 Task: Add a signature Donna Thompson containing Have a great Thanksgiving, Donna Thompson to email address softage.4@softage.net and add a label Home improvements
Action: Mouse moved to (1101, 110)
Screenshot: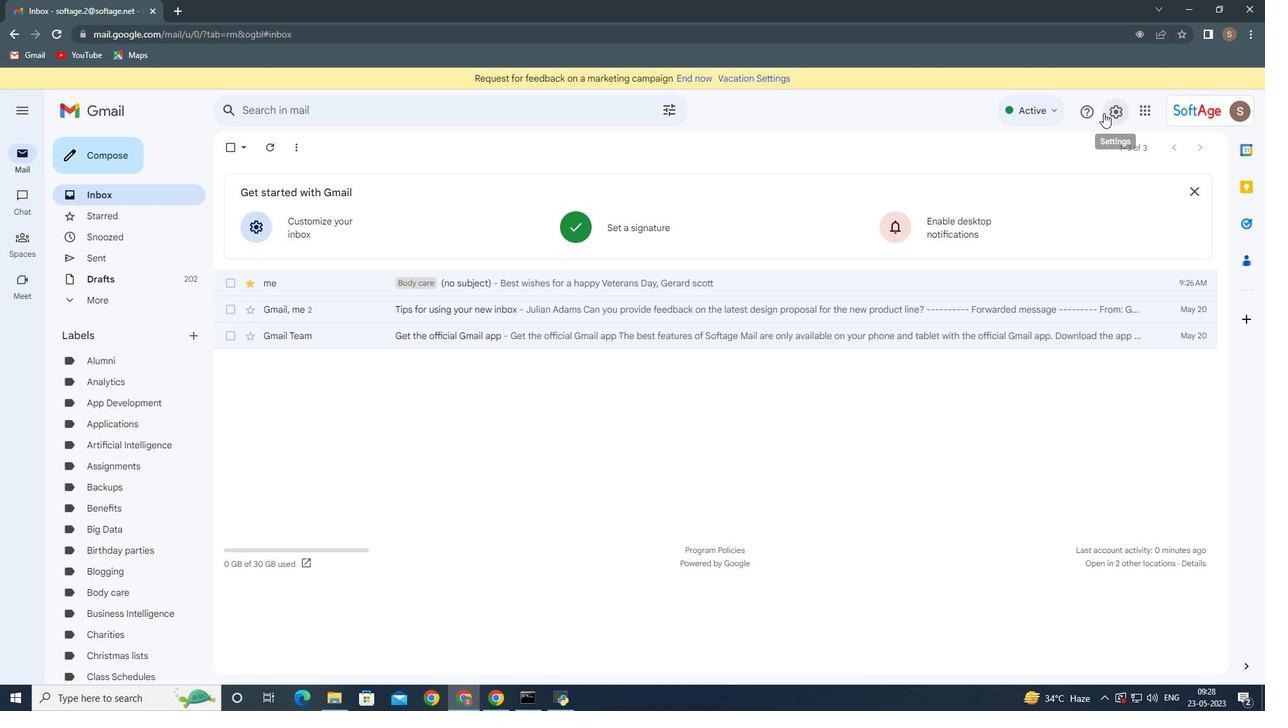 
Action: Mouse pressed left at (1101, 110)
Screenshot: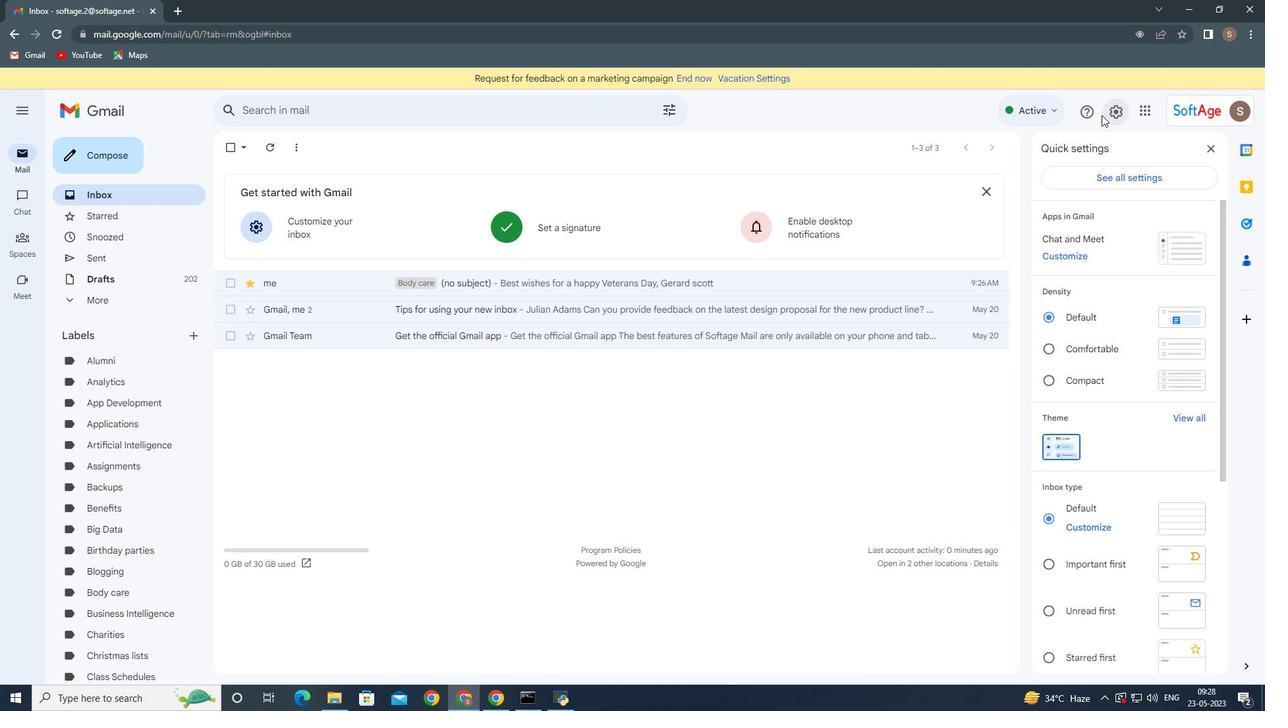 
Action: Mouse moved to (1077, 176)
Screenshot: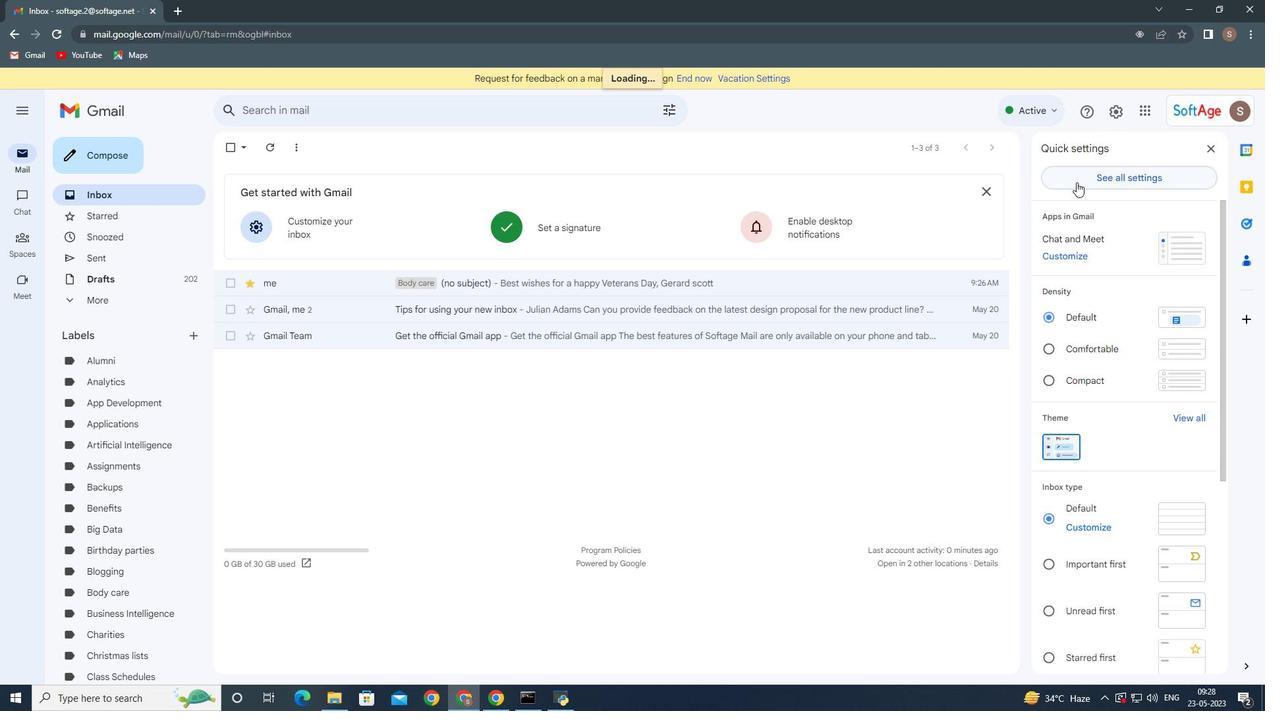 
Action: Mouse pressed left at (1077, 176)
Screenshot: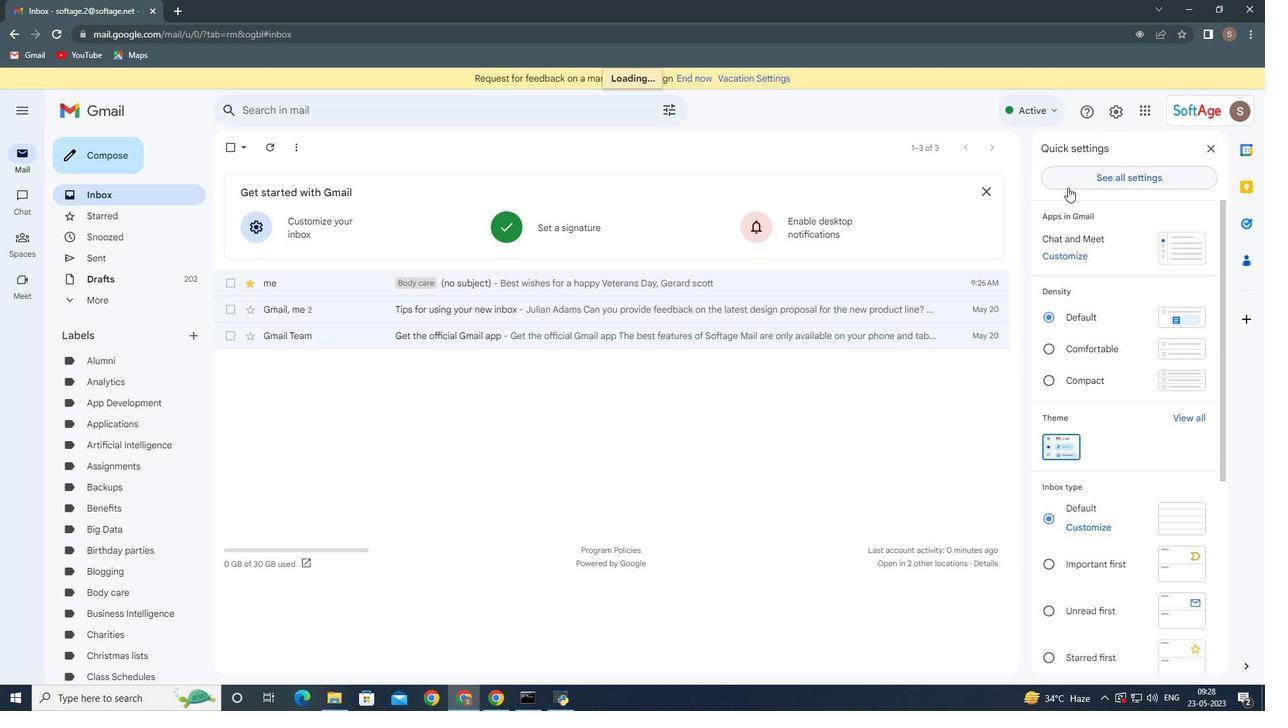 
Action: Mouse moved to (487, 346)
Screenshot: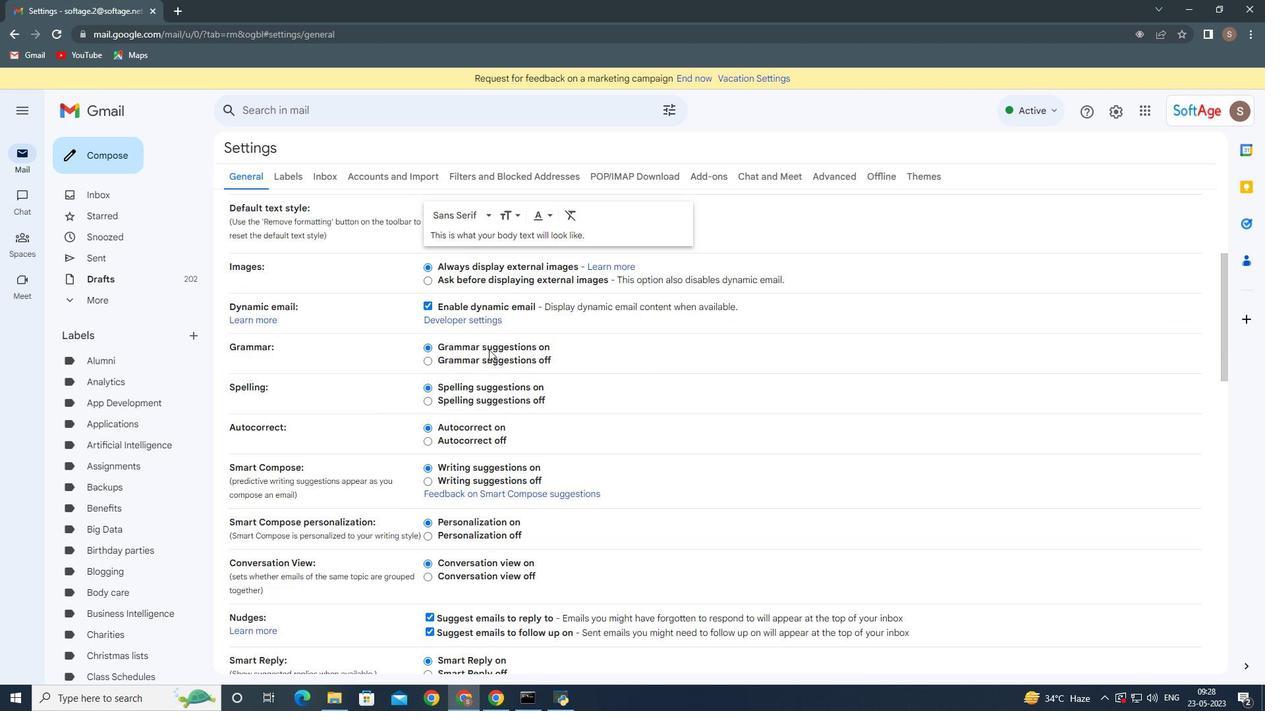 
Action: Mouse scrolled (487, 346) with delta (0, 0)
Screenshot: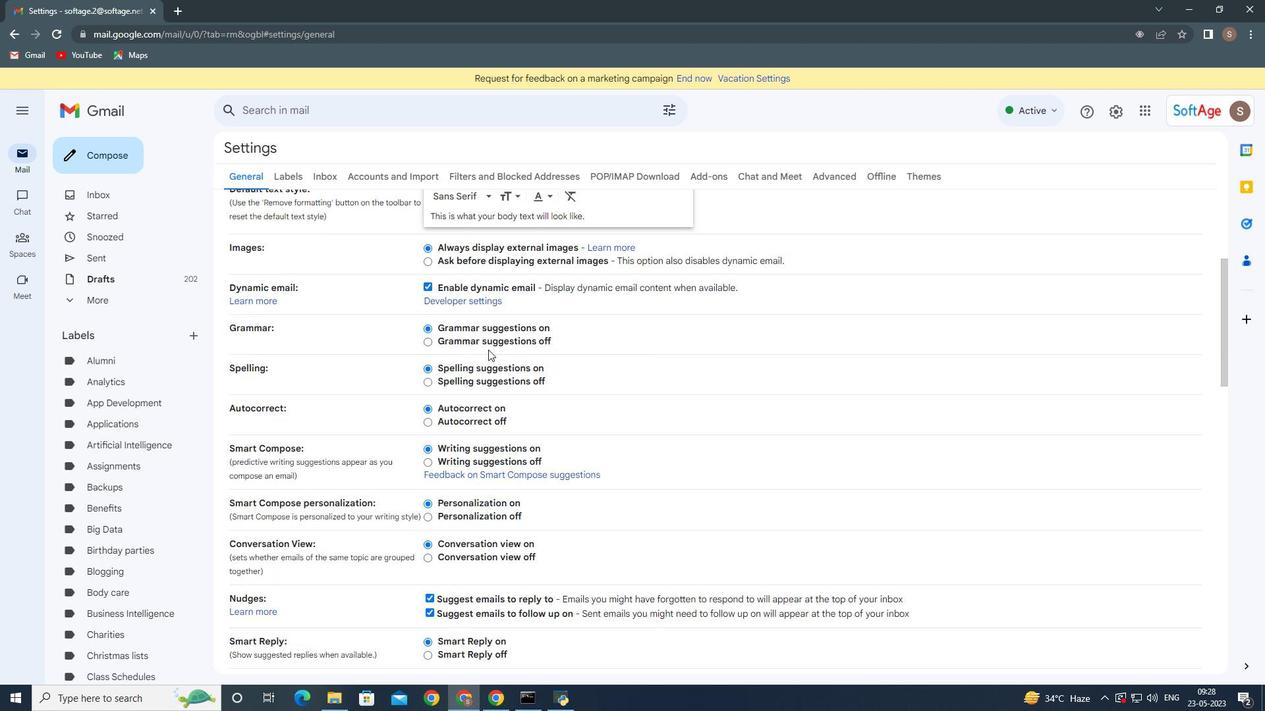 
Action: Mouse moved to (487, 347)
Screenshot: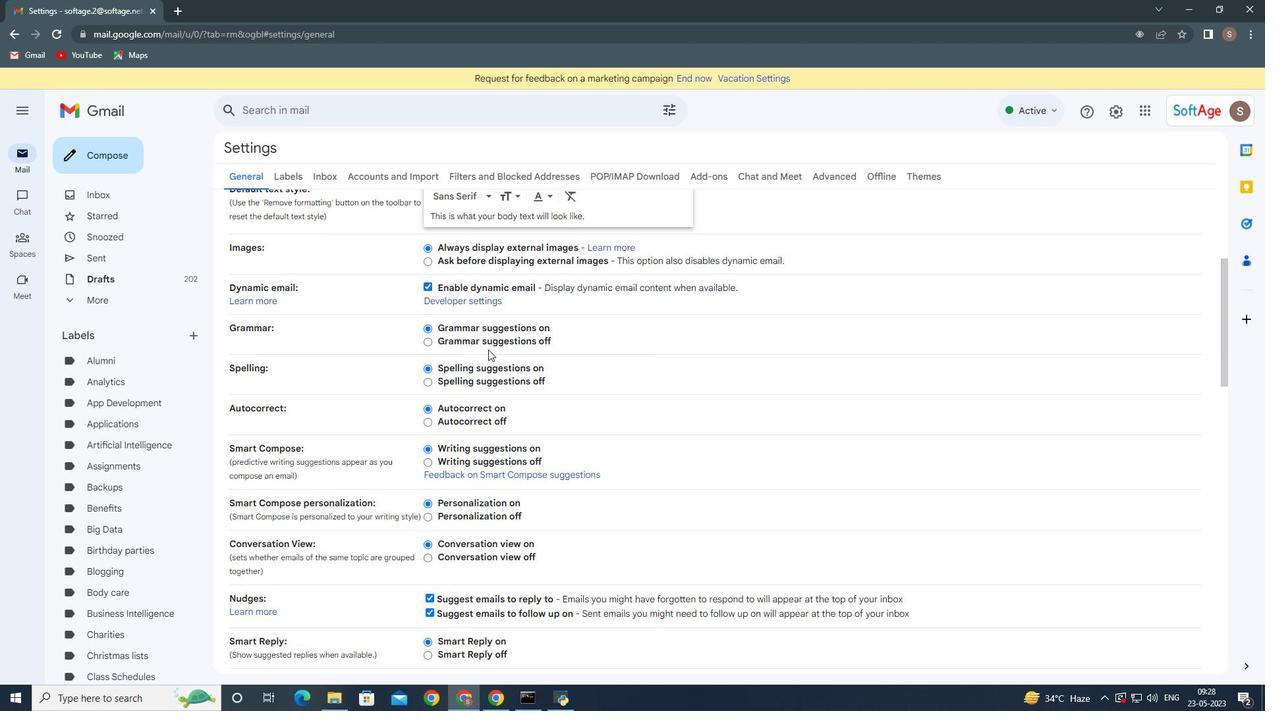 
Action: Mouse scrolled (487, 346) with delta (0, 0)
Screenshot: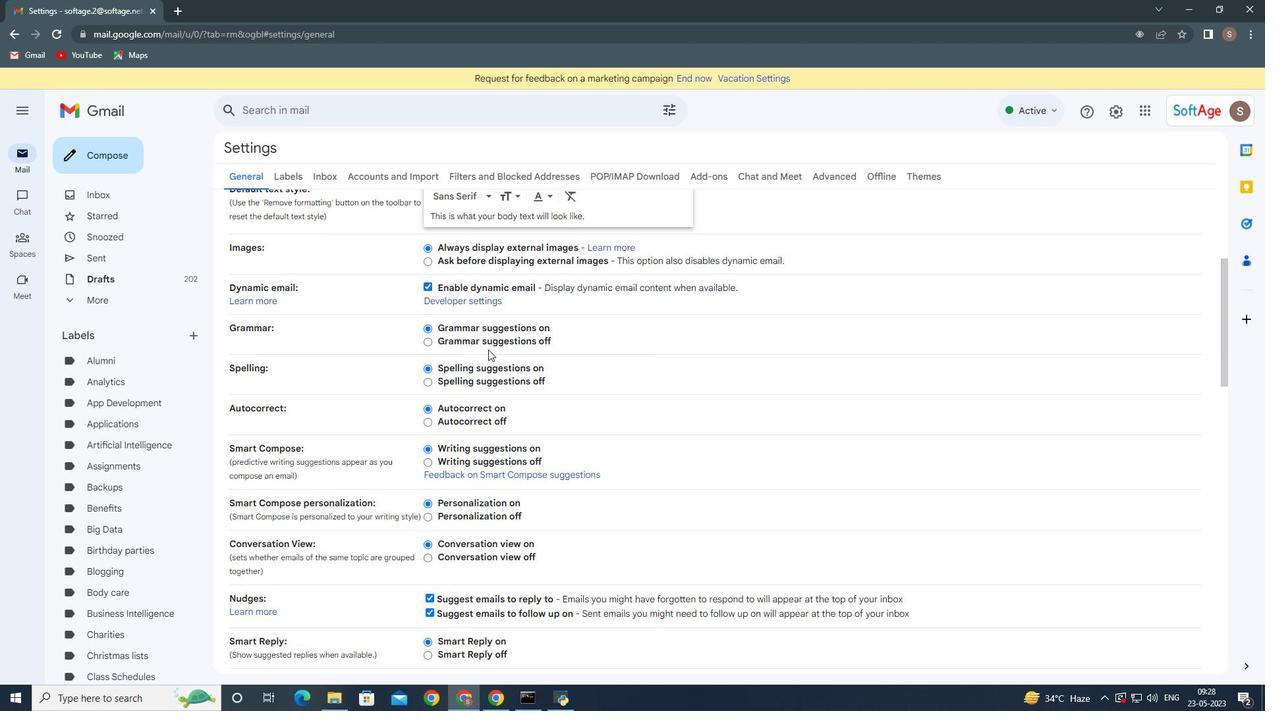 
Action: Mouse scrolled (487, 346) with delta (0, 0)
Screenshot: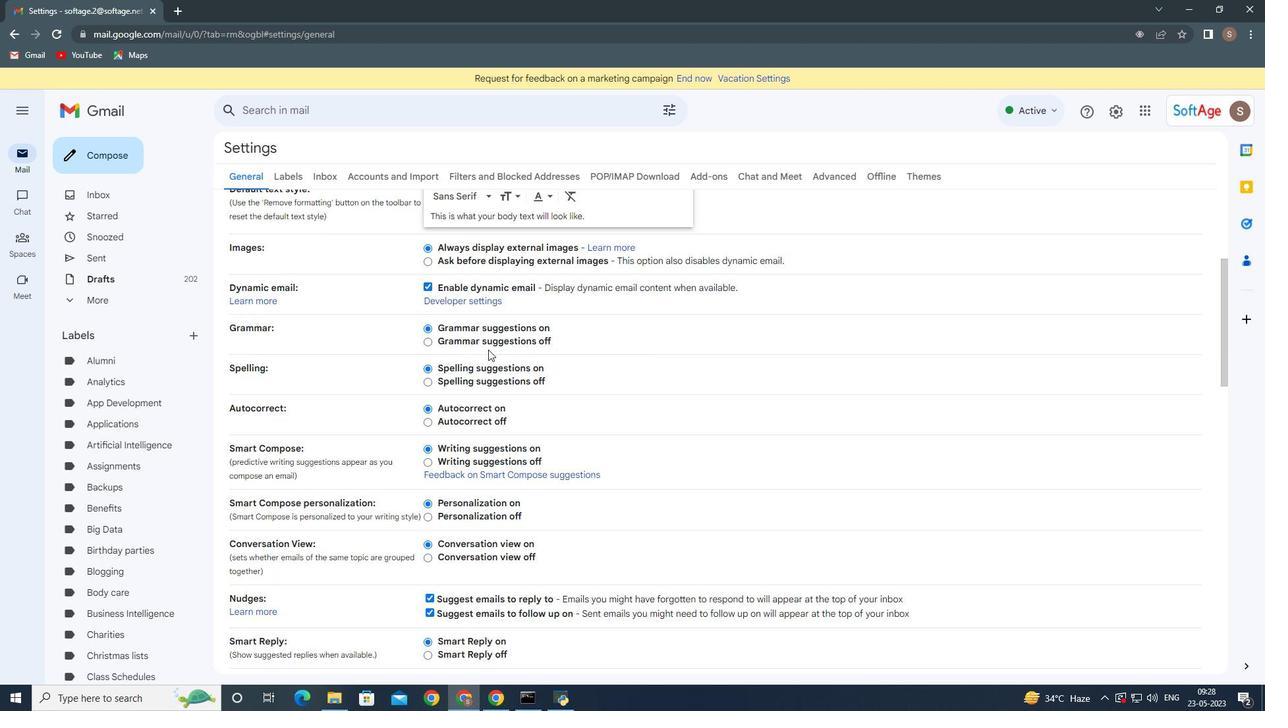 
Action: Mouse moved to (487, 348)
Screenshot: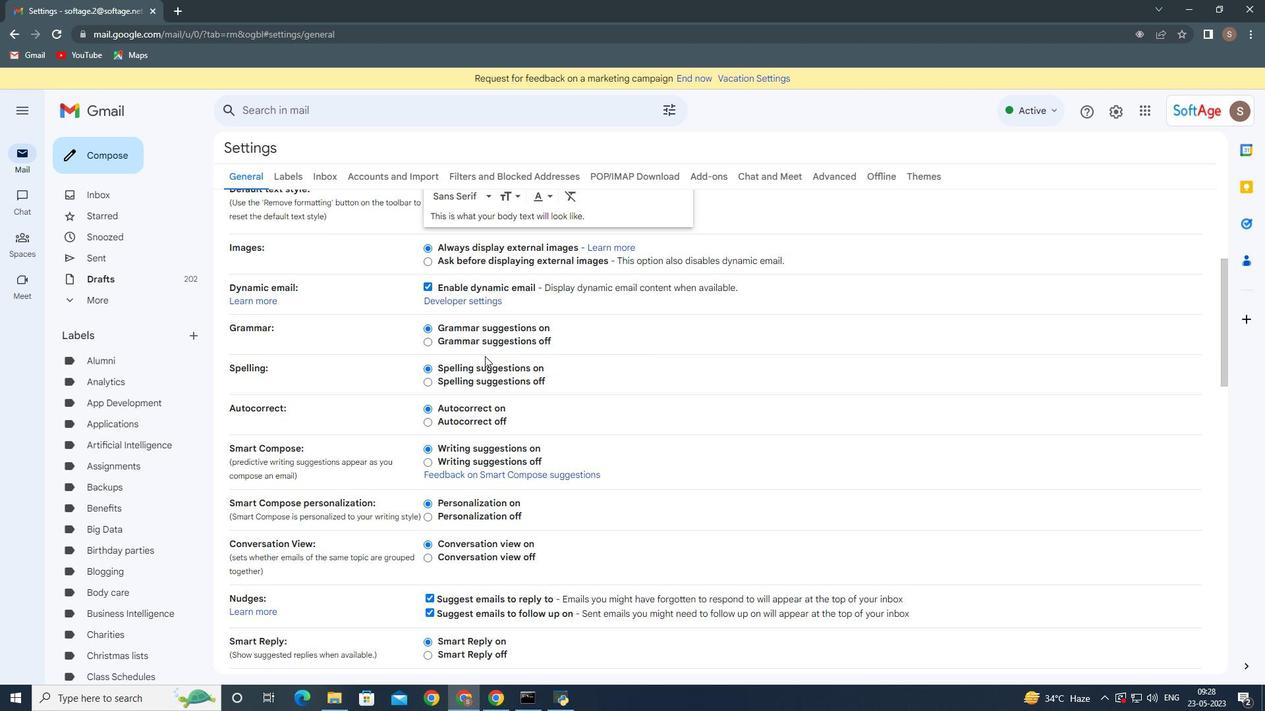 
Action: Mouse scrolled (487, 347) with delta (0, 0)
Screenshot: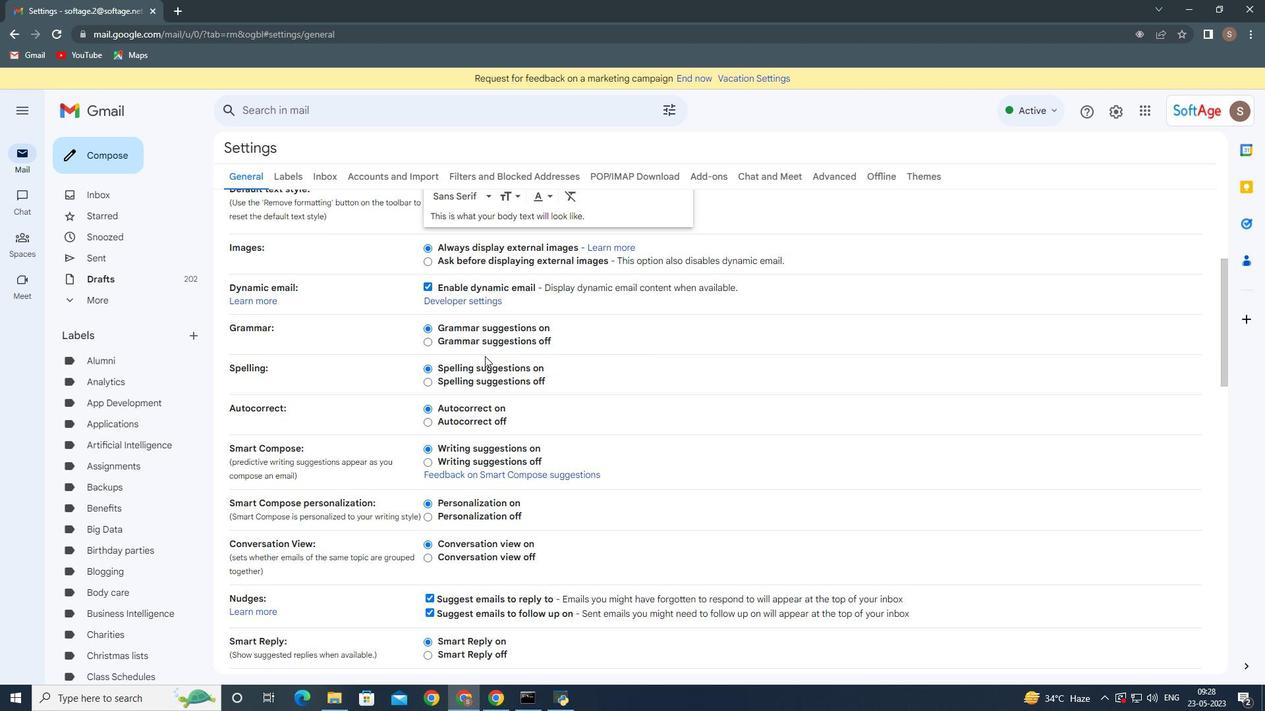 
Action: Mouse moved to (482, 354)
Screenshot: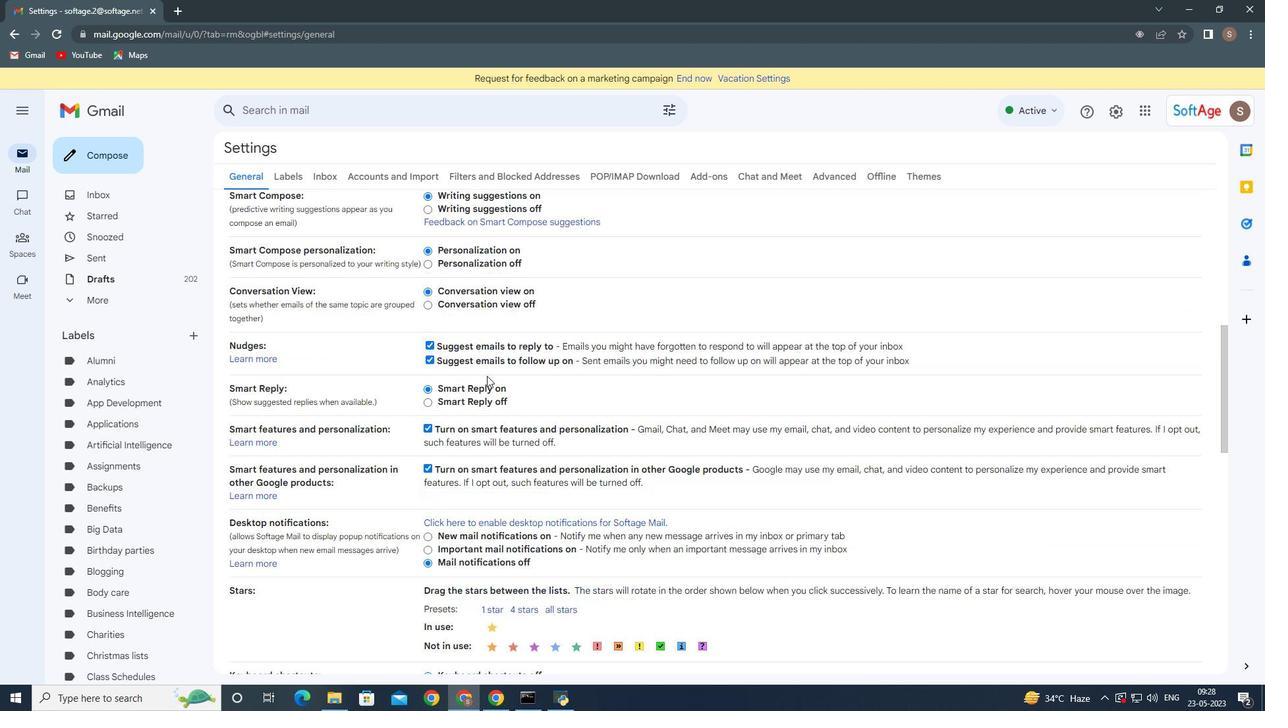 
Action: Mouse scrolled (482, 353) with delta (0, 0)
Screenshot: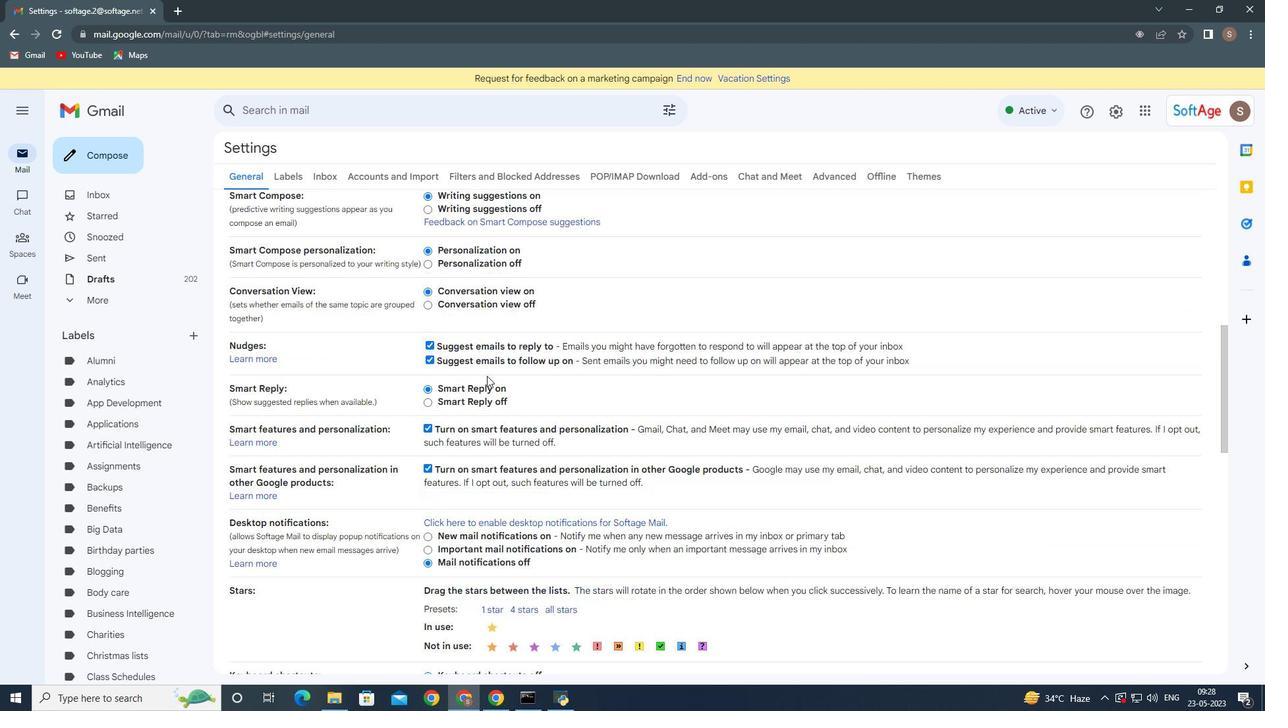
Action: Mouse moved to (482, 359)
Screenshot: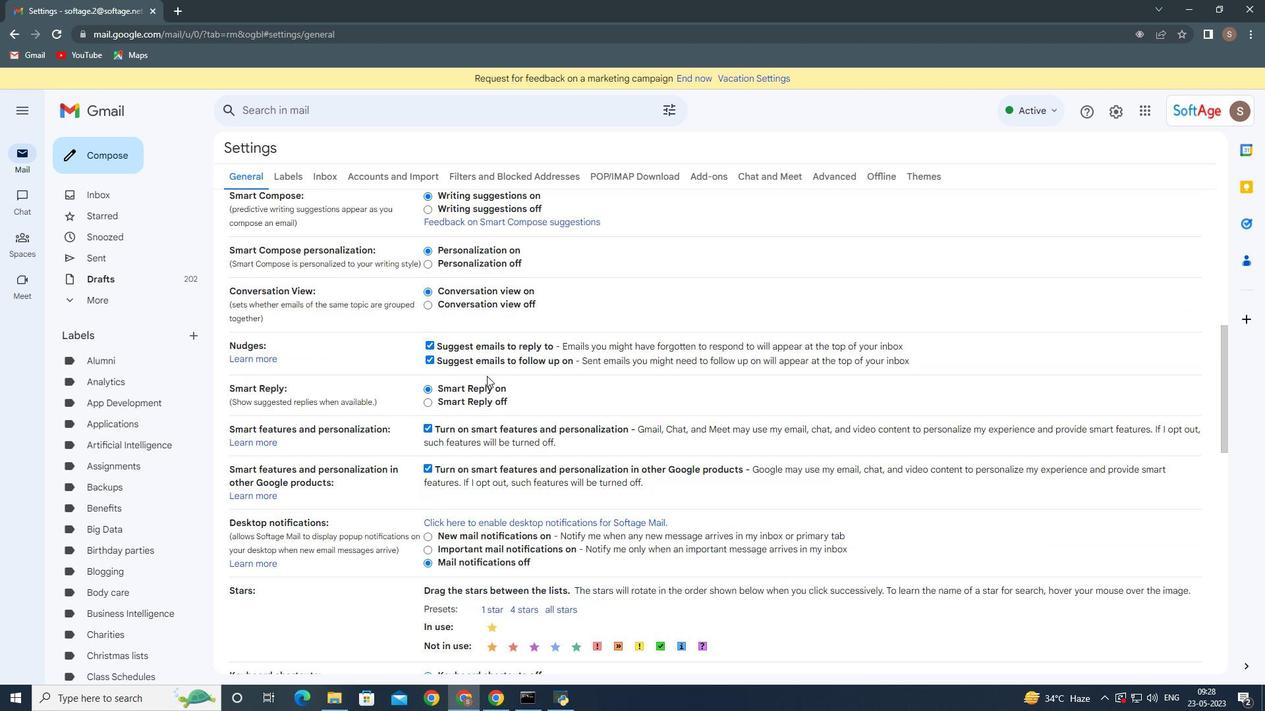 
Action: Mouse scrolled (482, 359) with delta (0, 0)
Screenshot: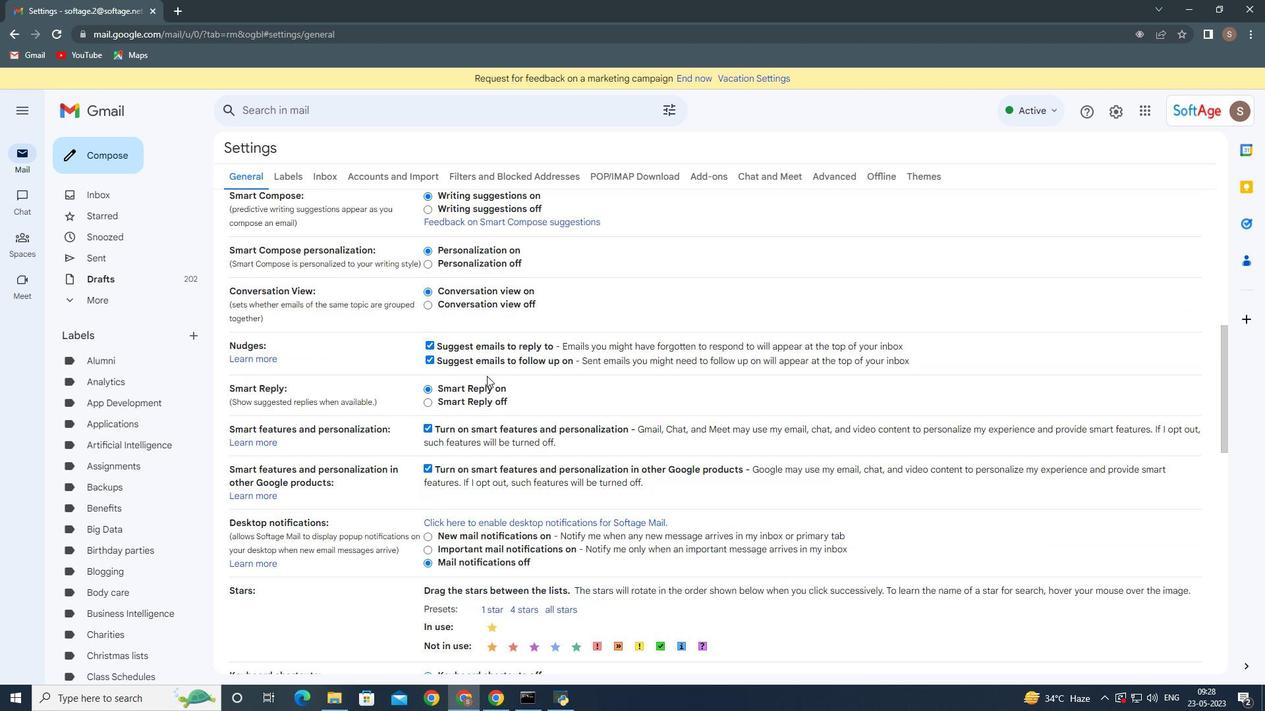
Action: Mouse moved to (482, 361)
Screenshot: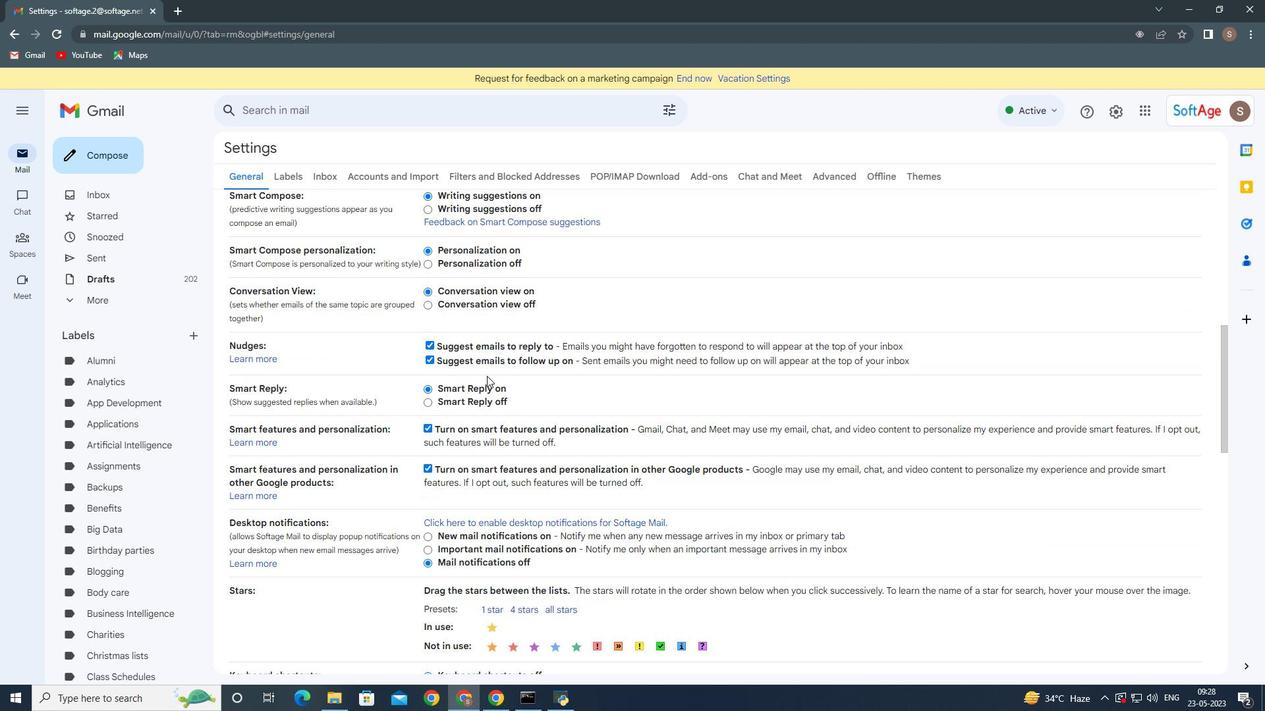 
Action: Mouse scrolled (482, 361) with delta (0, 0)
Screenshot: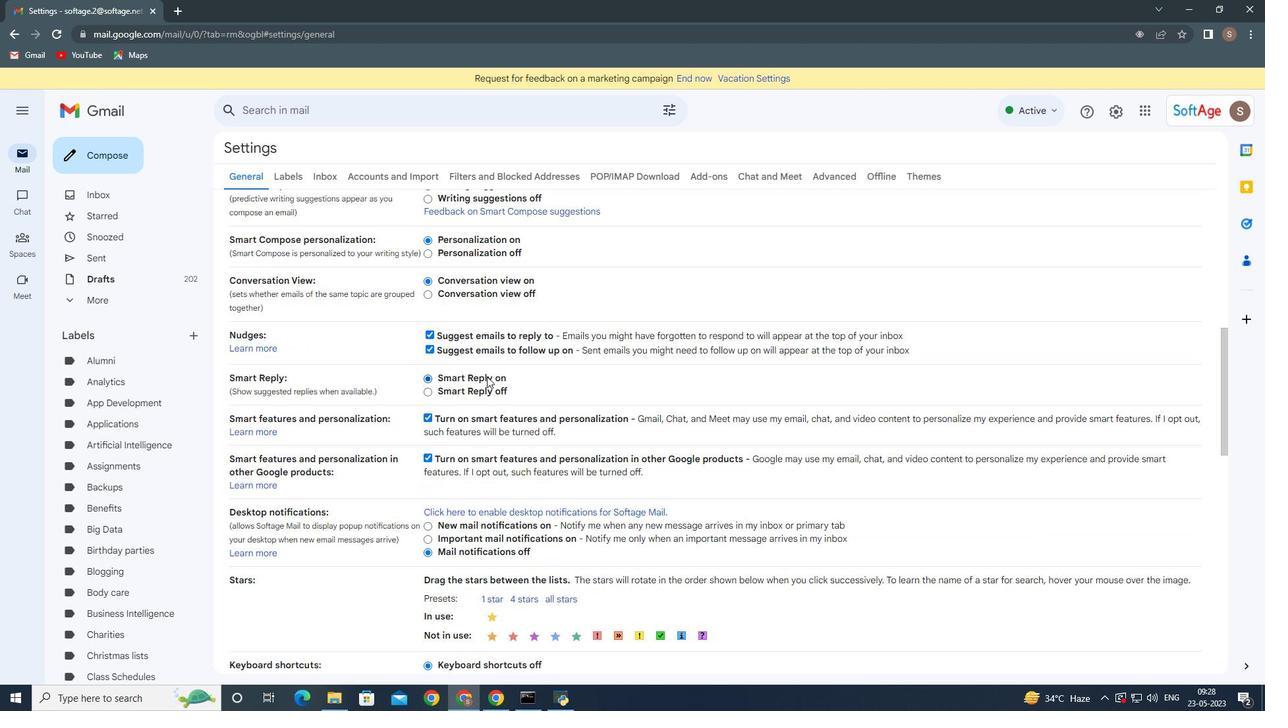 
Action: Mouse moved to (483, 366)
Screenshot: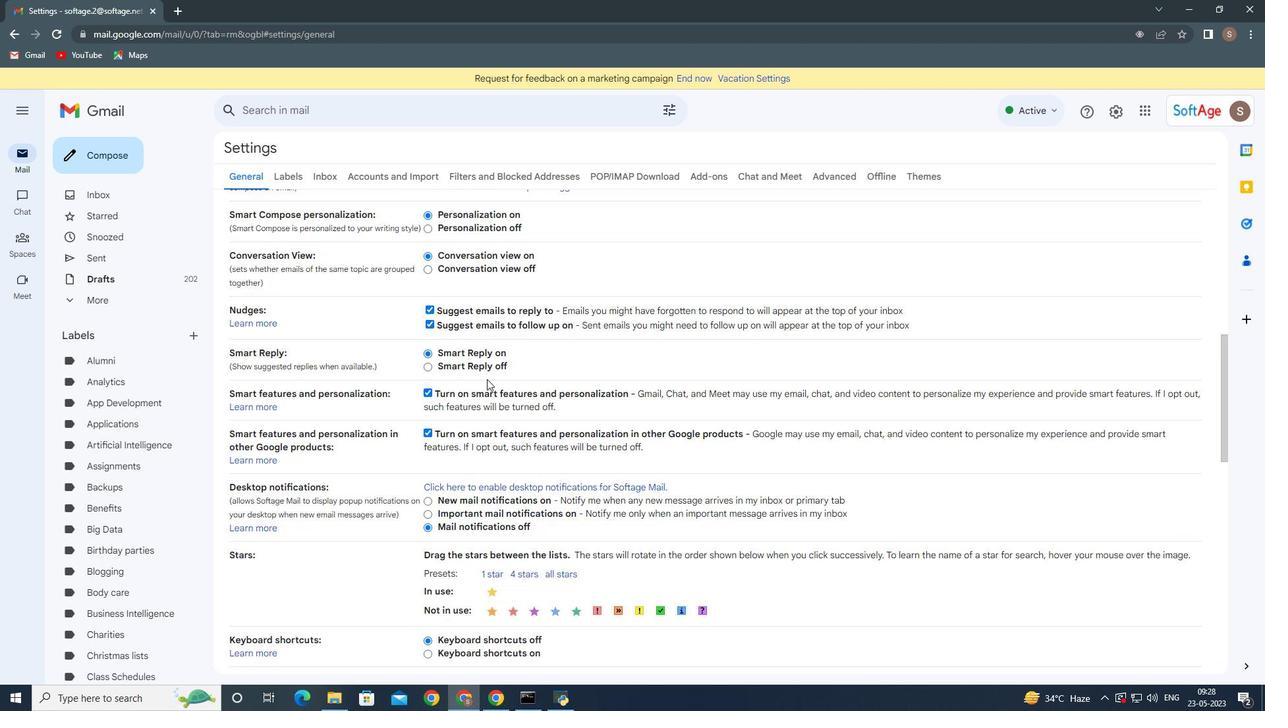
Action: Mouse scrolled (483, 365) with delta (0, 0)
Screenshot: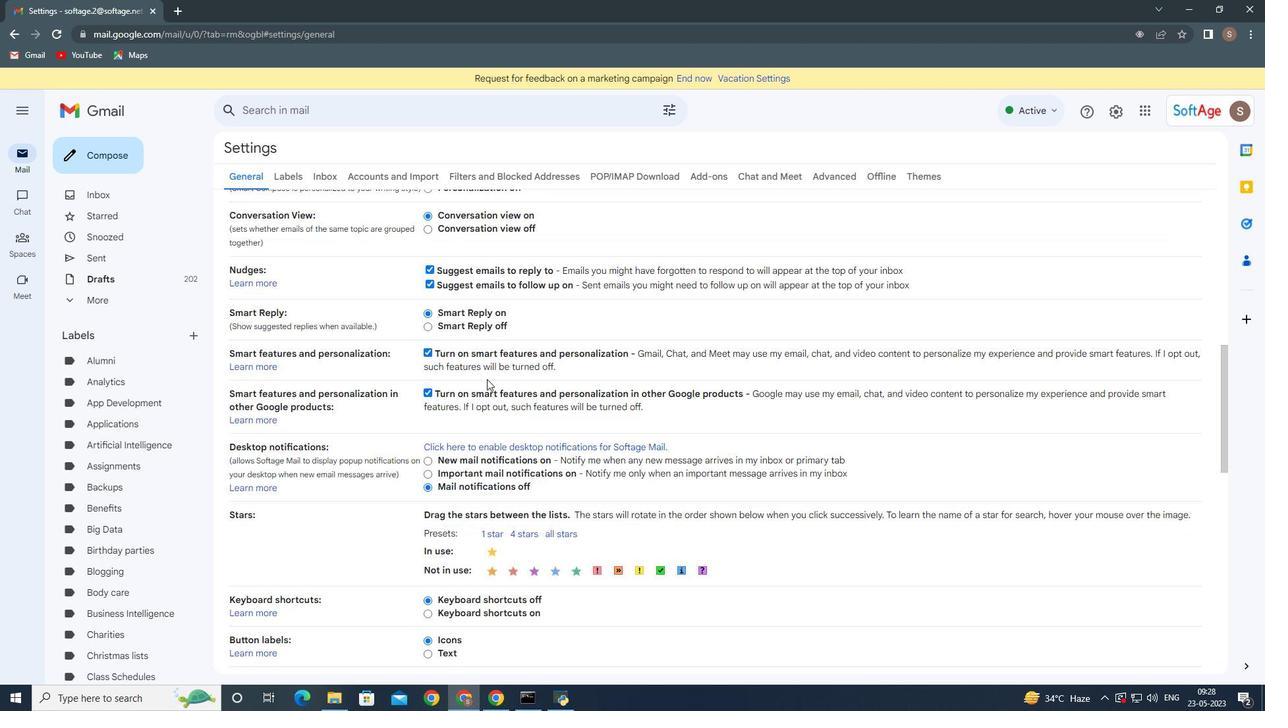 
Action: Mouse moved to (484, 373)
Screenshot: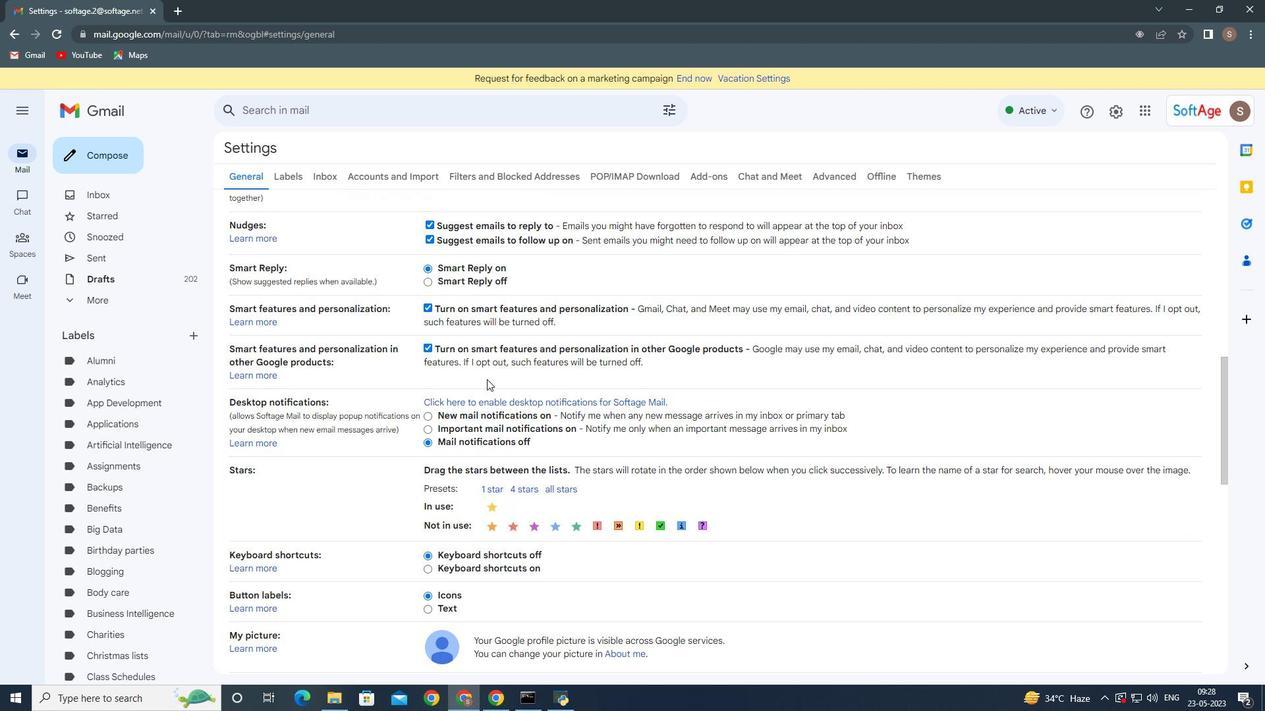 
Action: Mouse scrolled (484, 373) with delta (0, 0)
Screenshot: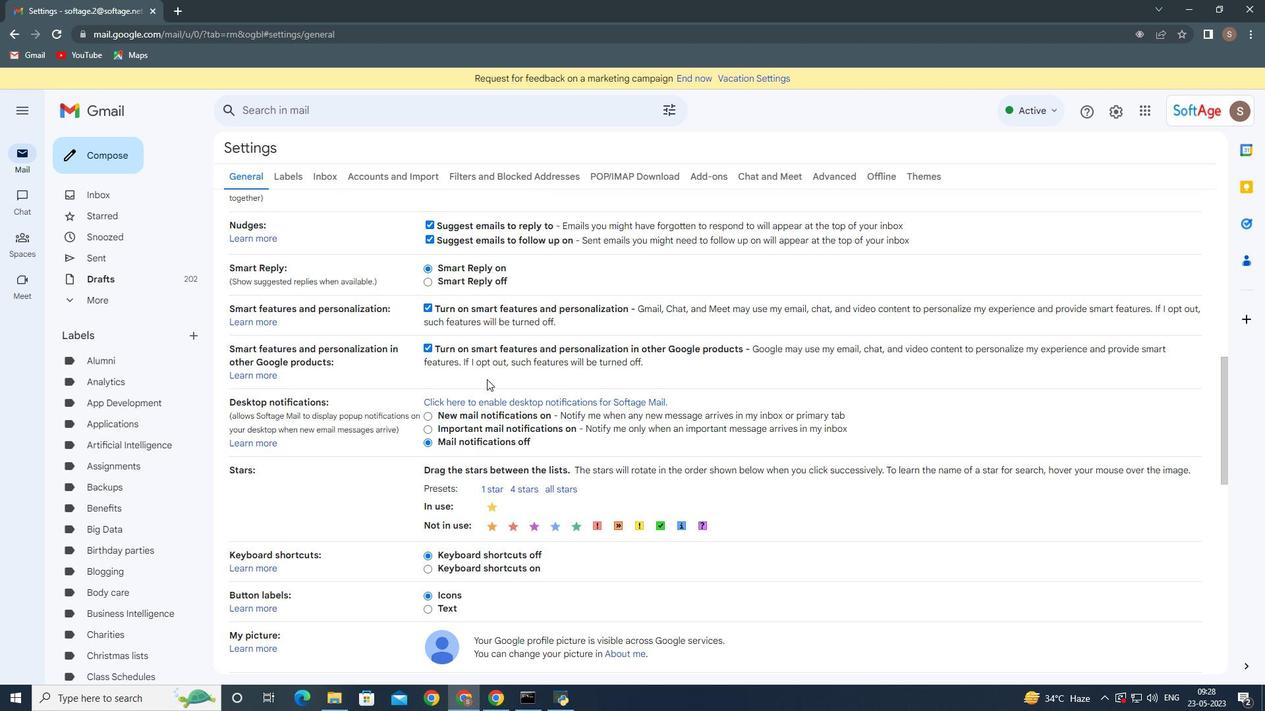 
Action: Mouse moved to (484, 377)
Screenshot: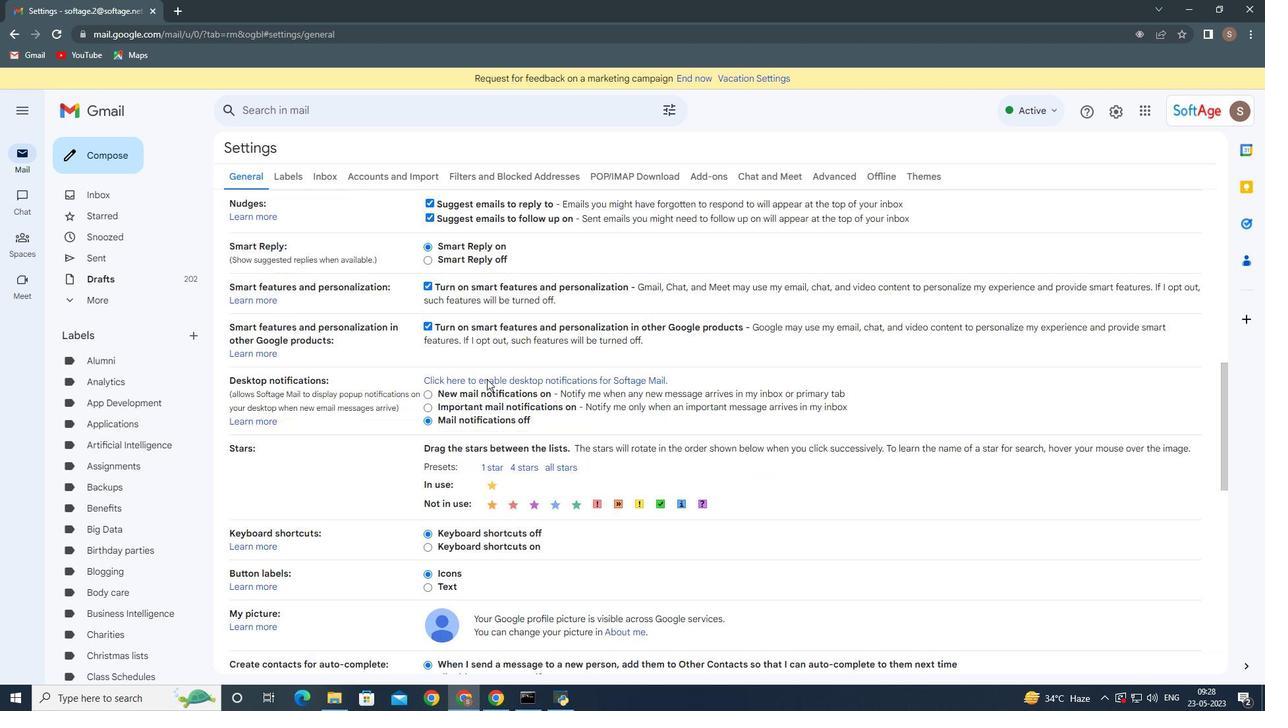 
Action: Mouse scrolled (484, 376) with delta (0, 0)
Screenshot: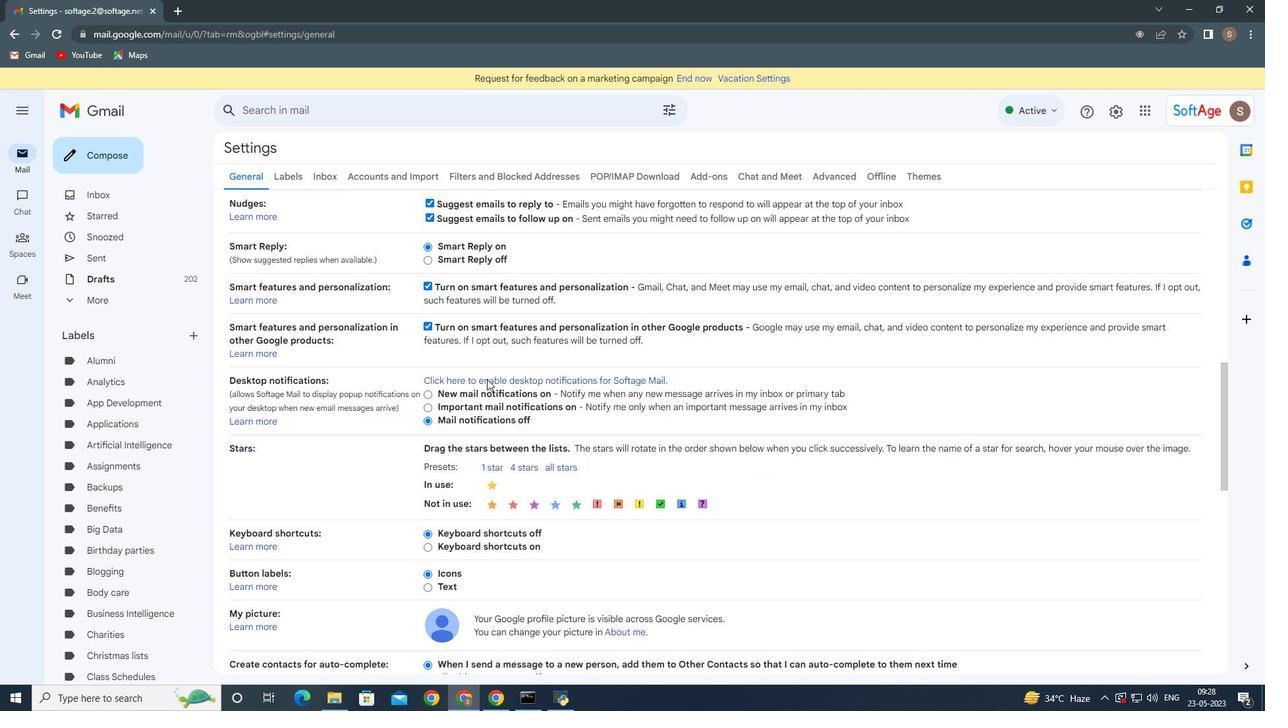 
Action: Mouse moved to (484, 377)
Screenshot: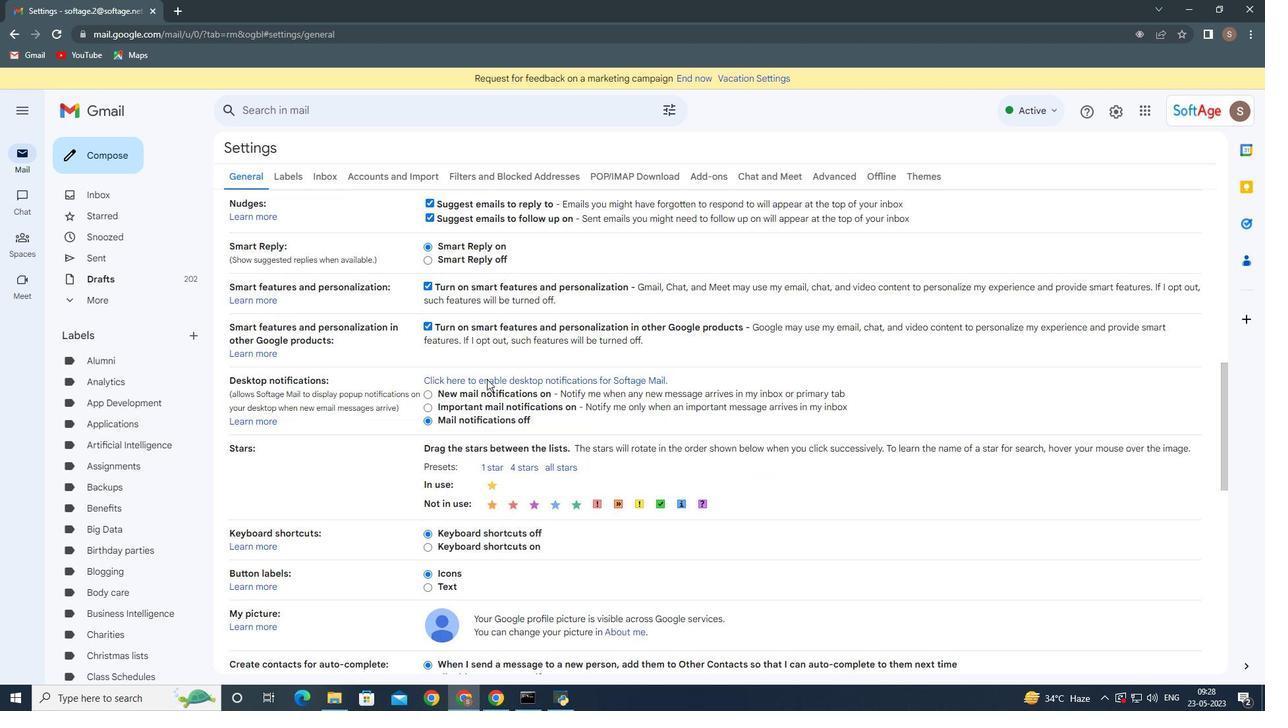 
Action: Mouse scrolled (484, 376) with delta (0, 0)
Screenshot: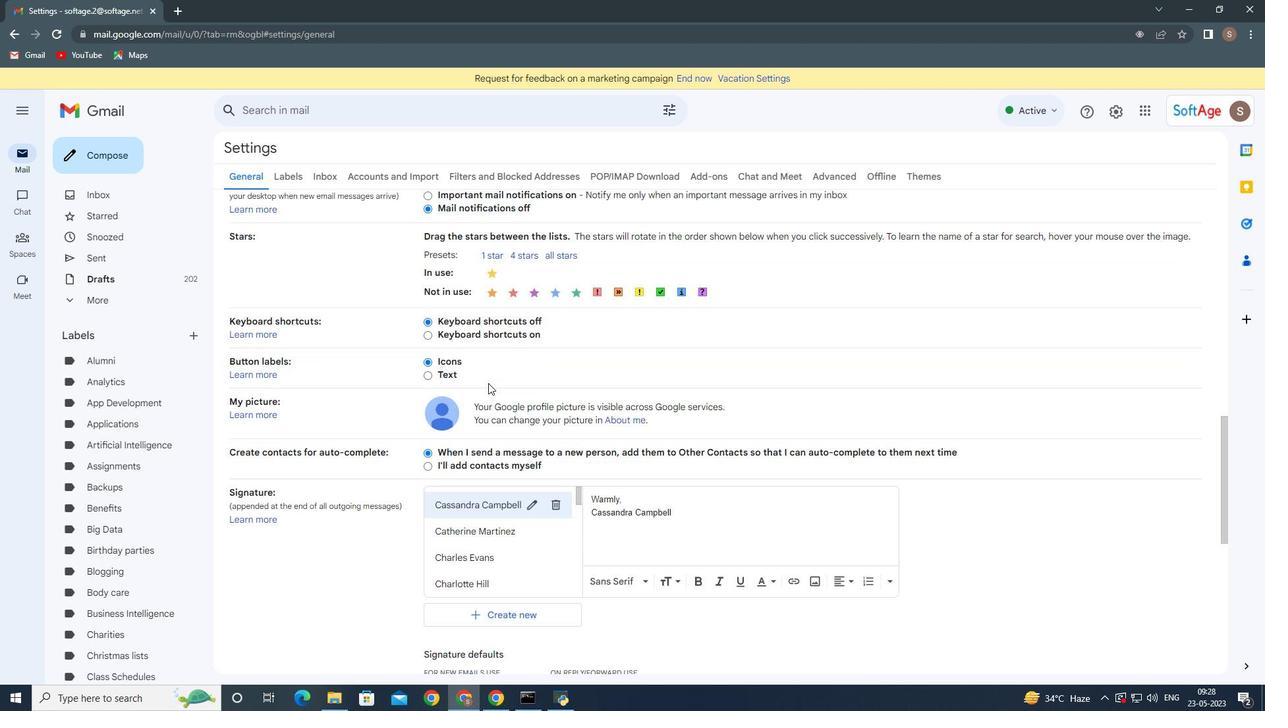
Action: Mouse scrolled (484, 376) with delta (0, 0)
Screenshot: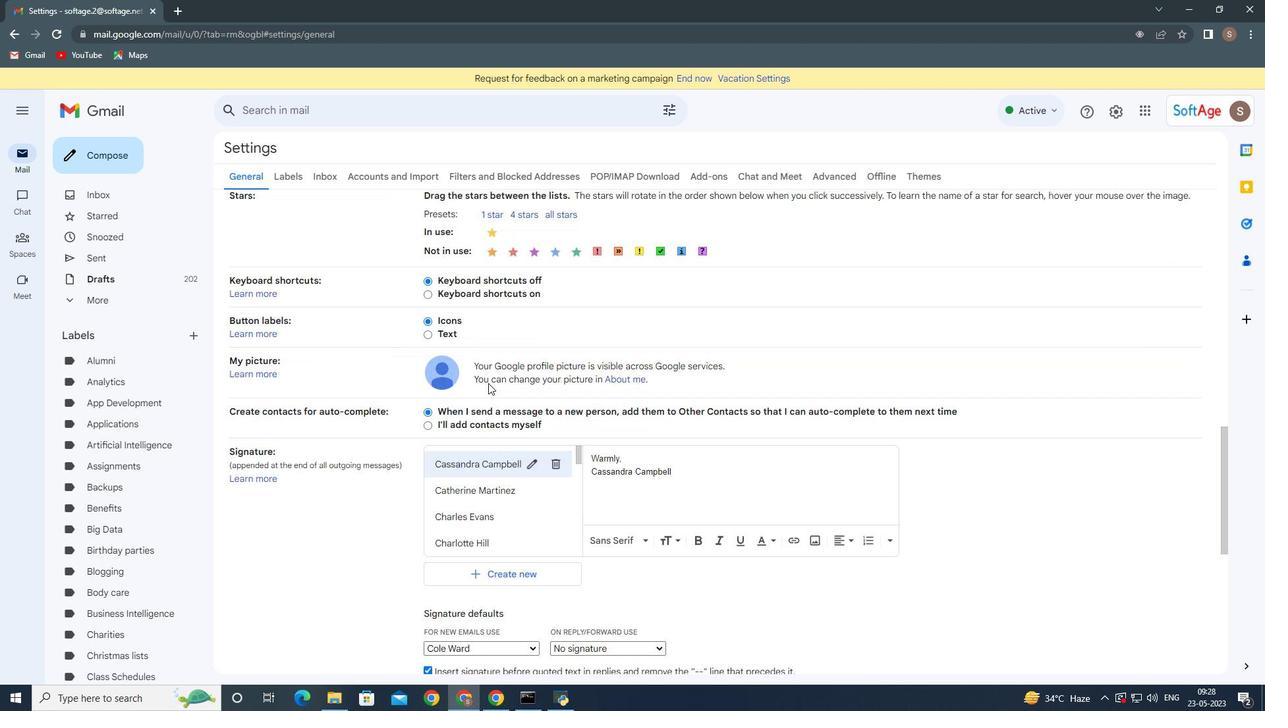 
Action: Mouse moved to (485, 379)
Screenshot: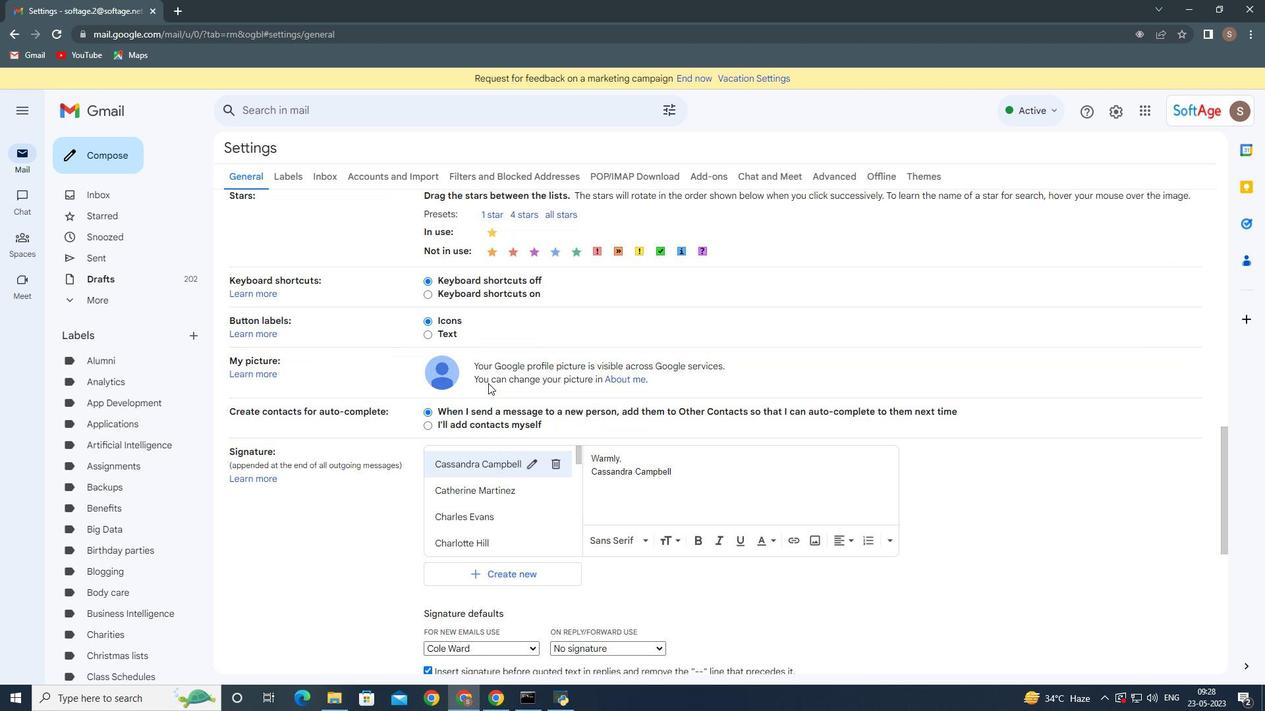 
Action: Mouse scrolled (485, 378) with delta (0, 0)
Screenshot: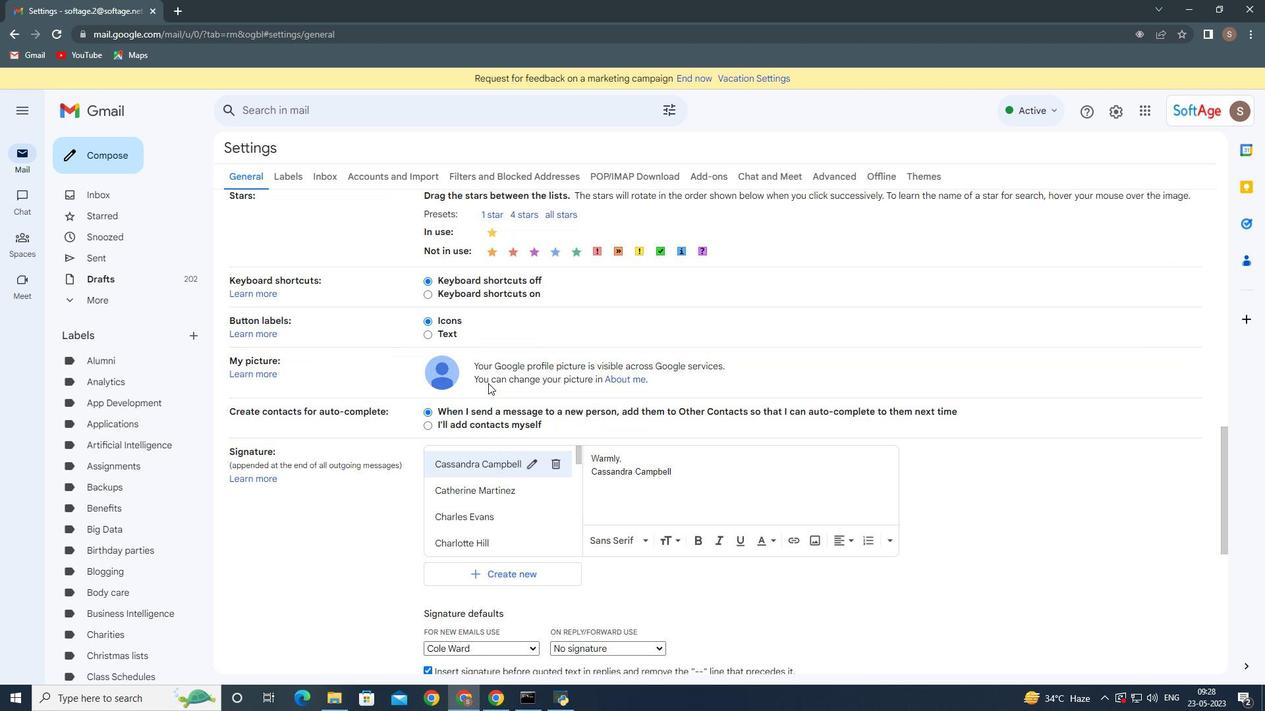 
Action: Mouse moved to (485, 380)
Screenshot: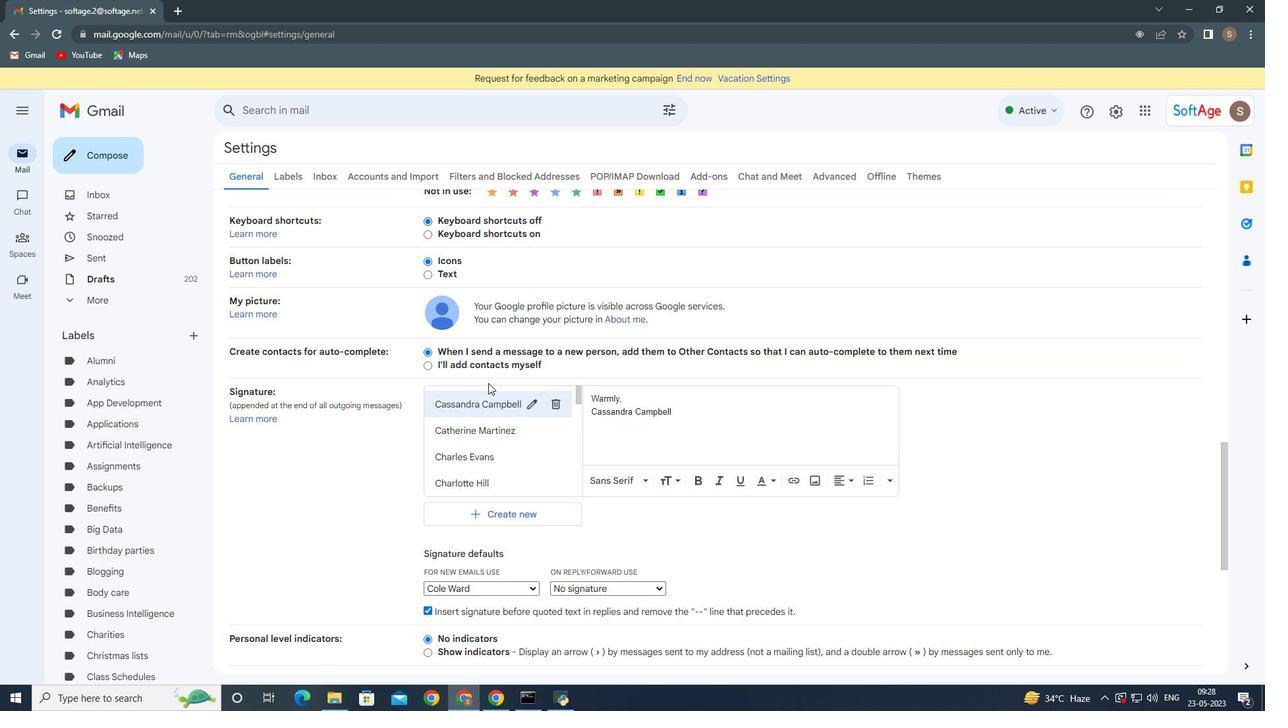 
Action: Mouse scrolled (485, 379) with delta (0, 0)
Screenshot: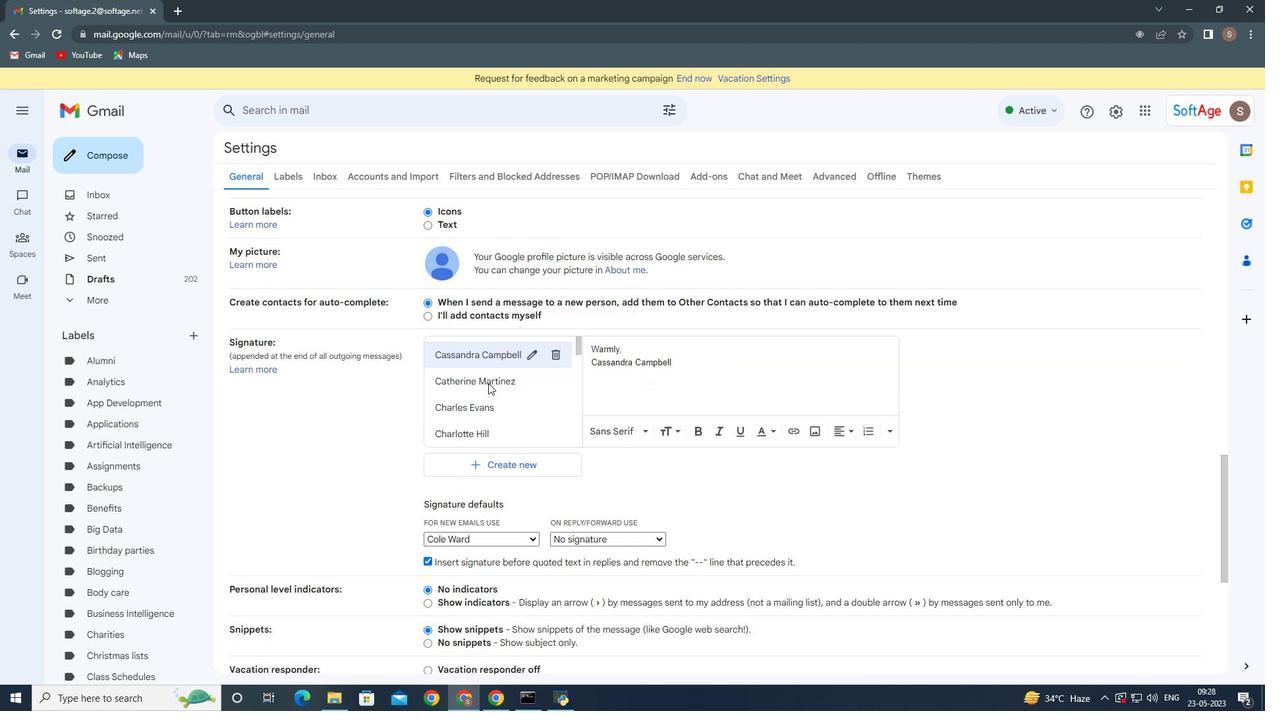 
Action: Mouse moved to (485, 381)
Screenshot: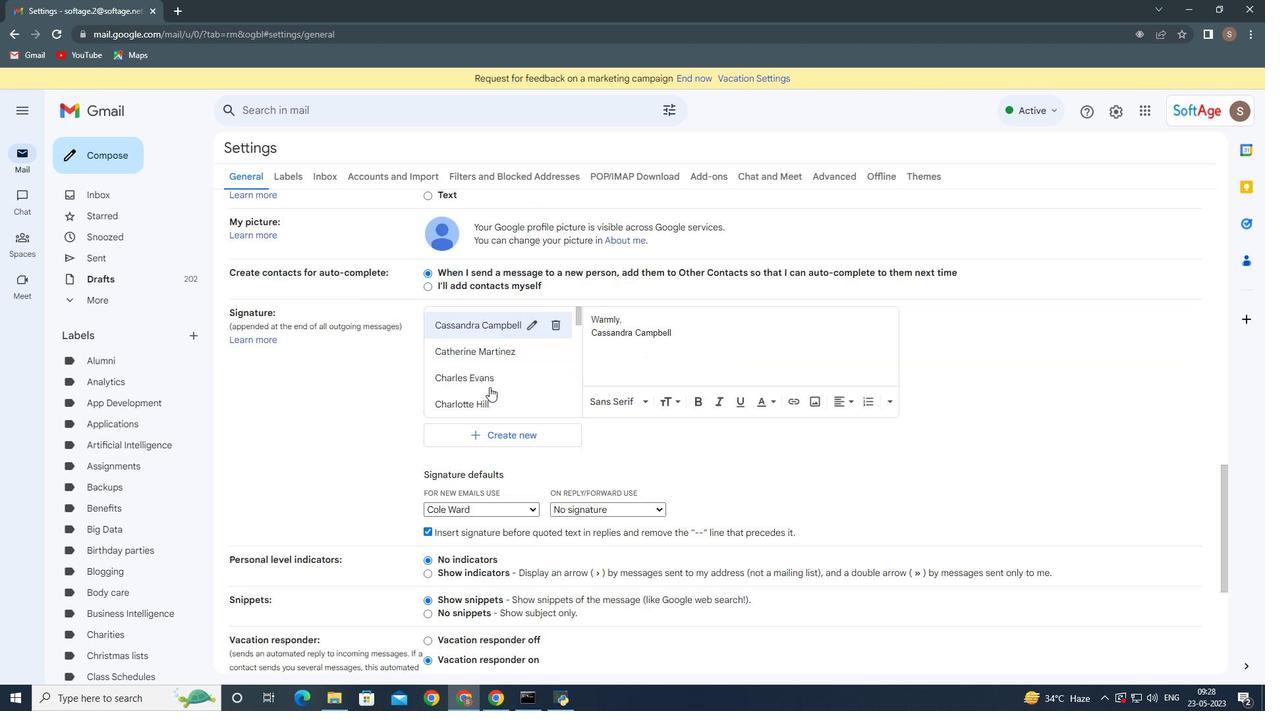 
Action: Mouse scrolled (485, 380) with delta (0, 0)
Screenshot: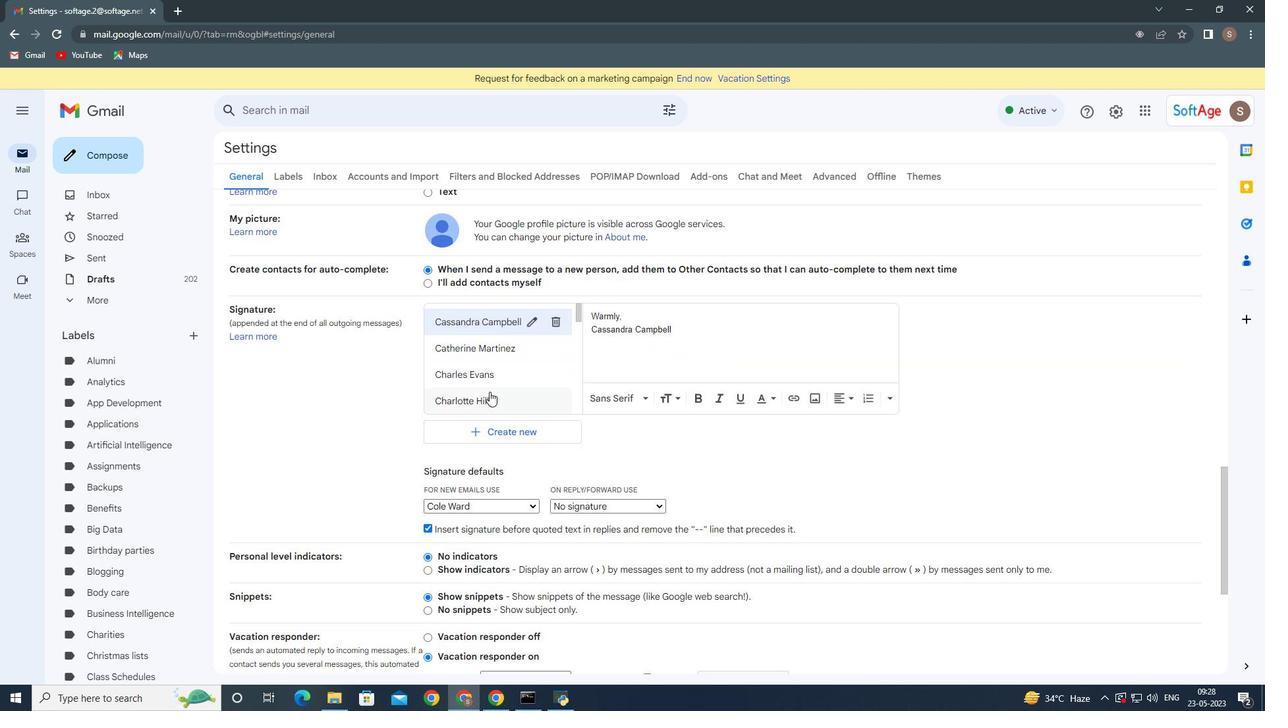 
Action: Mouse scrolled (485, 380) with delta (0, 0)
Screenshot: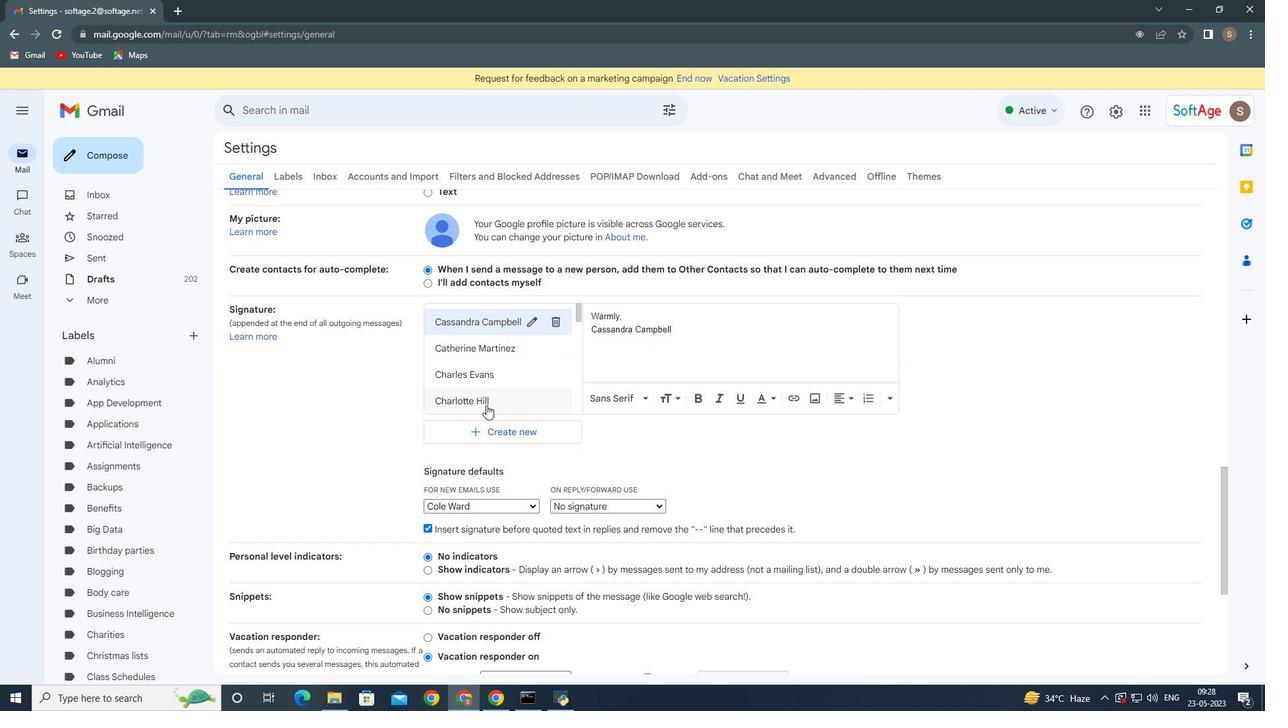 
Action: Mouse moved to (475, 423)
Screenshot: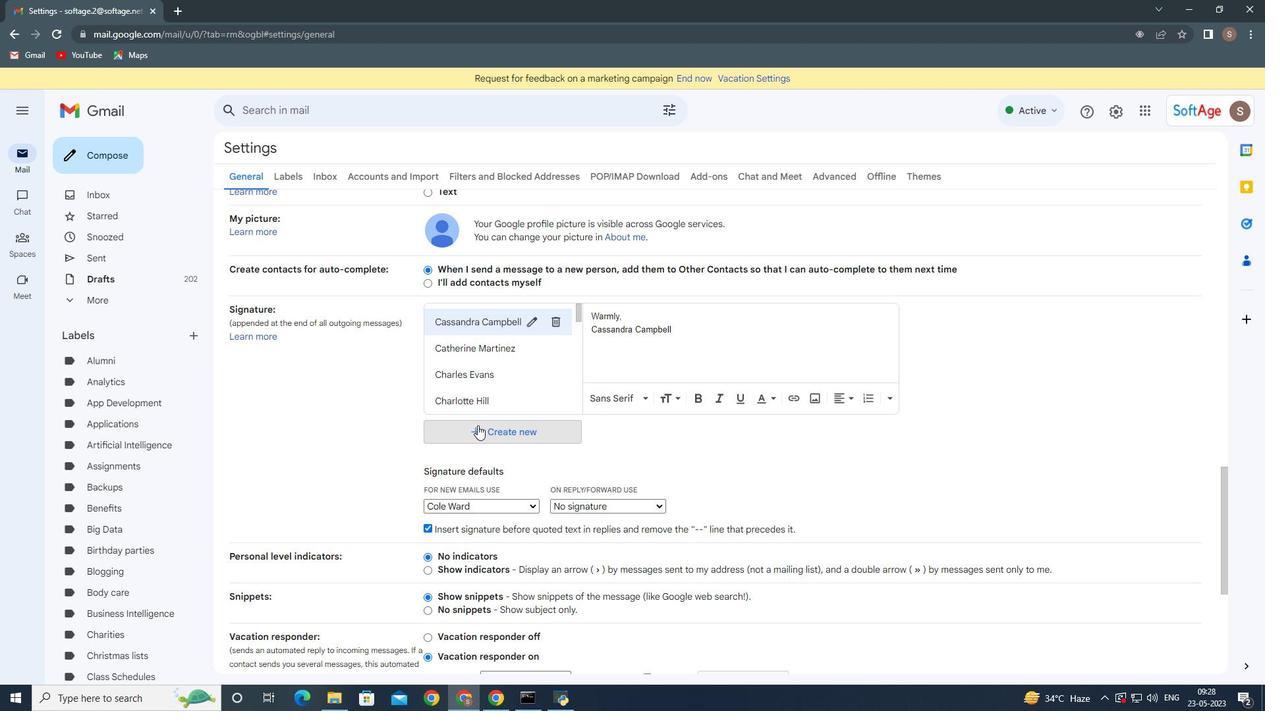 
Action: Mouse pressed left at (475, 423)
Screenshot: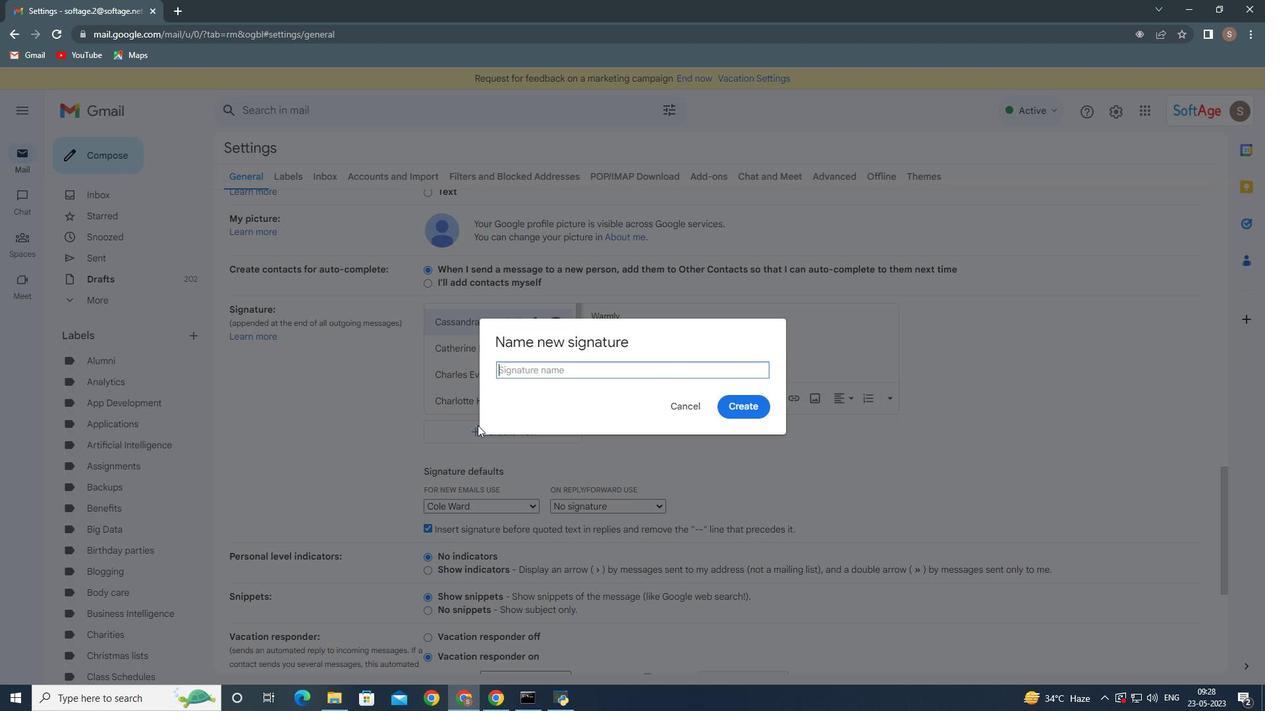 
Action: Mouse moved to (528, 367)
Screenshot: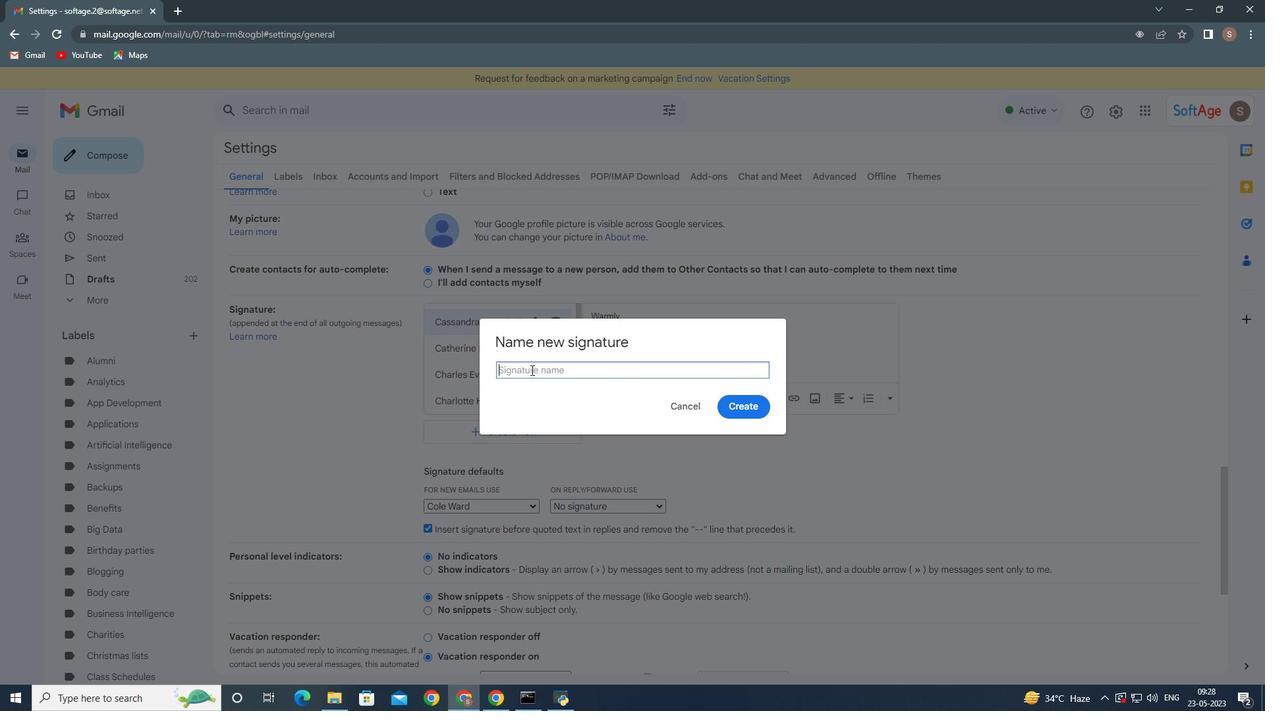 
Action: Mouse pressed left at (528, 367)
Screenshot: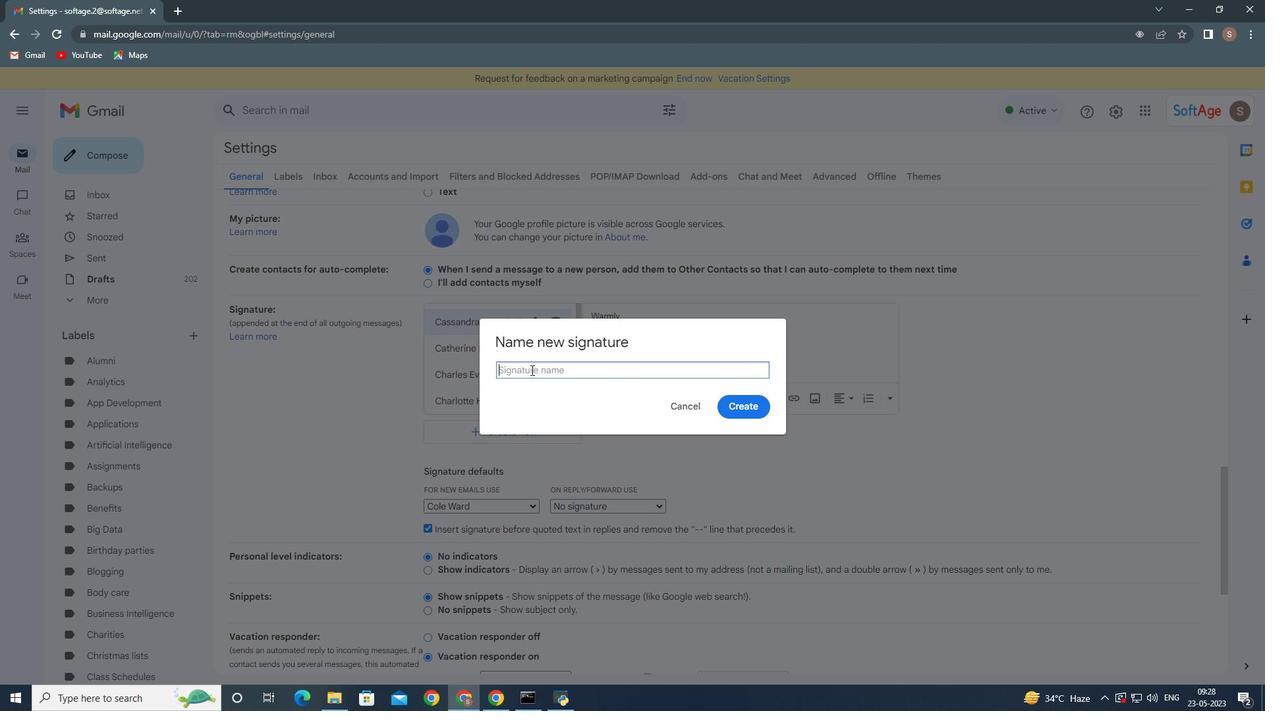 
Action: Mouse moved to (528, 367)
Screenshot: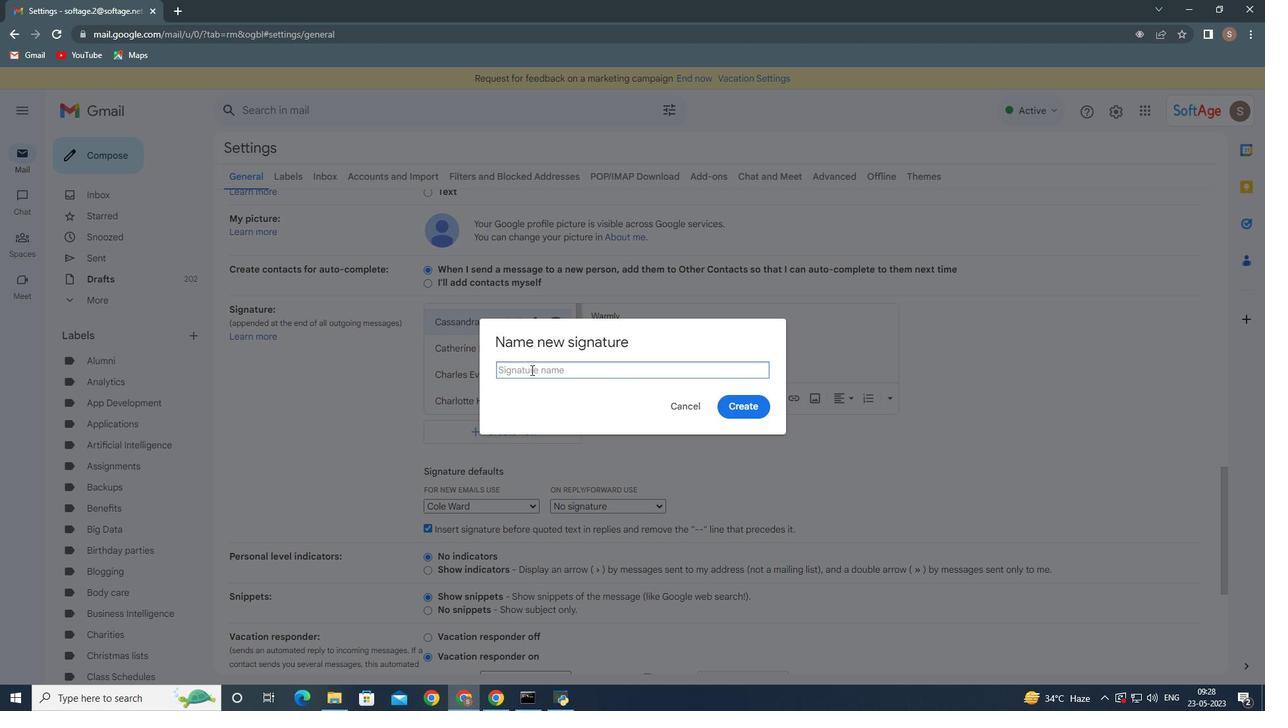 
Action: Key pressed <Key.shift><Key.shift><Key.shift><Key.shift>Donna<Key.space><Key.shift><Key.shift><Key.shift><Key.shift><Key.shift><Key.shift><Key.shift><Key.shift><Key.shift><Key.shift>Thompson
Screenshot: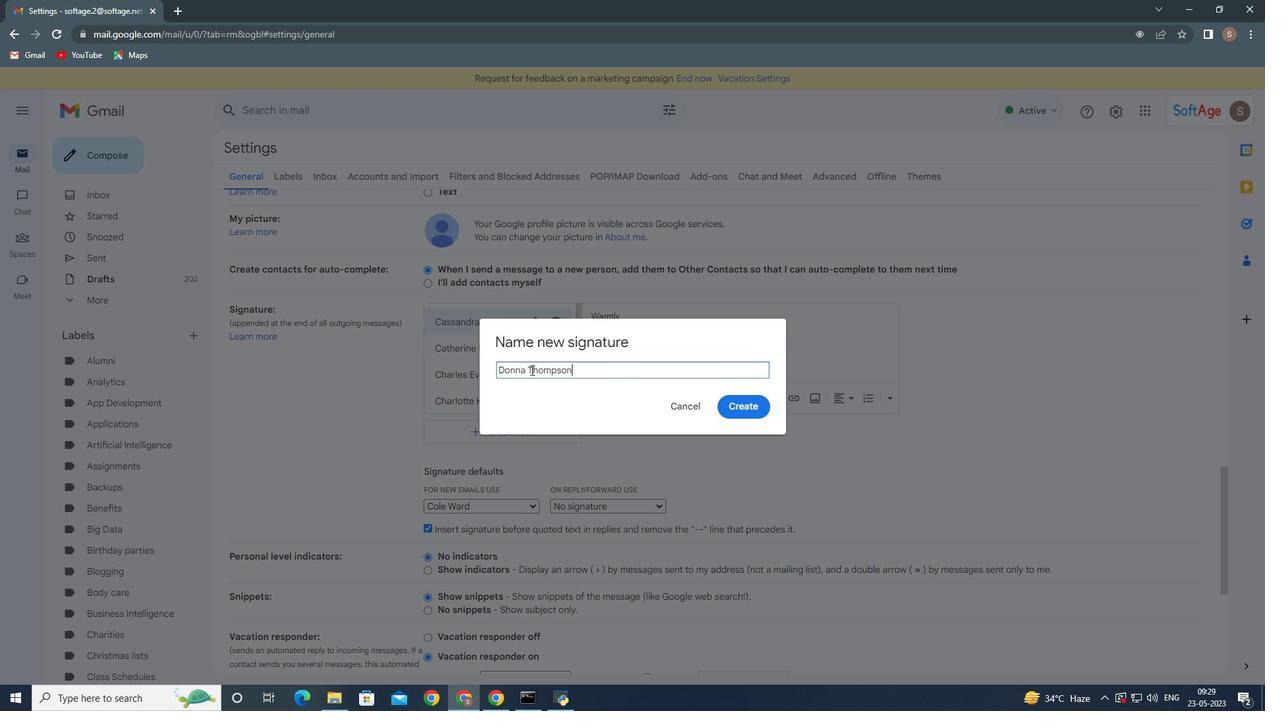 
Action: Mouse moved to (746, 406)
Screenshot: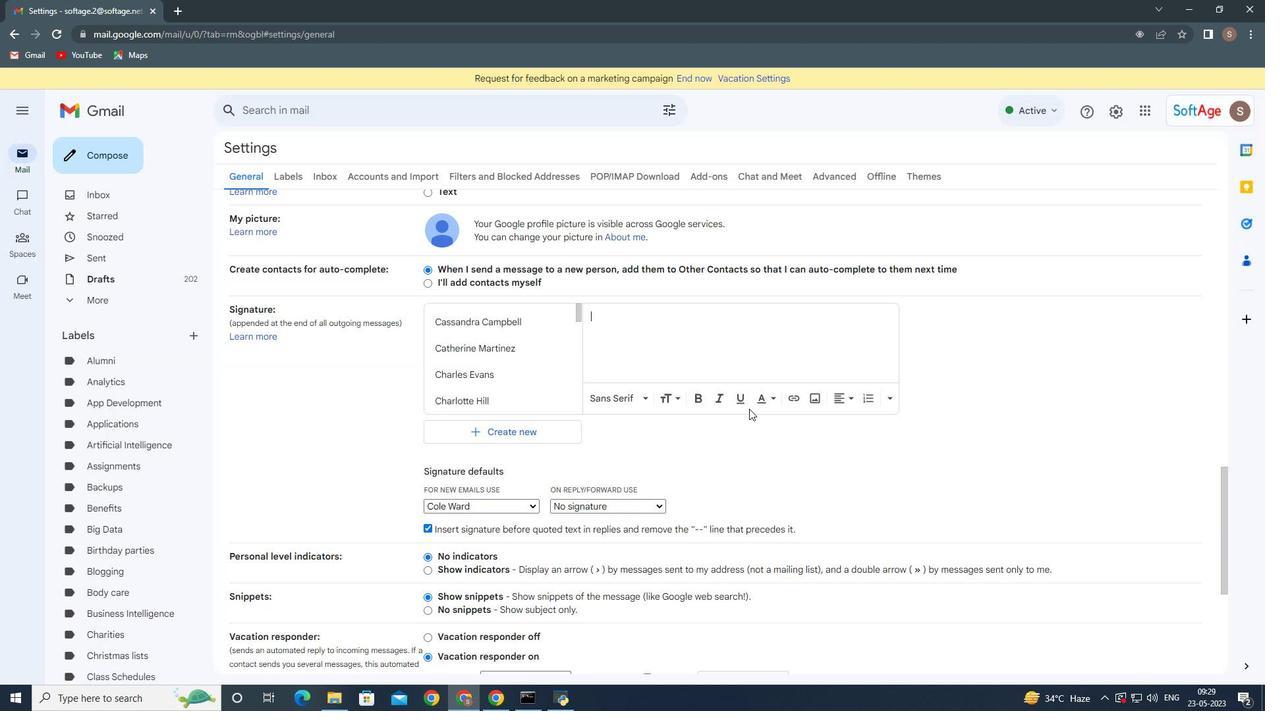
Action: Mouse pressed left at (746, 406)
Screenshot: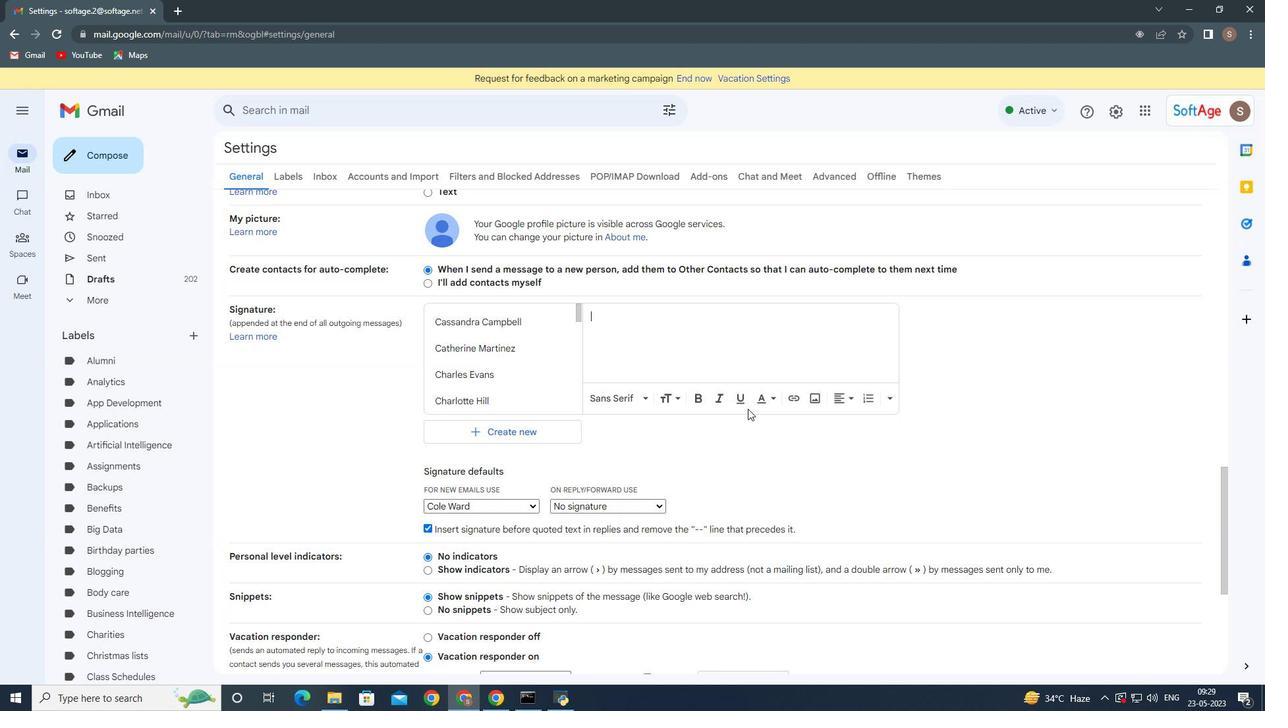 
Action: Mouse moved to (687, 357)
Screenshot: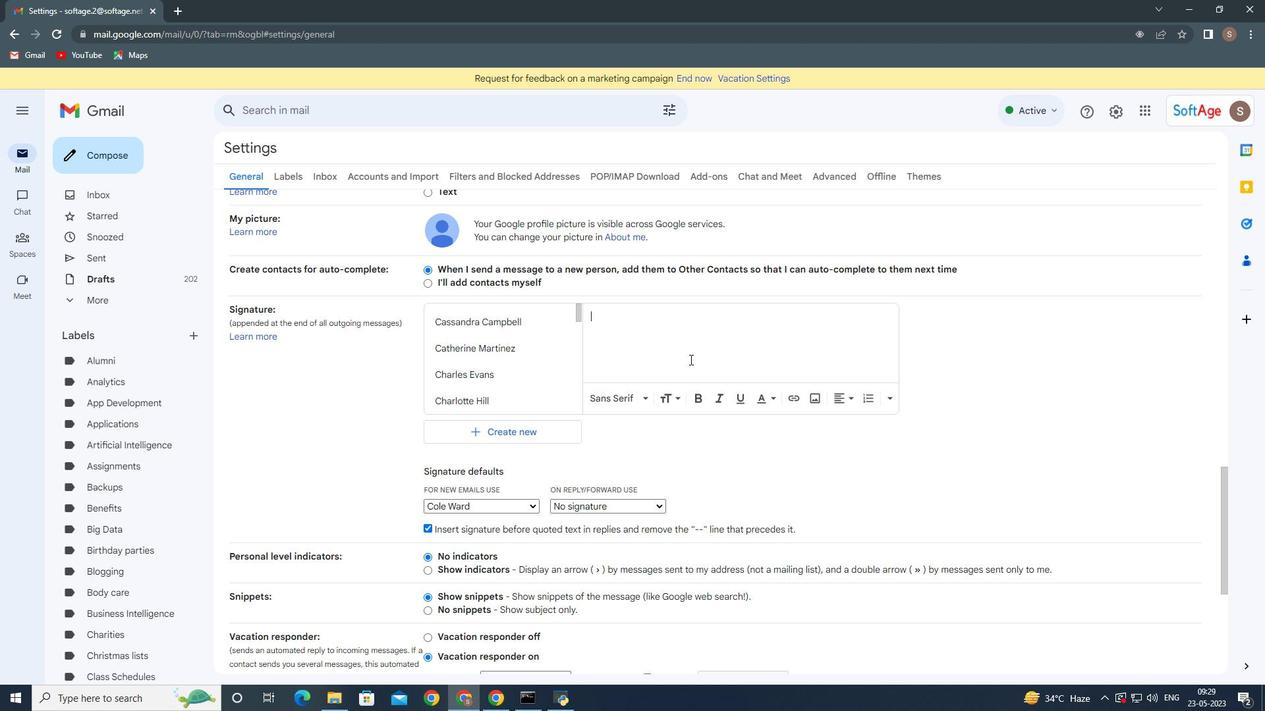 
Action: Key pressed <Key.shift>Have<Key.space>a<Key.space>great<Key.space><Key.shift>Thans<Key.backspace>ksgiving,<Key.enter><Key.shift><Key.shift><Key.shift><Key.shift><Key.shift><Key.shift><Key.shift><Key.shift><Key.shift><Key.shift><Key.shift><Key.shift><Key.shift><Key.shift><Key.shift><Key.shift><Key.shift><Key.shift><Key.shift><Key.shift><Key.shift>Doona<Key.space><Key.shift>T<Key.backspace><Key.backspace><Key.backspace><Key.backspace><Key.backspace>nna<Key.space><Key.shift><Key.shift><Key.shift><Key.shift><Key.shift><Key.shift><Key.shift><Key.shift><Key.shift><Key.shift><Key.shift><Key.shift><Key.shift><Key.shift><Key.shift><Key.shift><Key.shift><Key.shift><Key.shift><Key.shift><Key.shift><Key.shift><Key.shift><Key.shift><Key.shift><Key.shift>Thompson
Screenshot: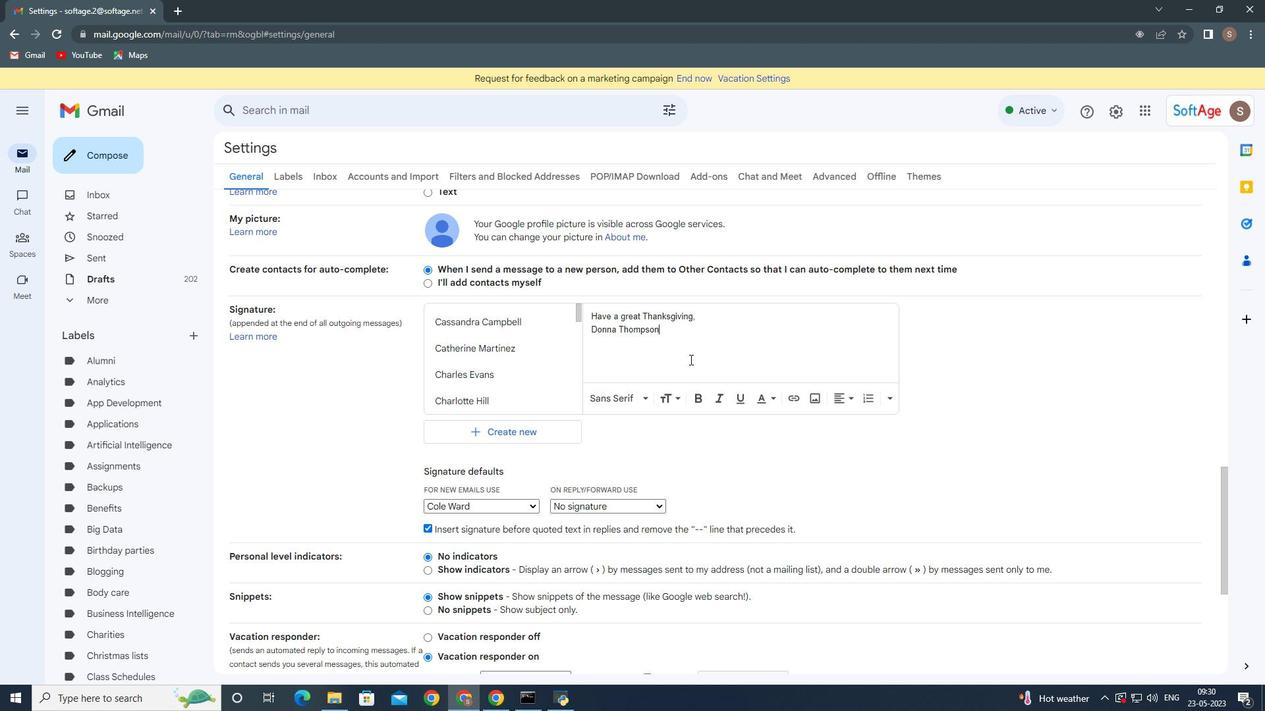 
Action: Mouse moved to (541, 469)
Screenshot: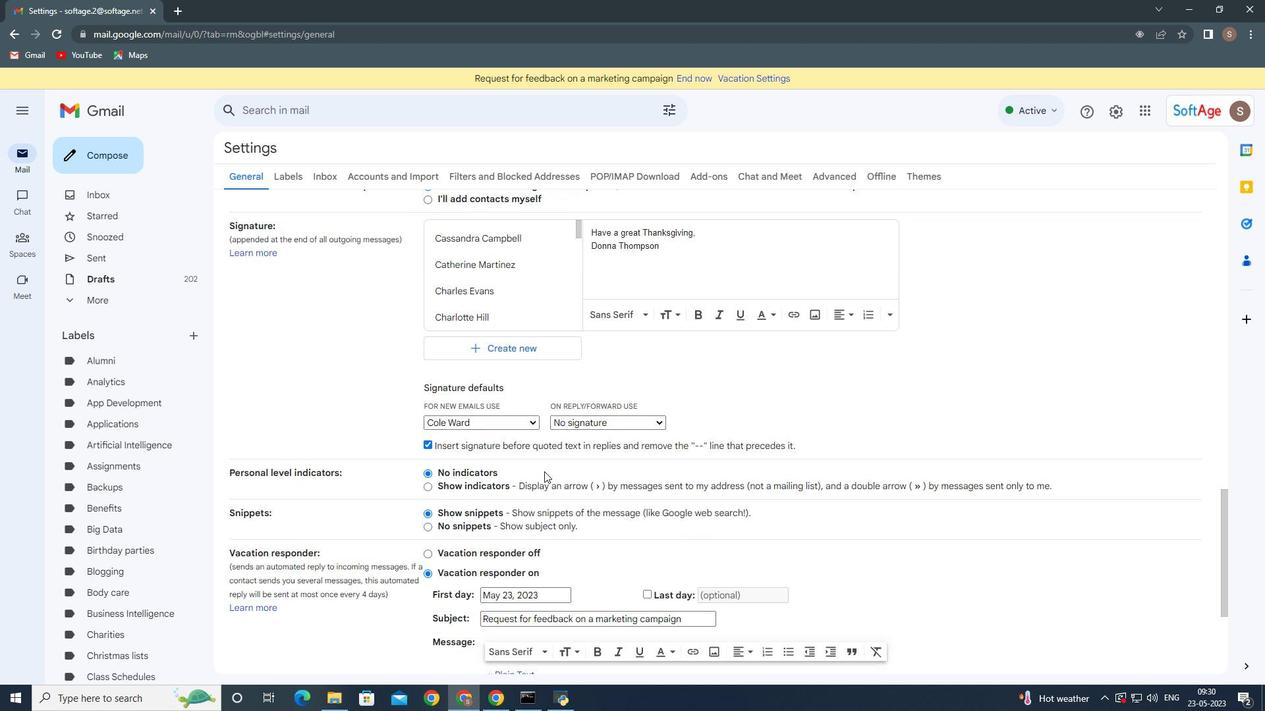 
Action: Mouse scrolled (541, 468) with delta (0, 0)
Screenshot: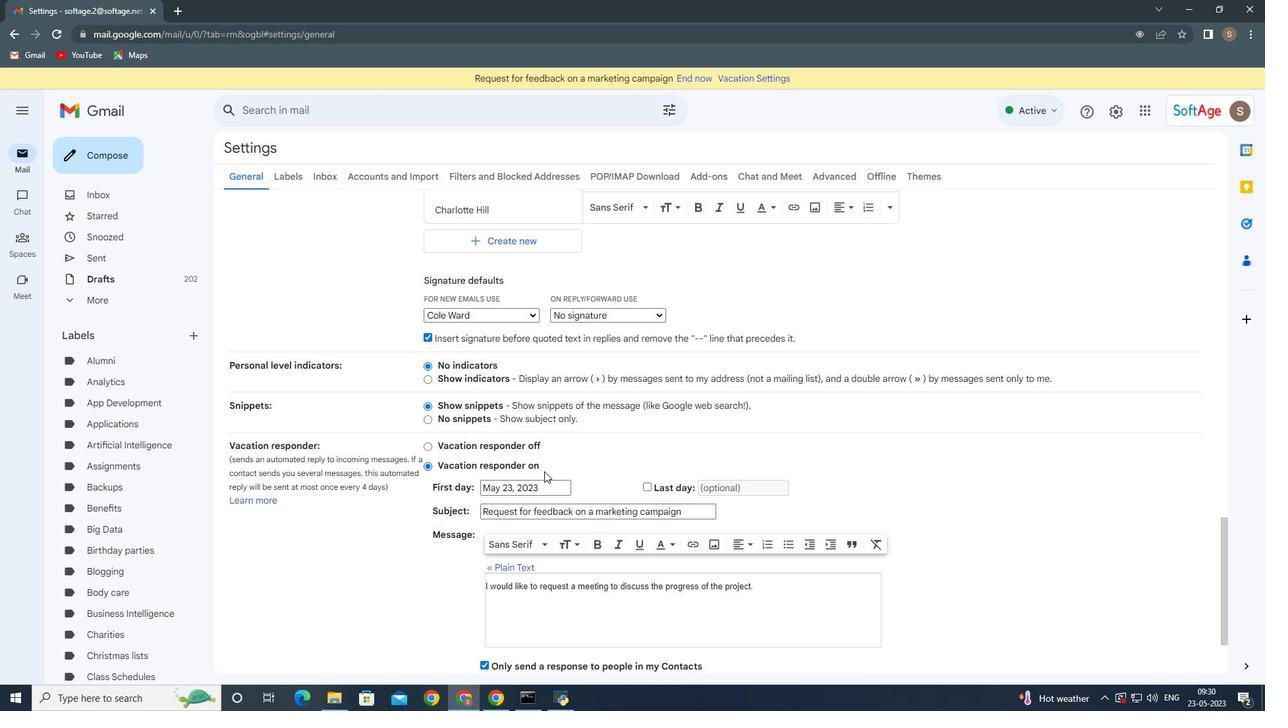 
Action: Mouse scrolled (541, 468) with delta (0, 0)
Screenshot: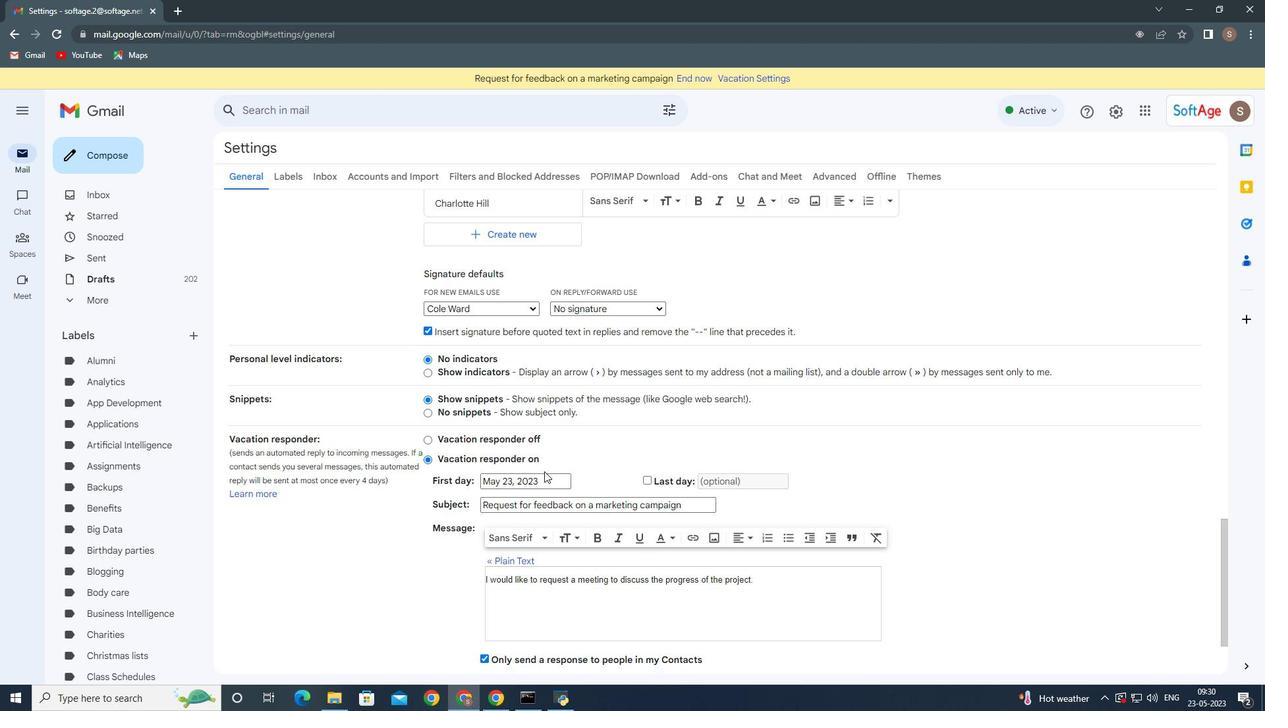 
Action: Mouse scrolled (541, 468) with delta (0, 0)
Screenshot: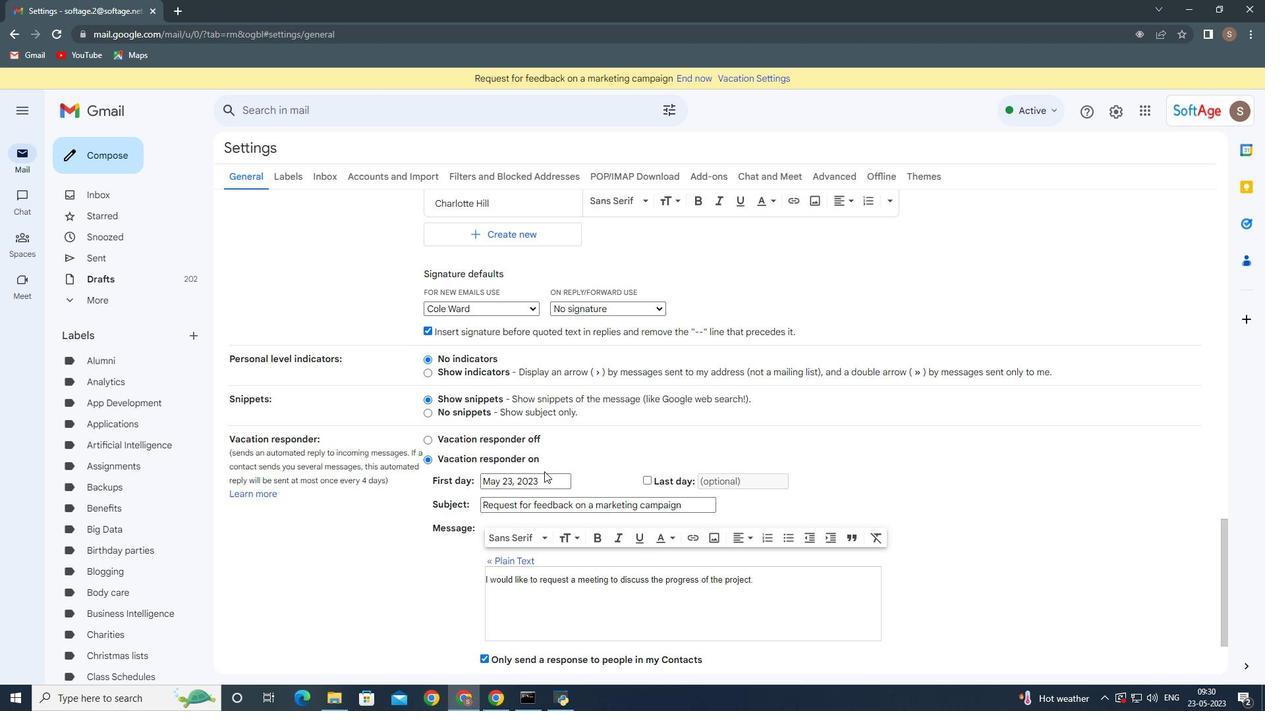 
Action: Mouse scrolled (541, 468) with delta (0, 0)
Screenshot: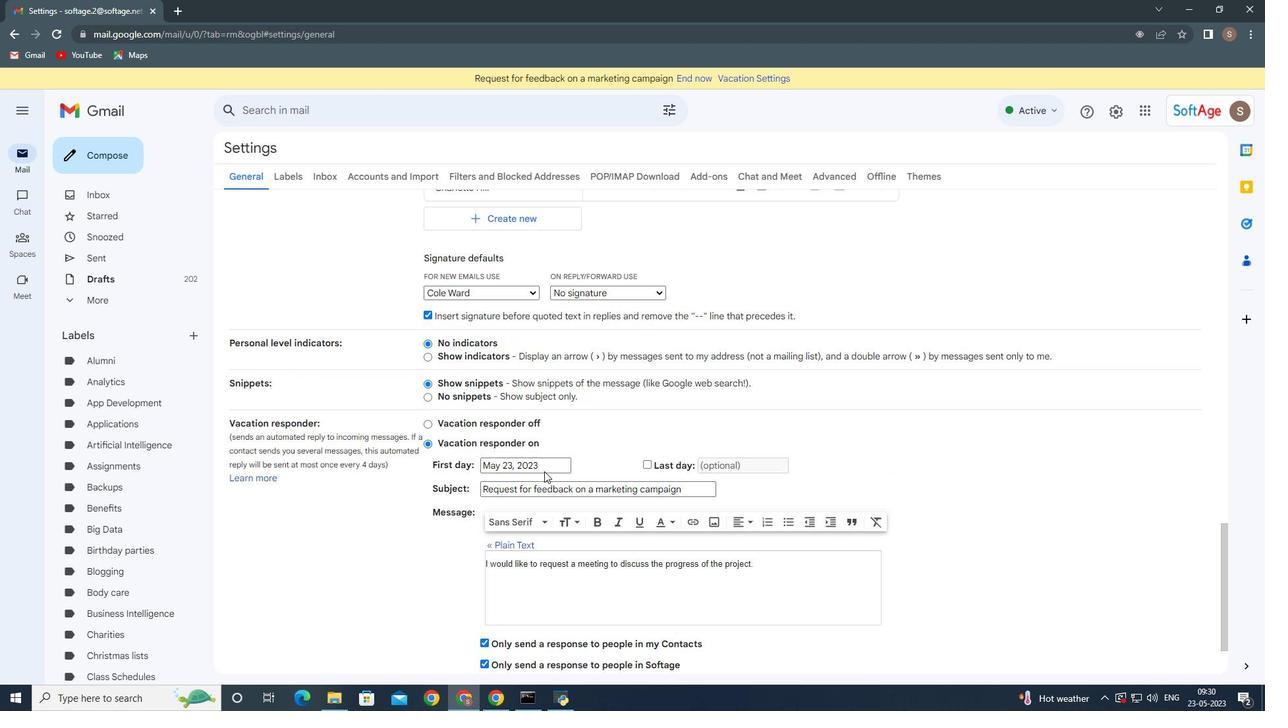 
Action: Mouse scrolled (541, 470) with delta (0, 0)
Screenshot: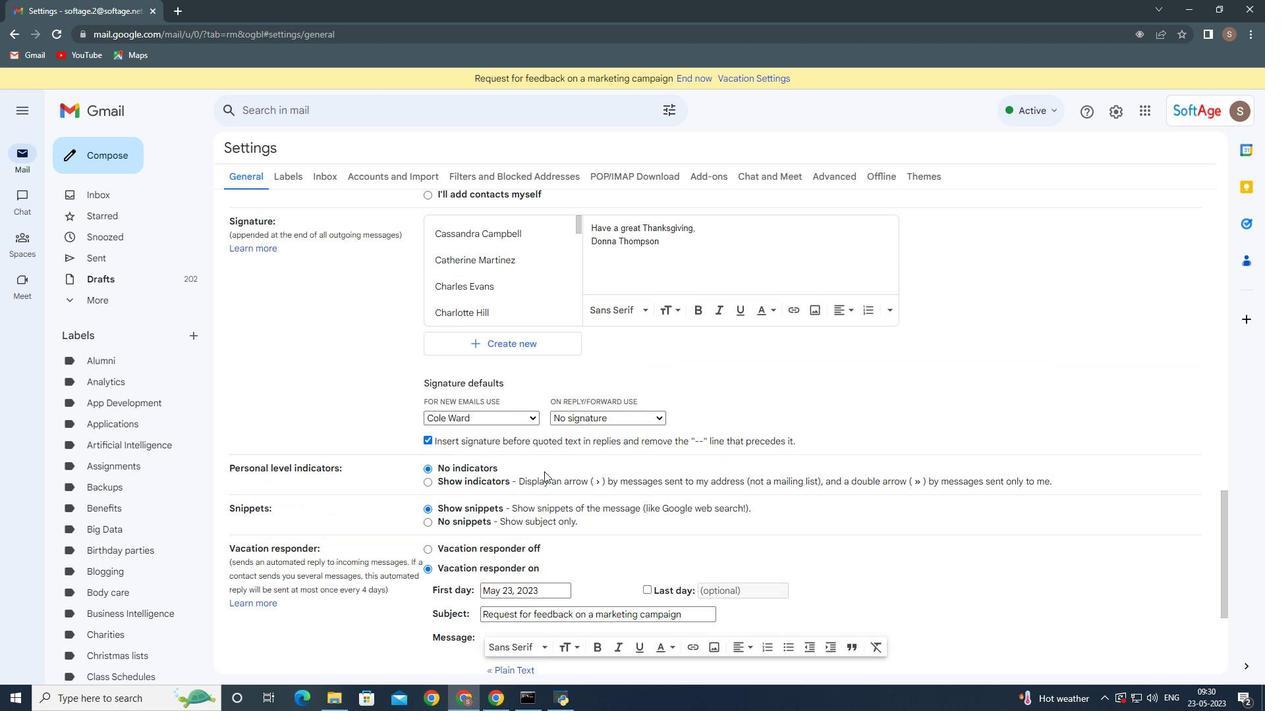 
Action: Mouse scrolled (541, 470) with delta (0, 0)
Screenshot: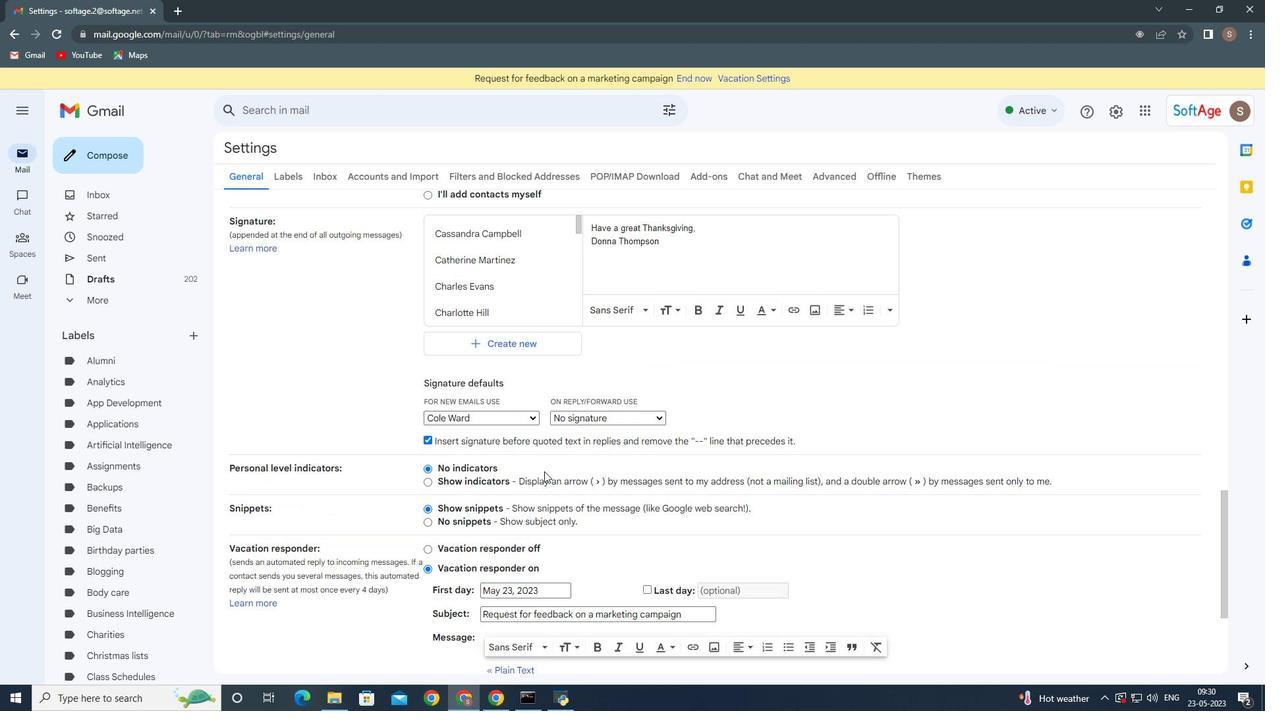 
Action: Mouse scrolled (541, 470) with delta (0, 0)
Screenshot: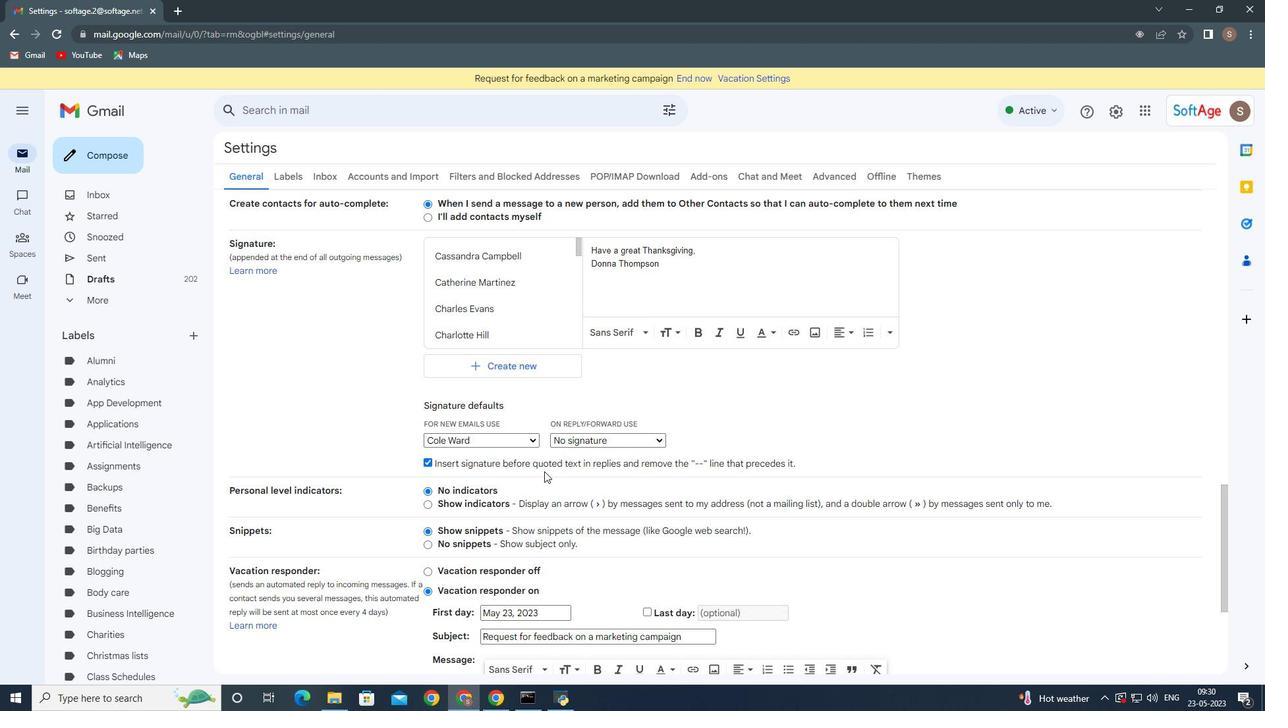
Action: Mouse scrolled (541, 468) with delta (0, 0)
Screenshot: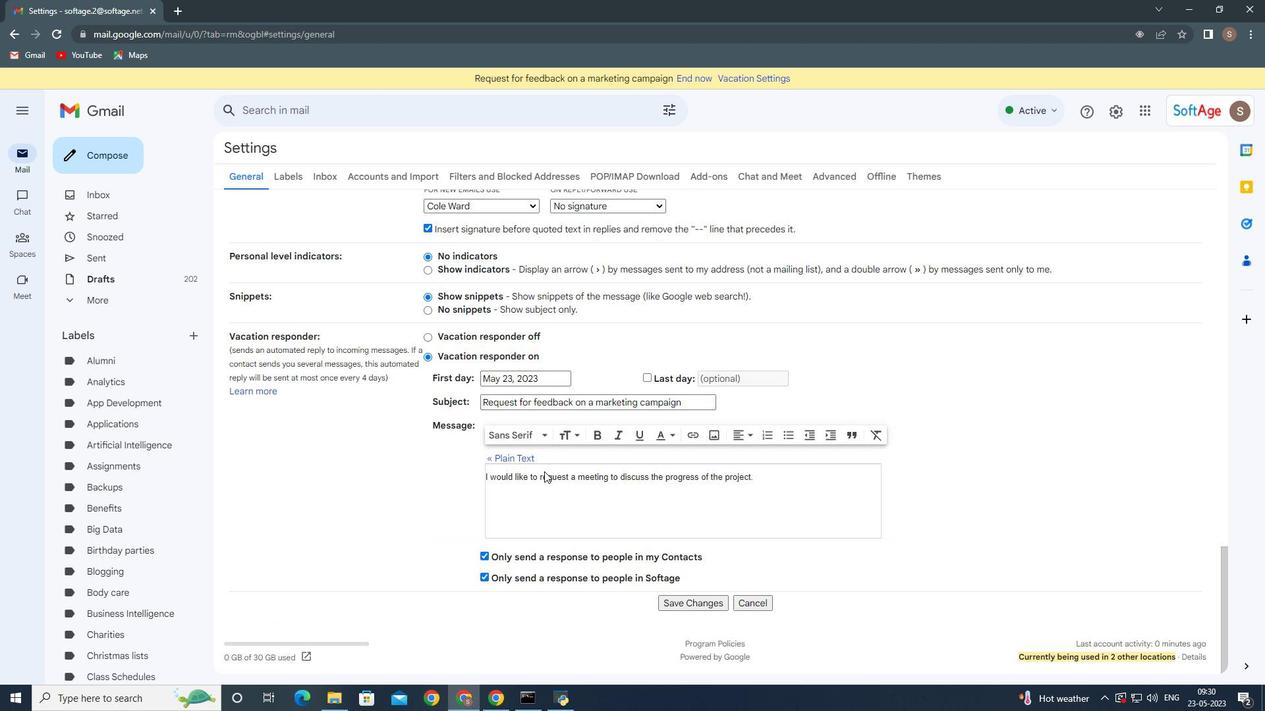 
Action: Mouse scrolled (541, 468) with delta (0, 0)
Screenshot: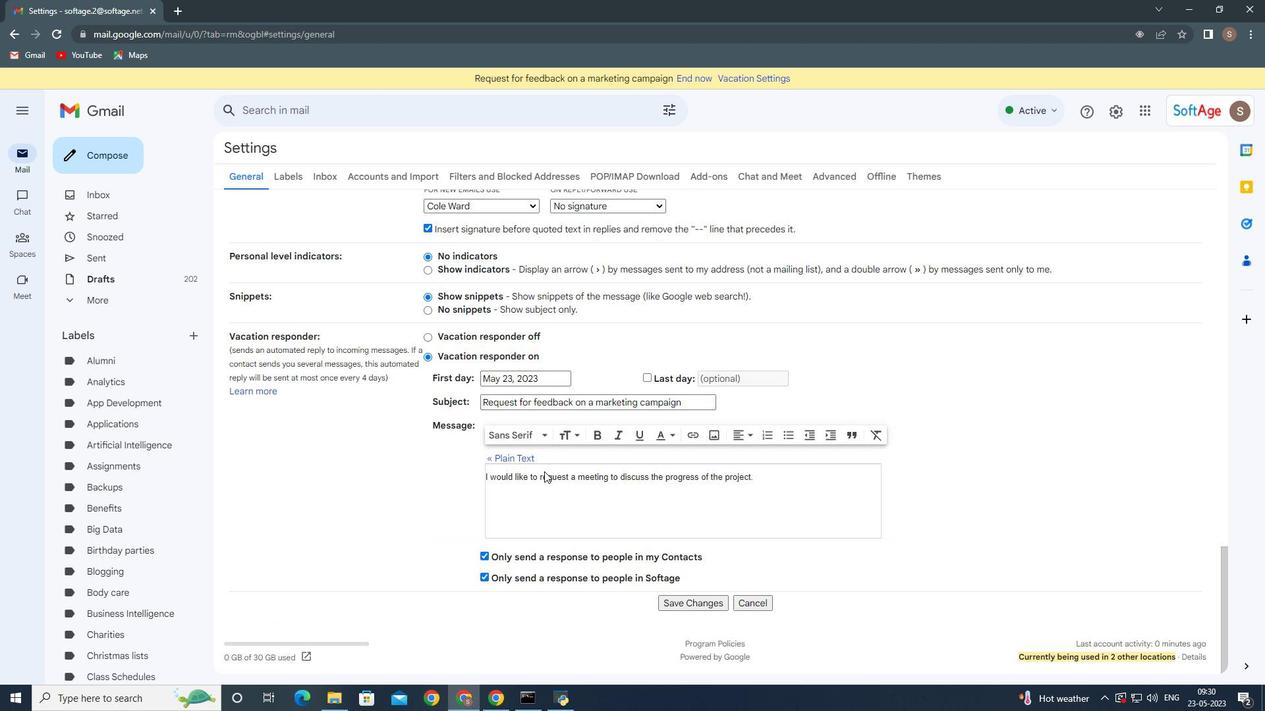 
Action: Mouse scrolled (541, 468) with delta (0, 0)
Screenshot: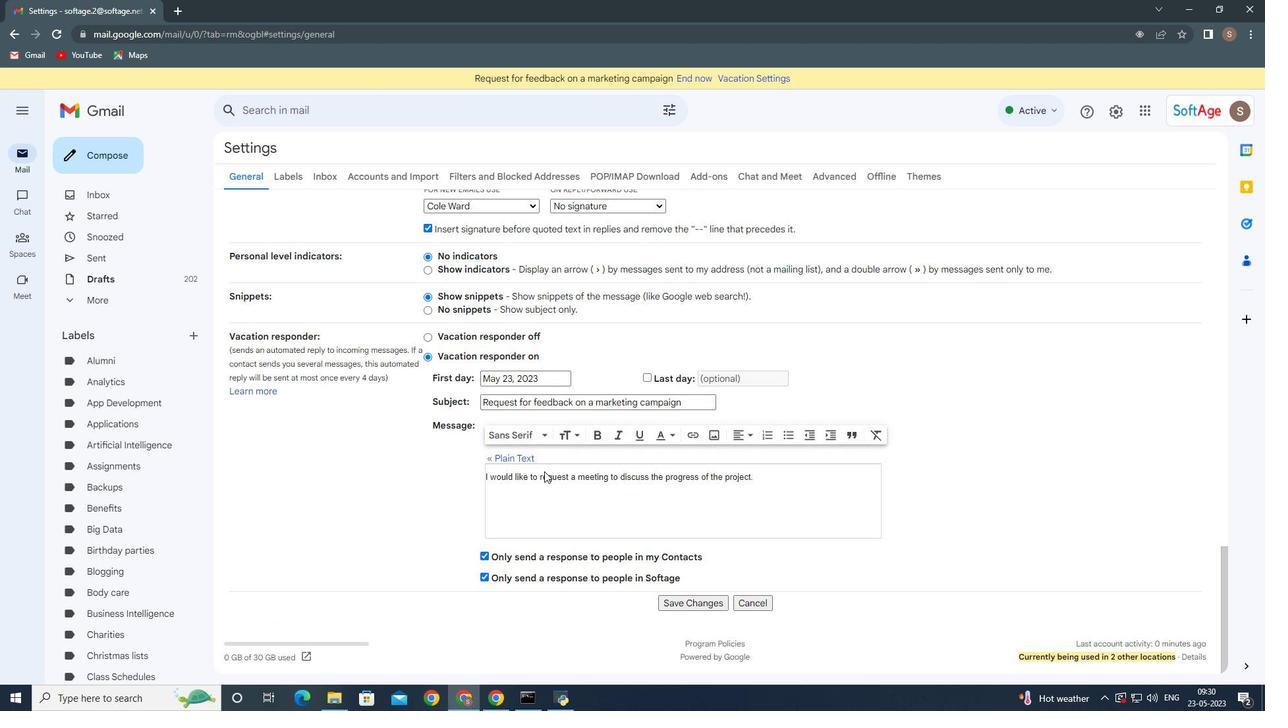 
Action: Mouse scrolled (541, 468) with delta (0, 0)
Screenshot: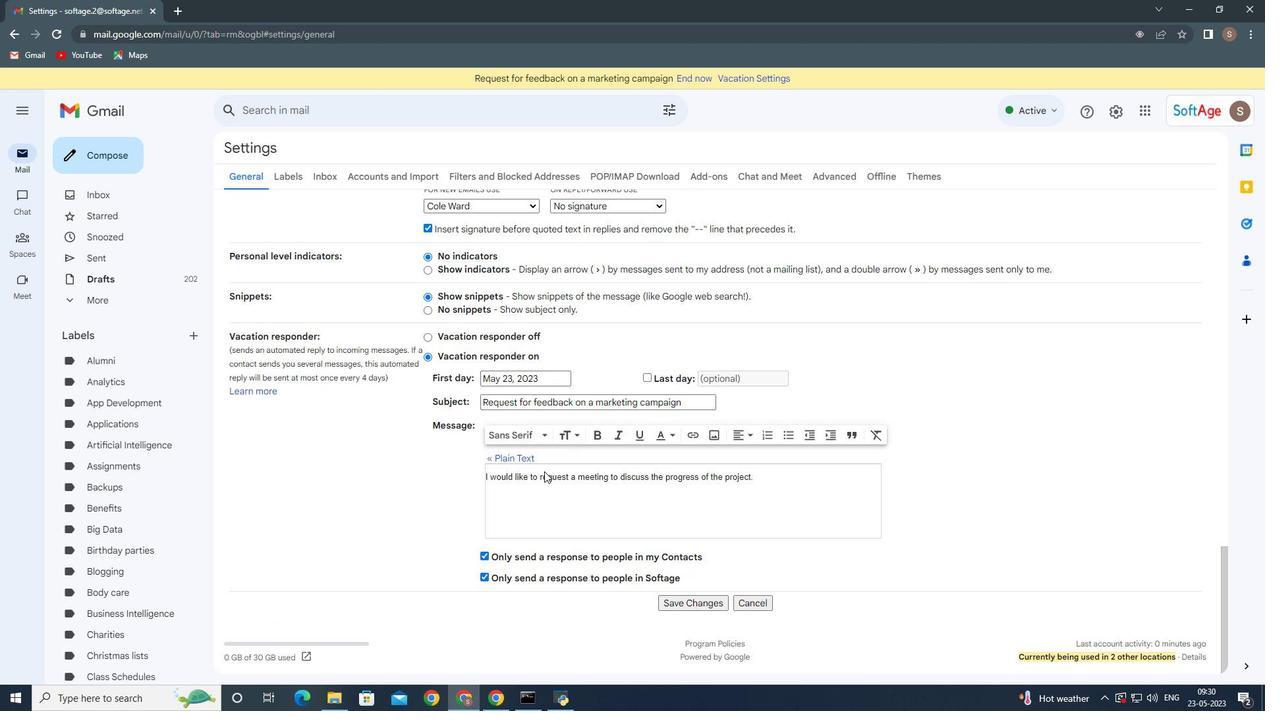 
Action: Mouse scrolled (541, 468) with delta (0, 0)
Screenshot: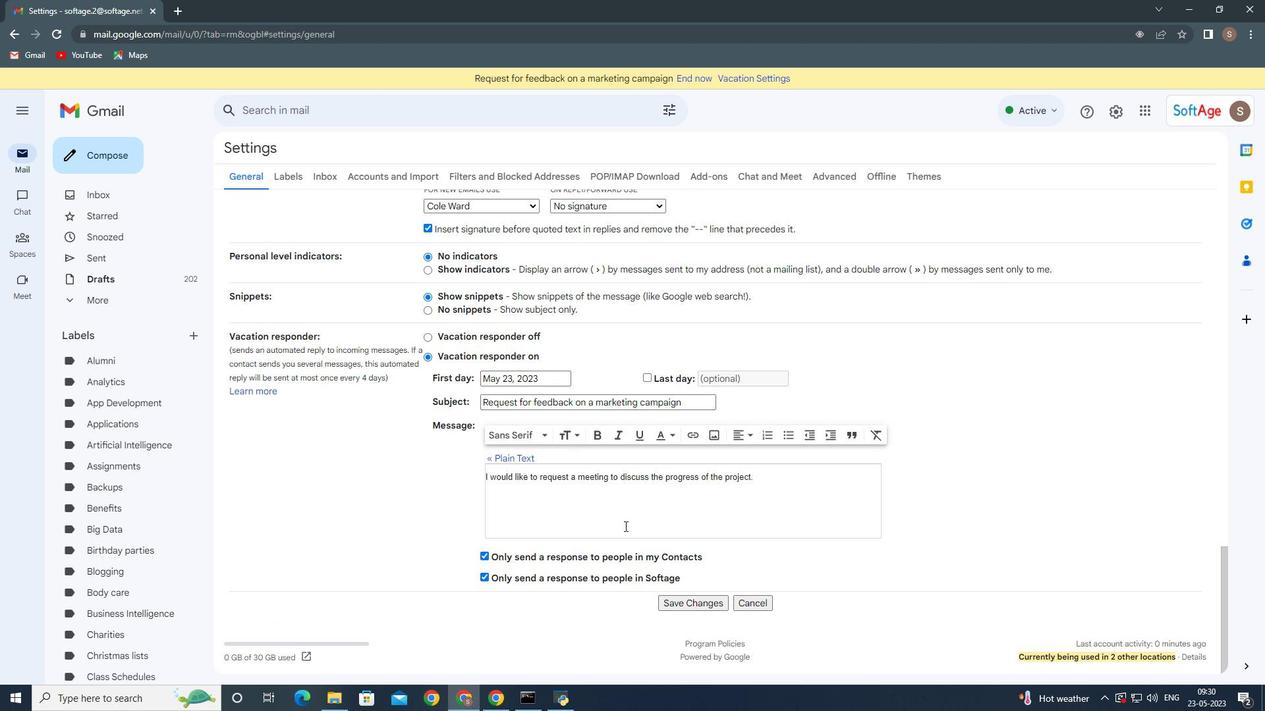 
Action: Mouse moved to (554, 485)
Screenshot: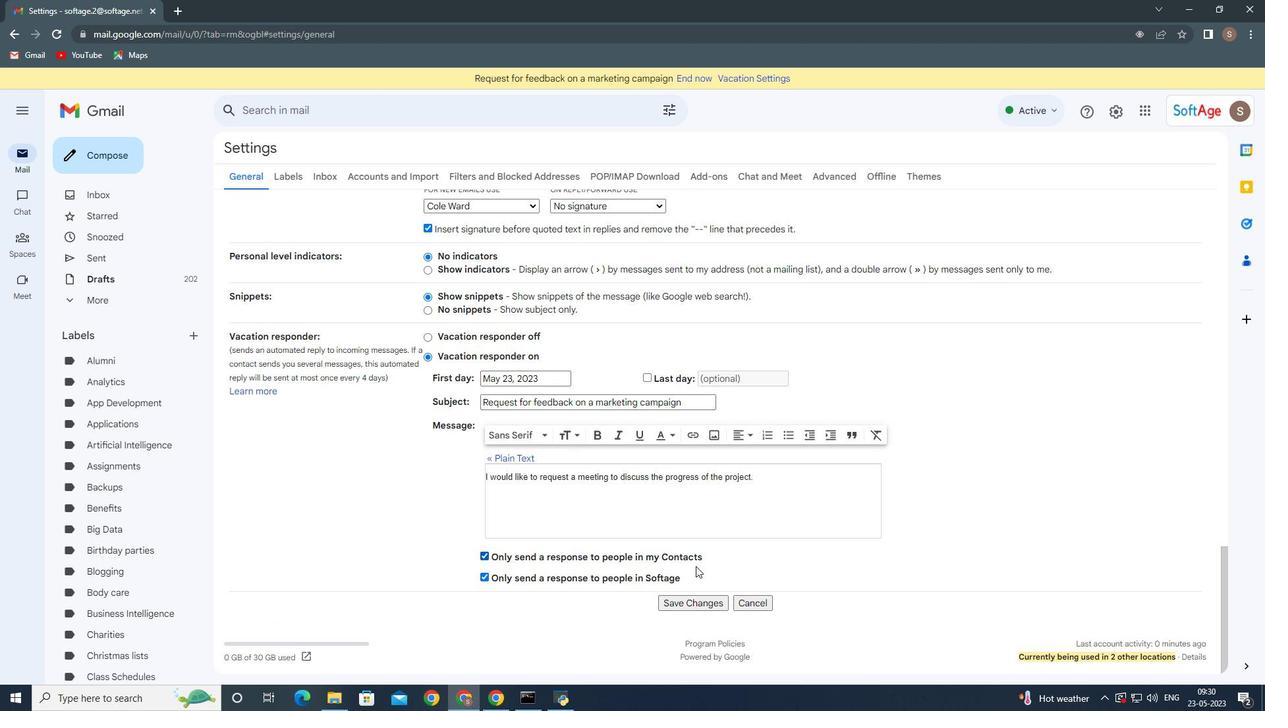 
Action: Mouse scrolled (554, 484) with delta (0, 0)
Screenshot: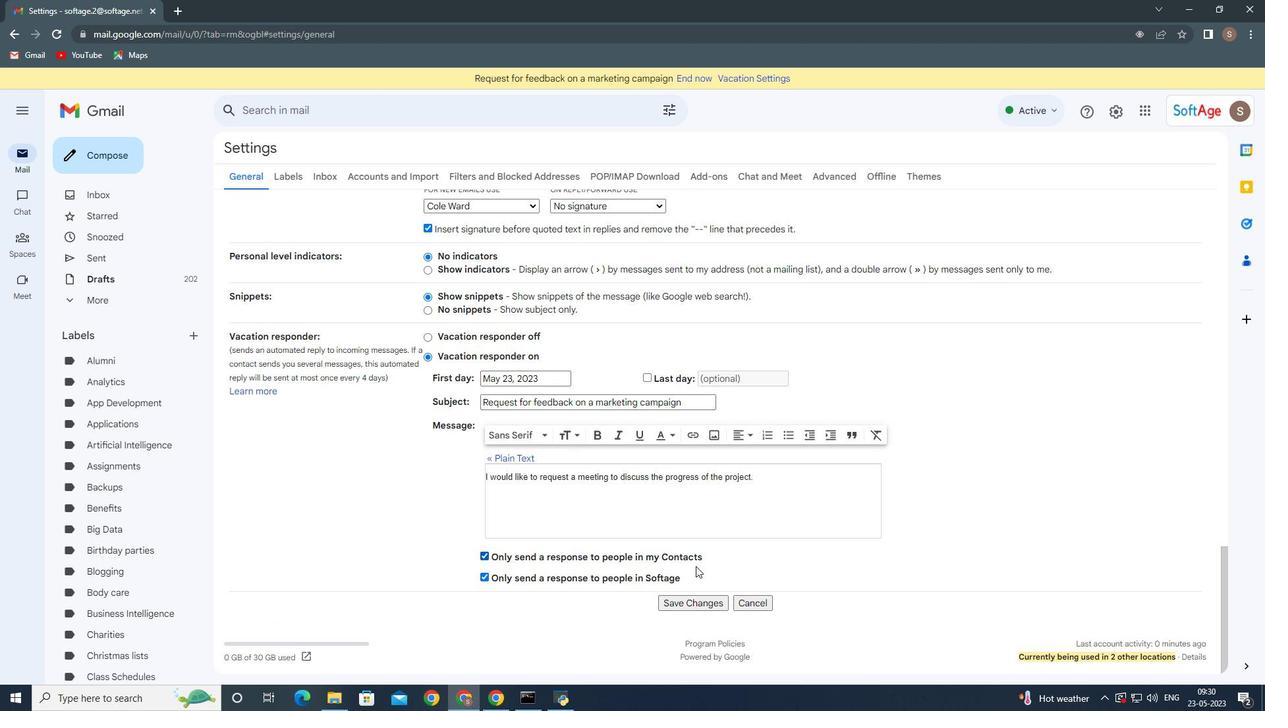 
Action: Mouse moved to (574, 507)
Screenshot: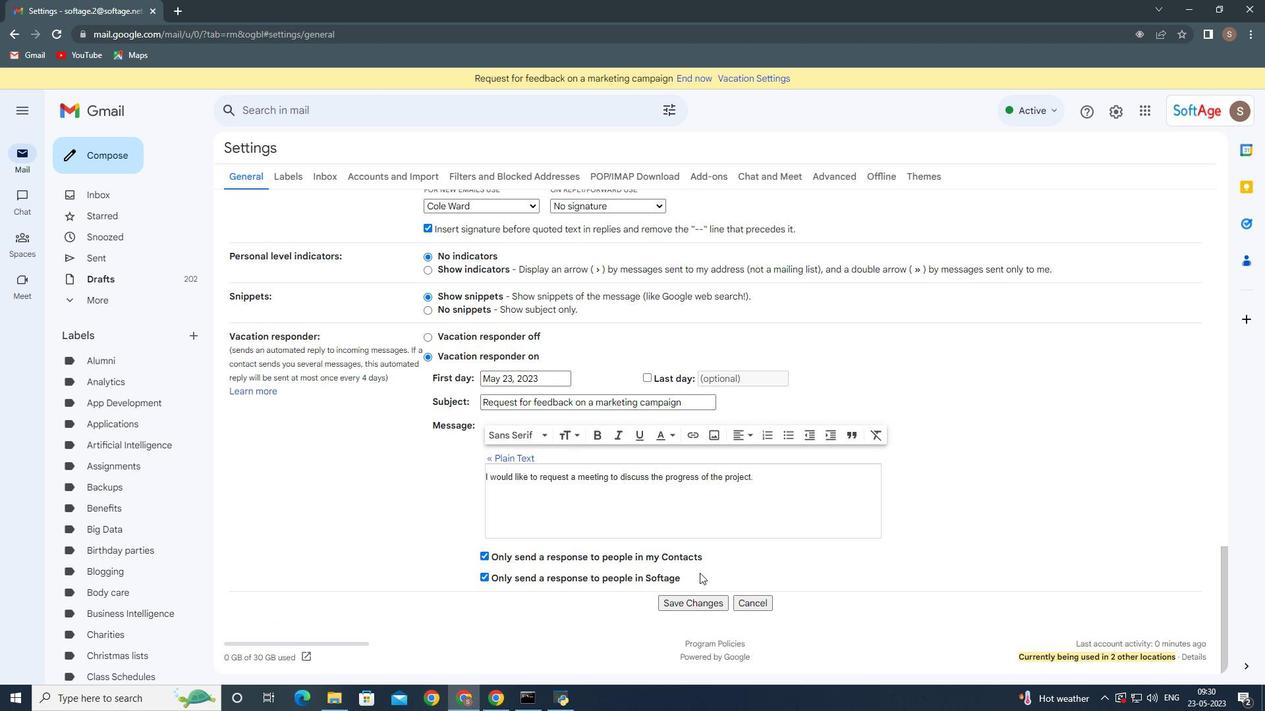 
Action: Mouse scrolled (574, 506) with delta (0, 0)
Screenshot: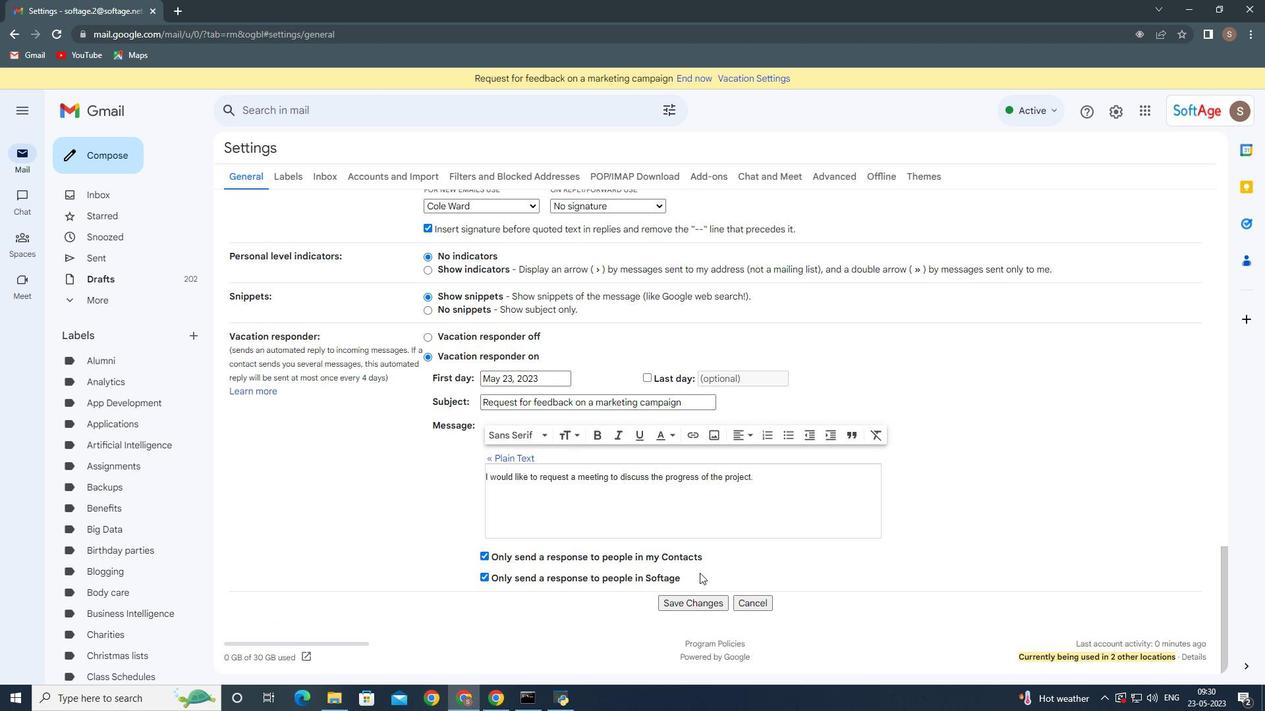 
Action: Mouse moved to (698, 598)
Screenshot: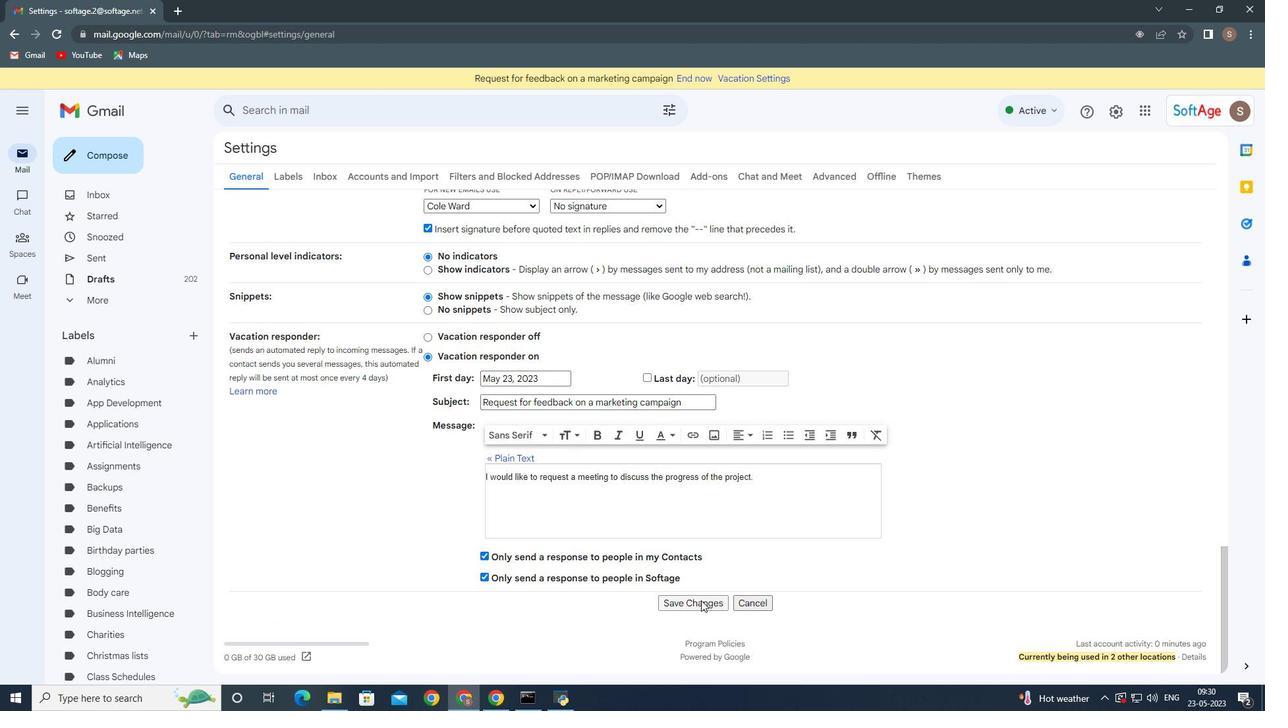 
Action: Mouse pressed left at (698, 598)
Screenshot: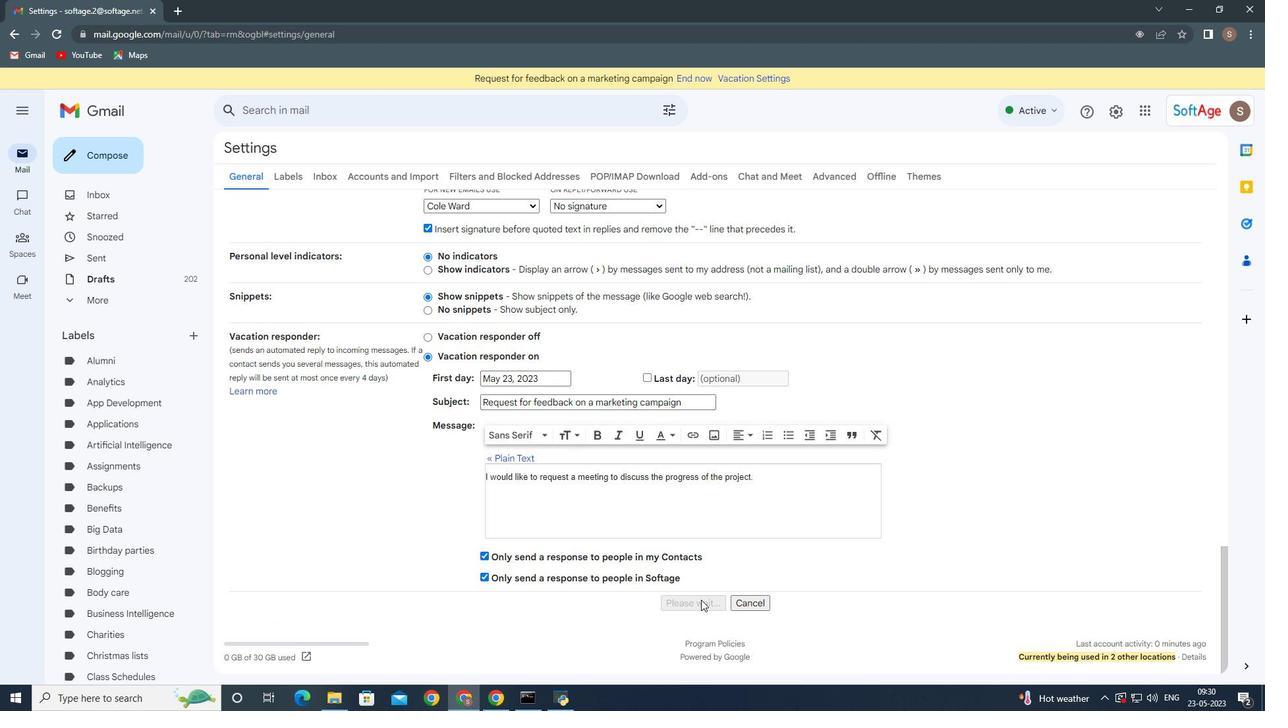 
Action: Mouse moved to (99, 160)
Screenshot: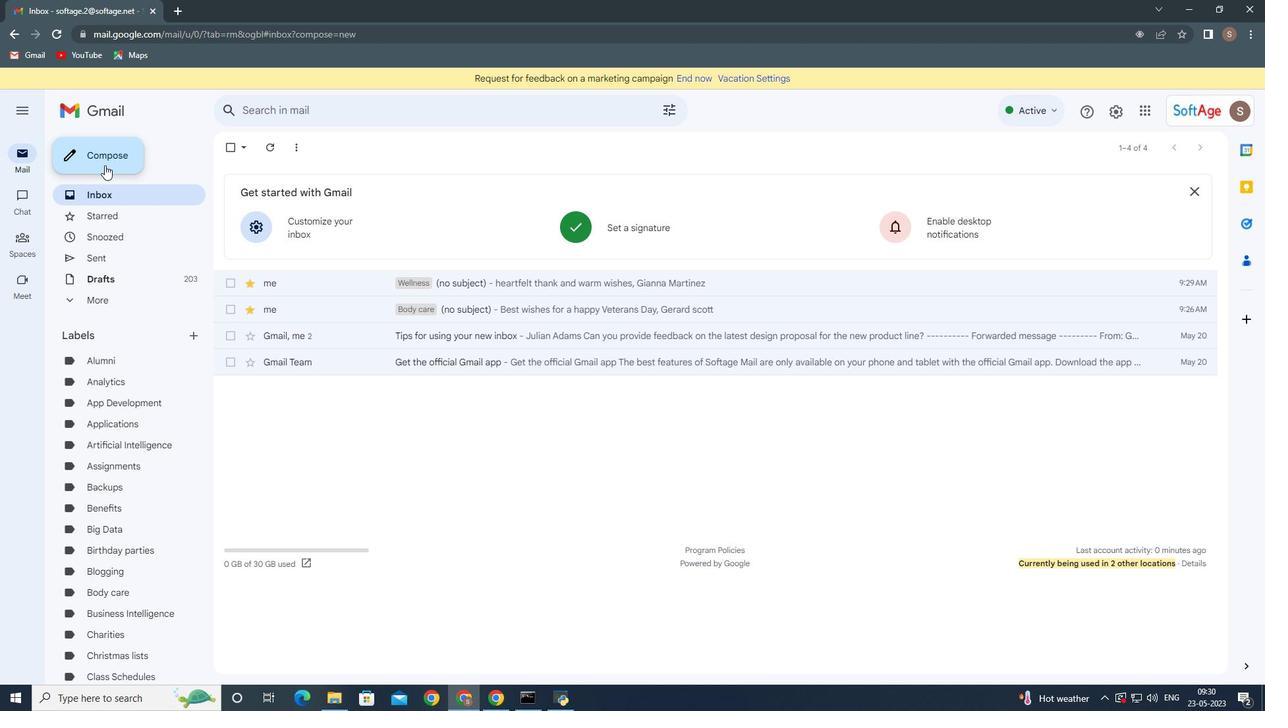
Action: Mouse pressed left at (99, 160)
Screenshot: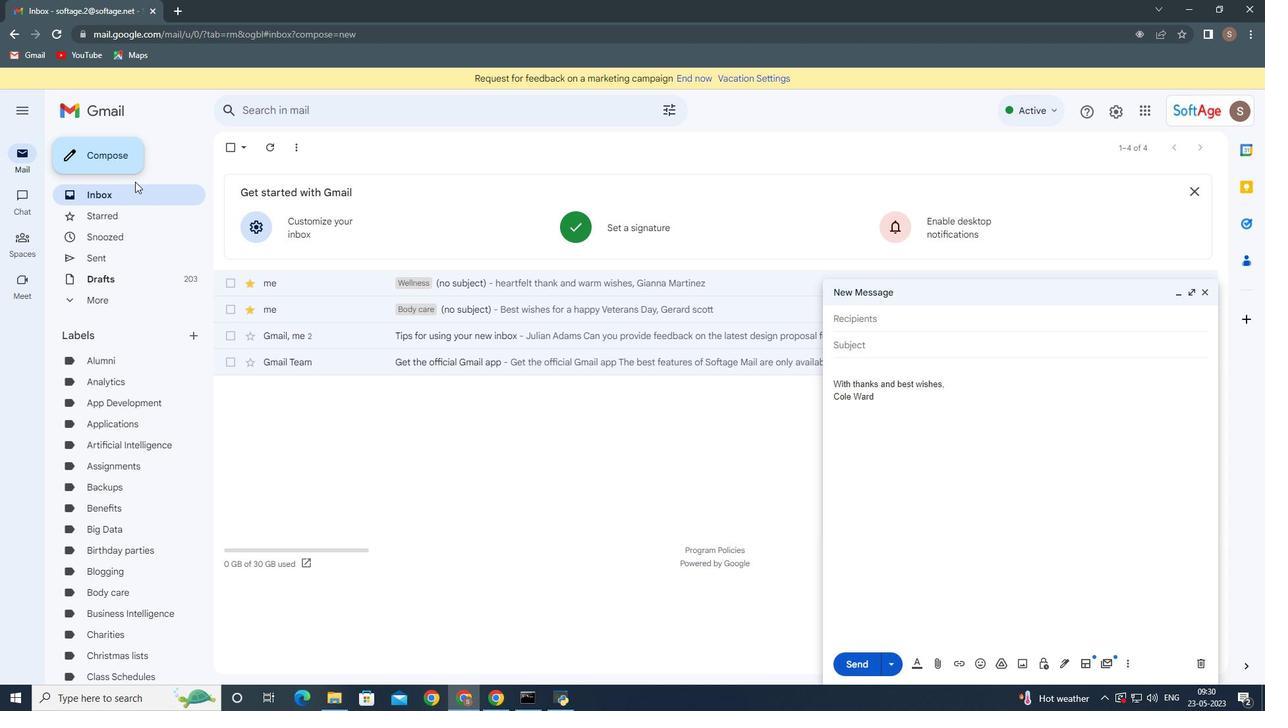 
Action: Mouse moved to (856, 352)
Screenshot: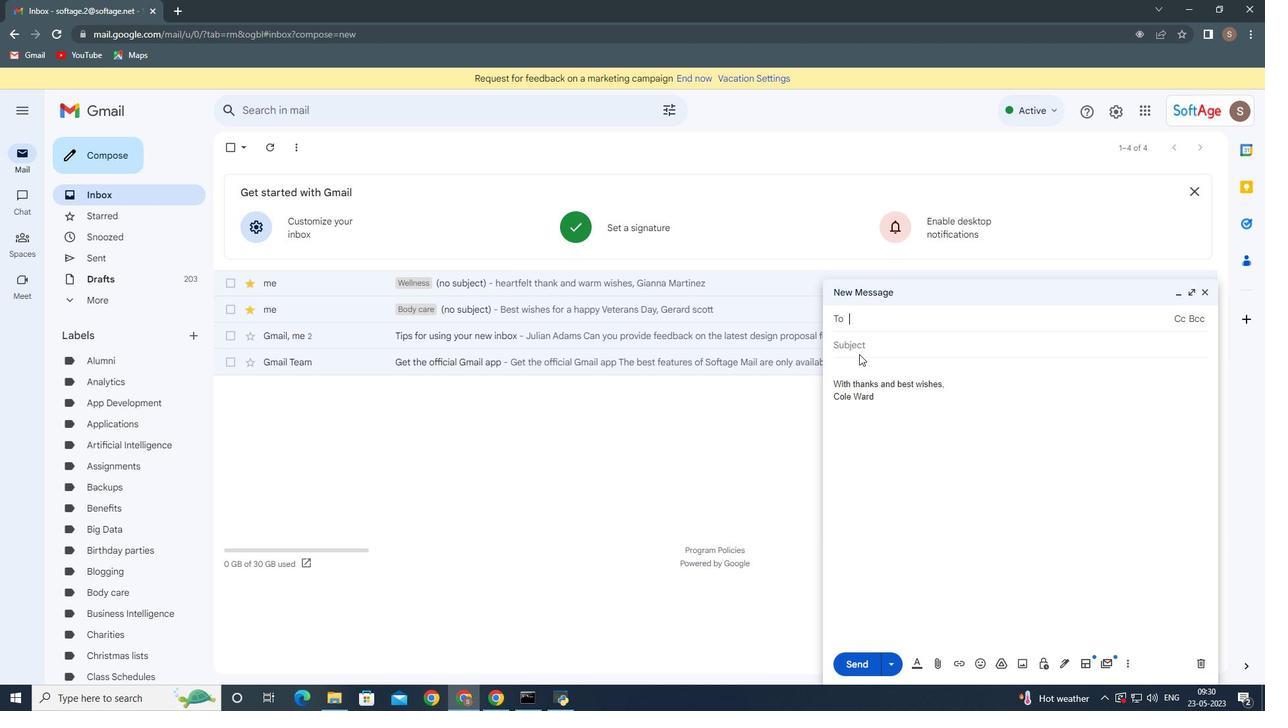 
Action: Key pressed softage.4
Screenshot: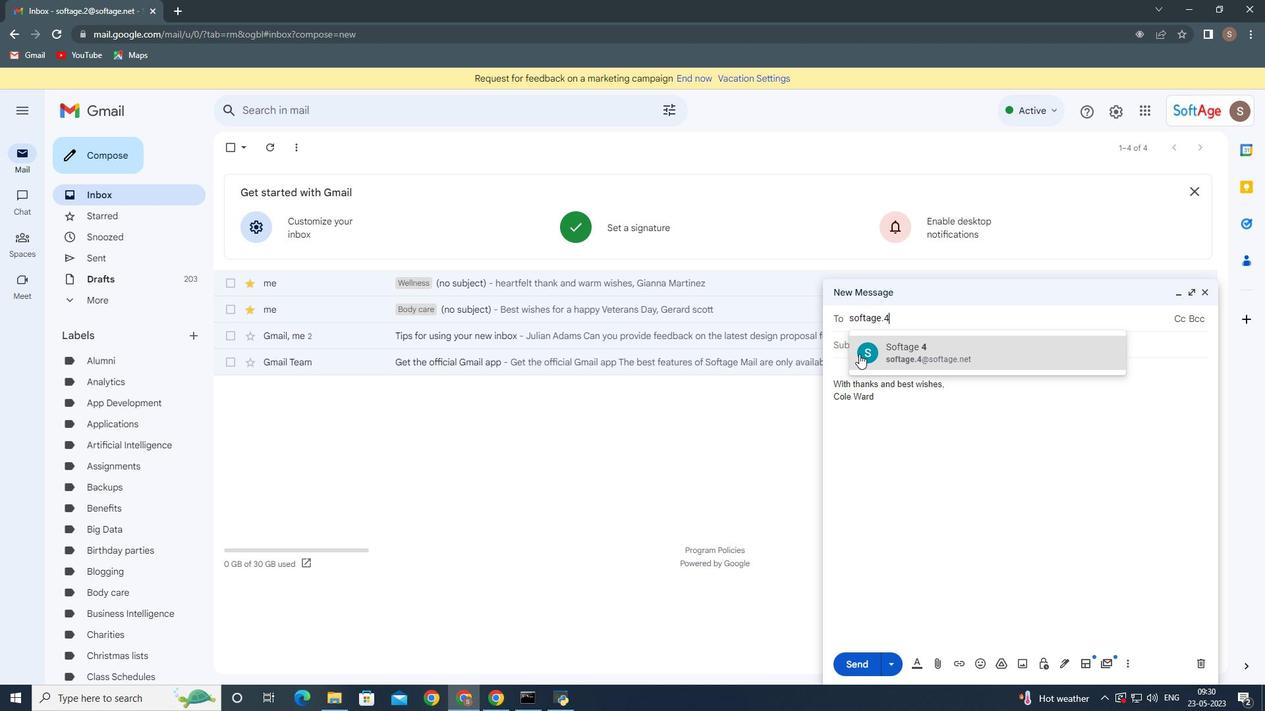 
Action: Mouse moved to (908, 349)
Screenshot: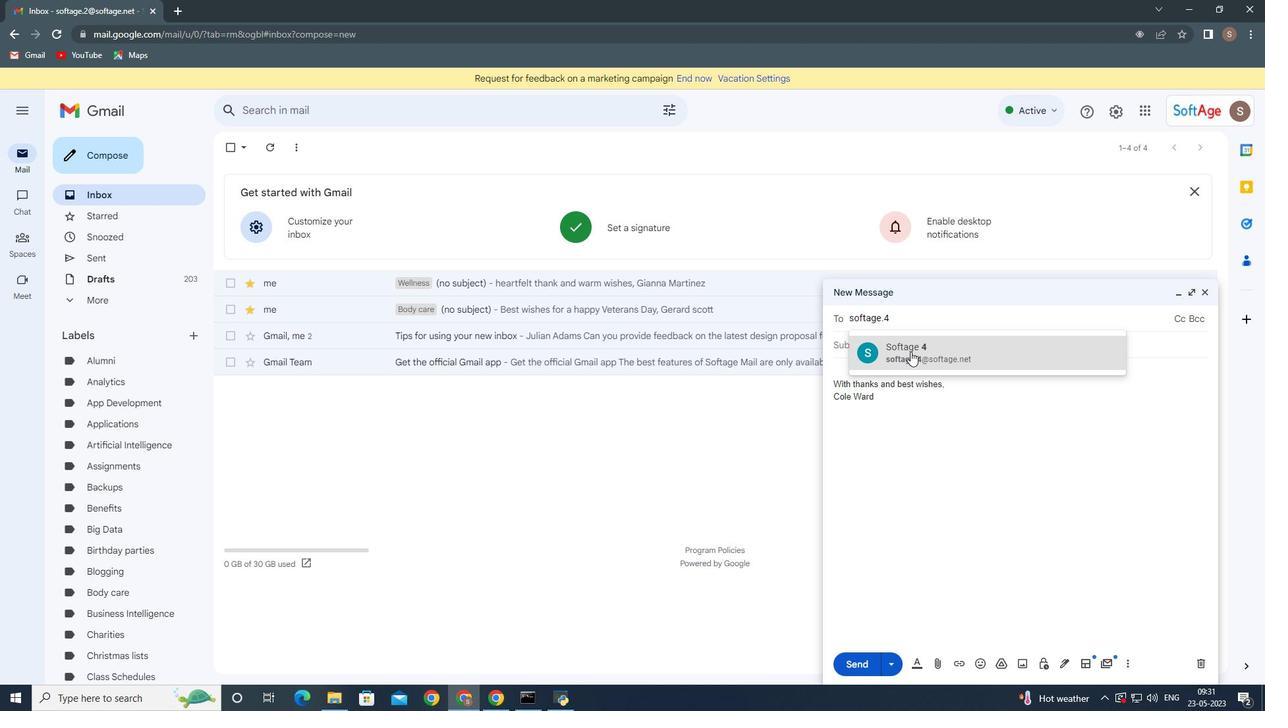 
Action: Mouse pressed left at (908, 349)
Screenshot: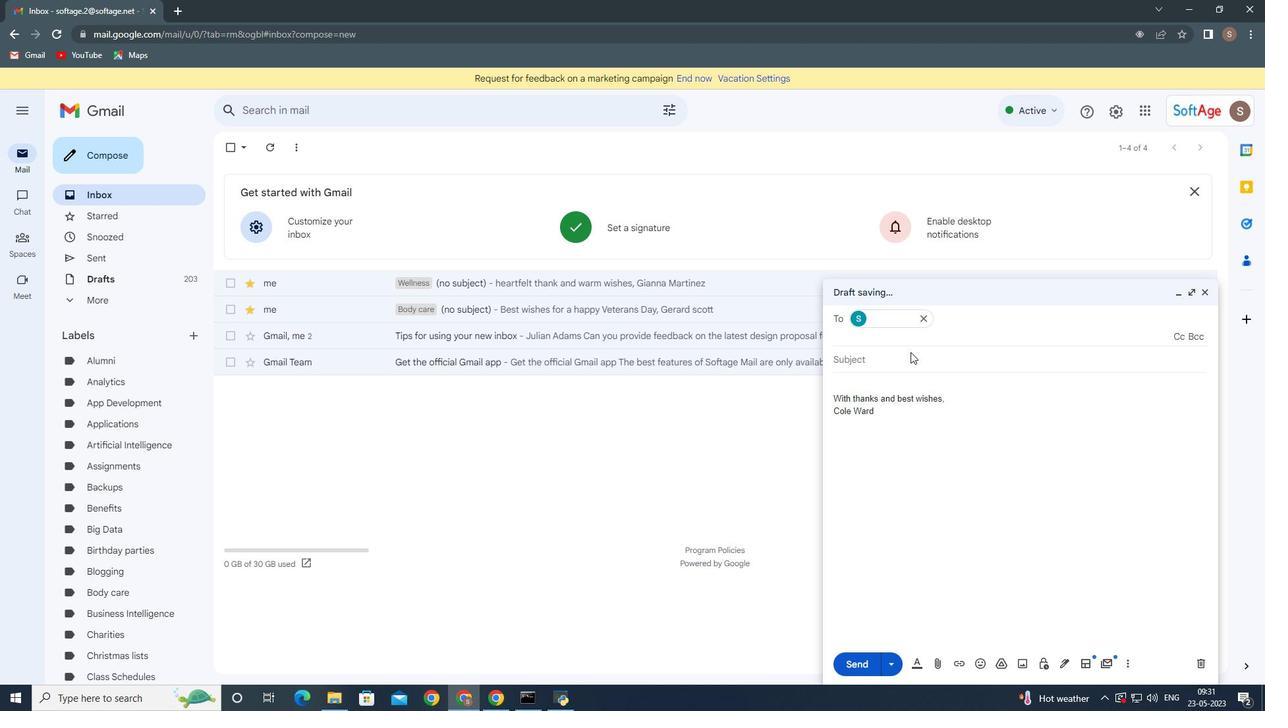 
Action: Mouse moved to (1124, 659)
Screenshot: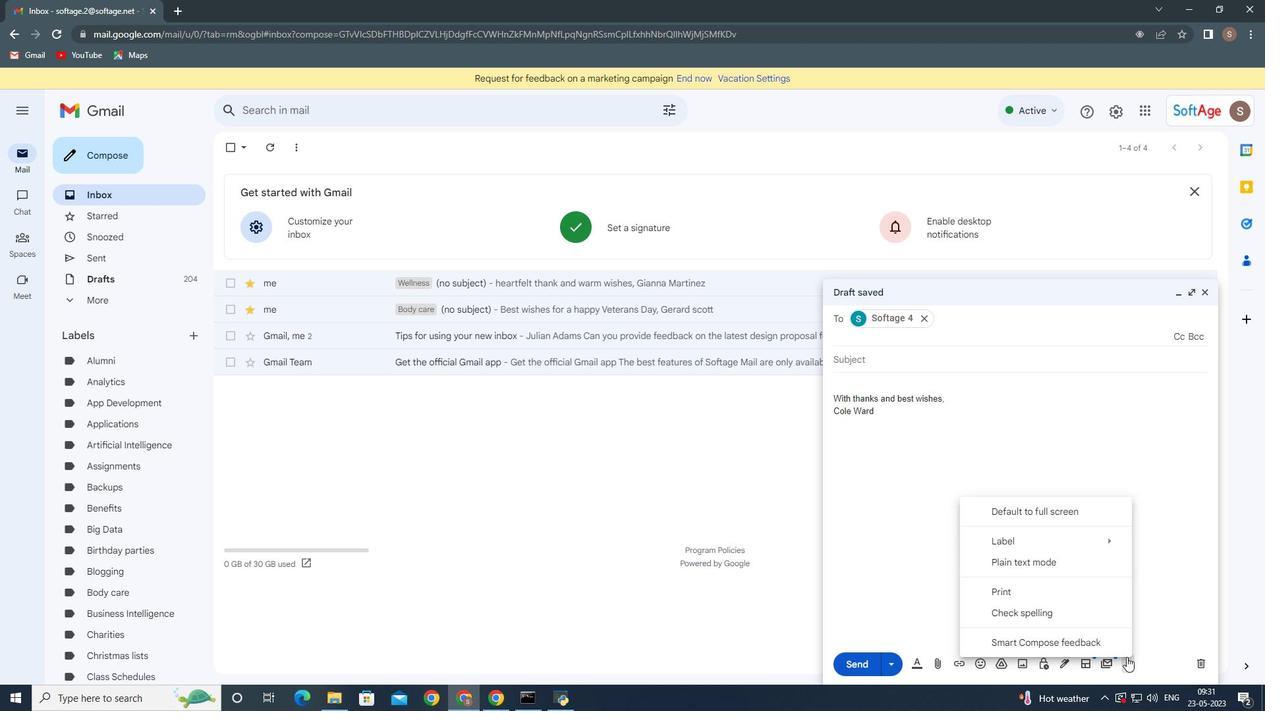 
Action: Mouse pressed left at (1124, 659)
Screenshot: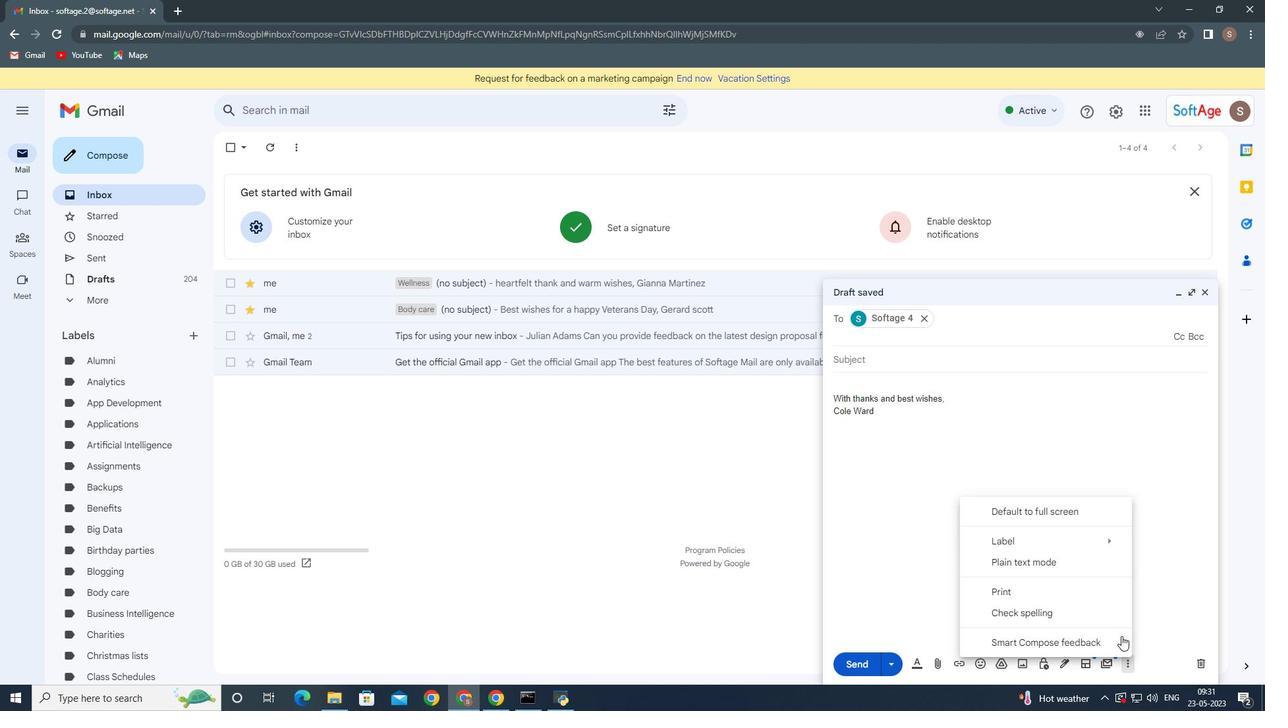 
Action: Mouse moved to (1056, 538)
Screenshot: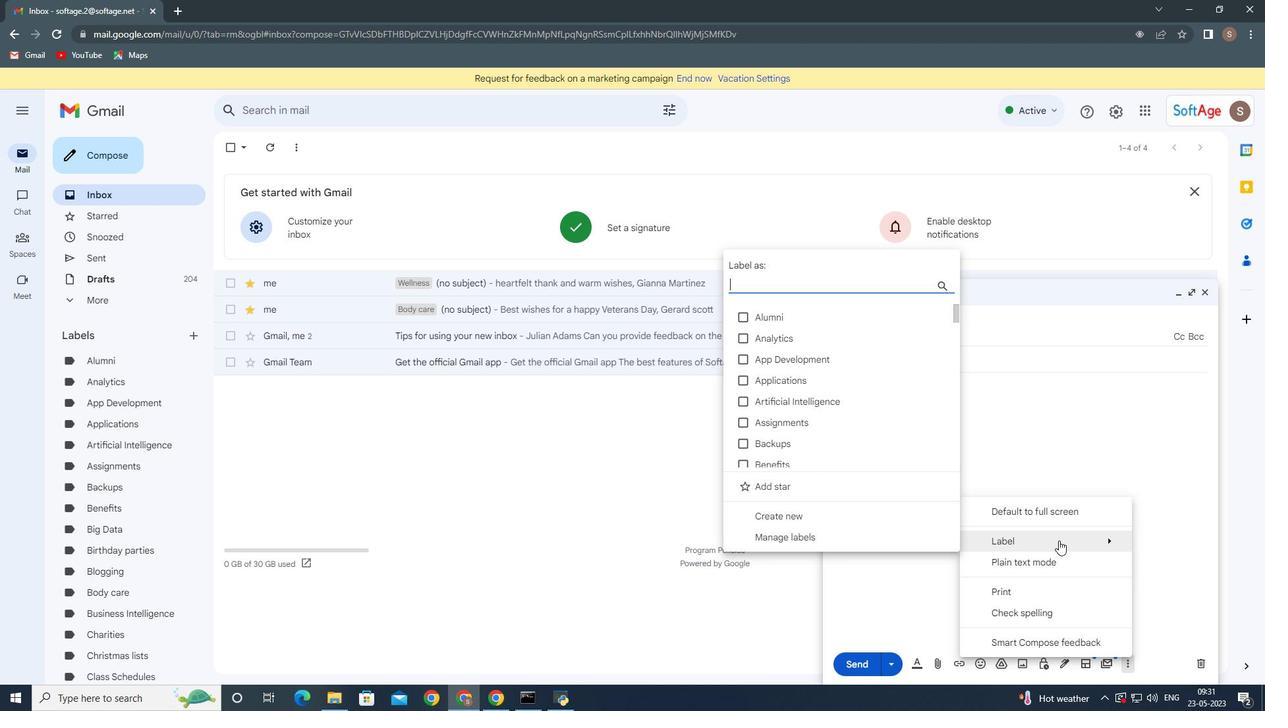 
Action: Mouse pressed left at (1056, 538)
Screenshot: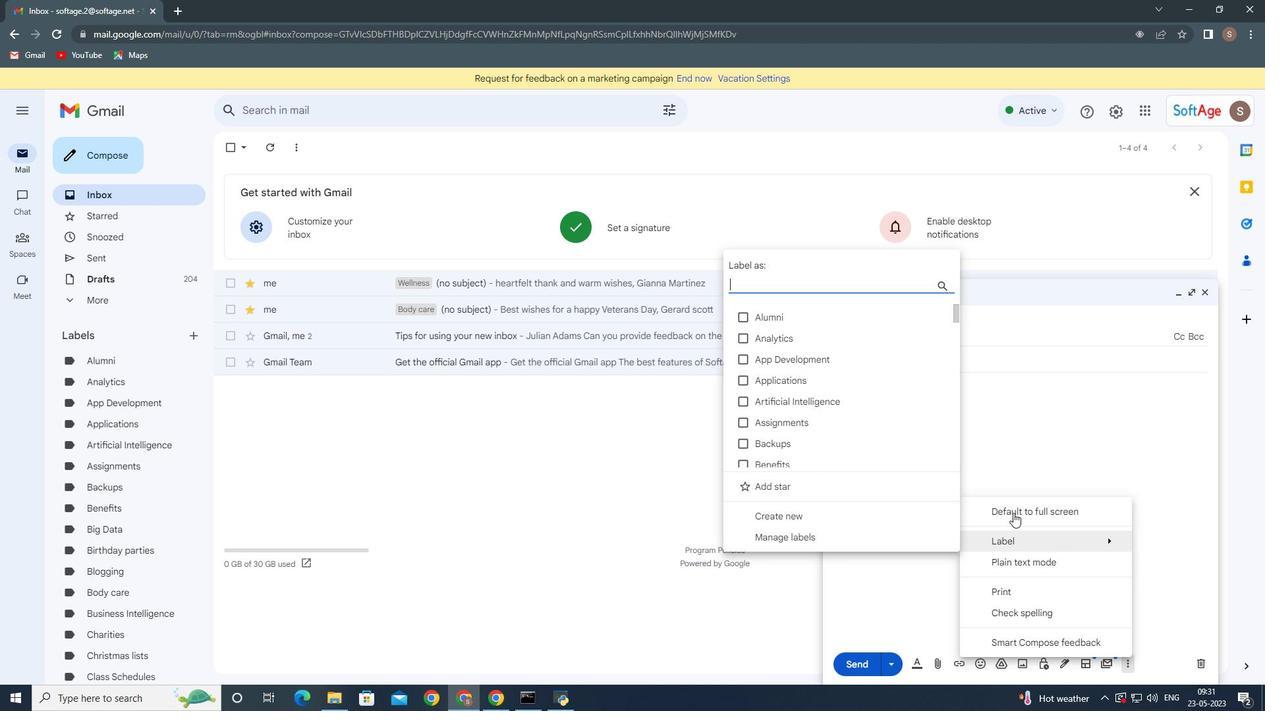 
Action: Mouse moved to (829, 518)
Screenshot: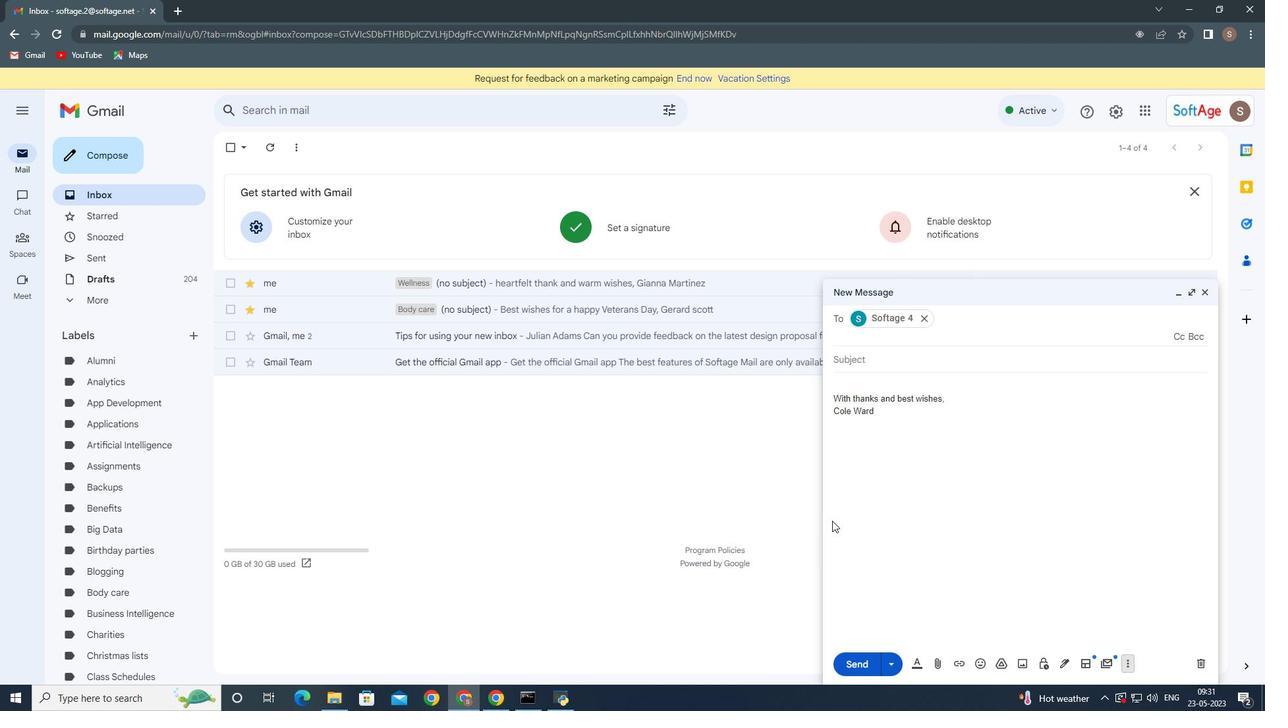 
Action: Mouse pressed left at (829, 518)
Screenshot: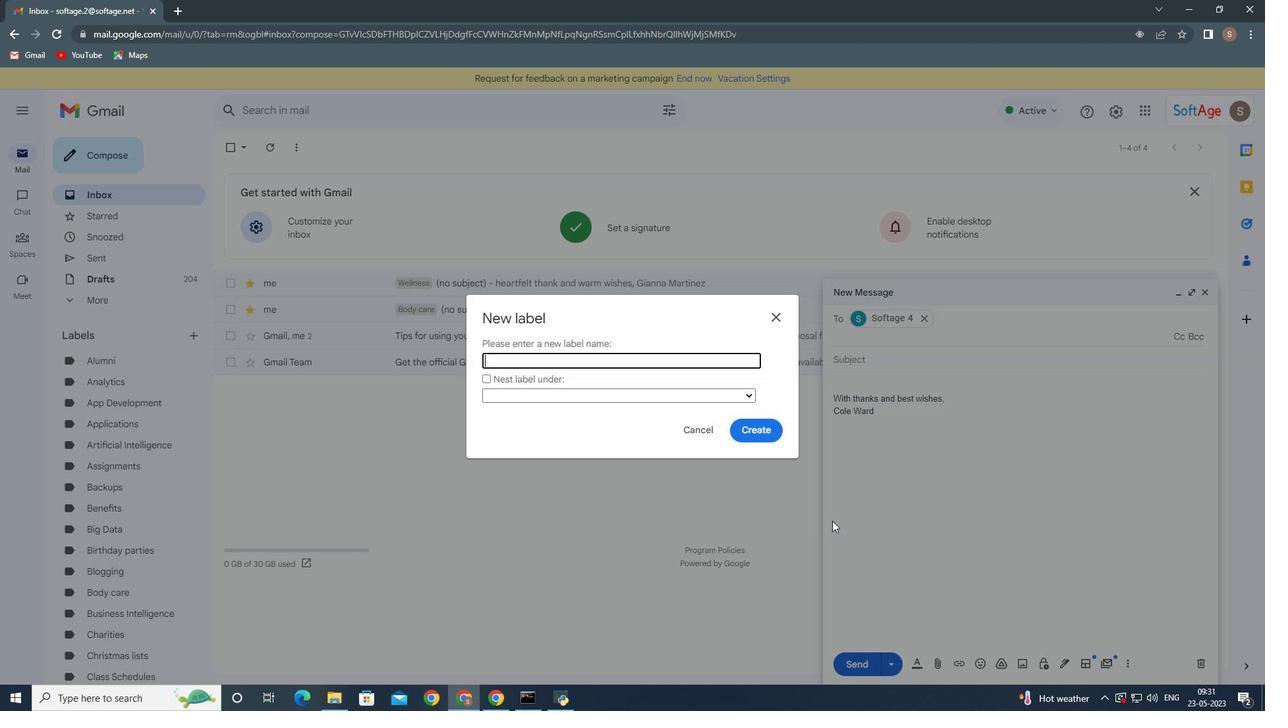 
Action: Mouse moved to (829, 518)
Screenshot: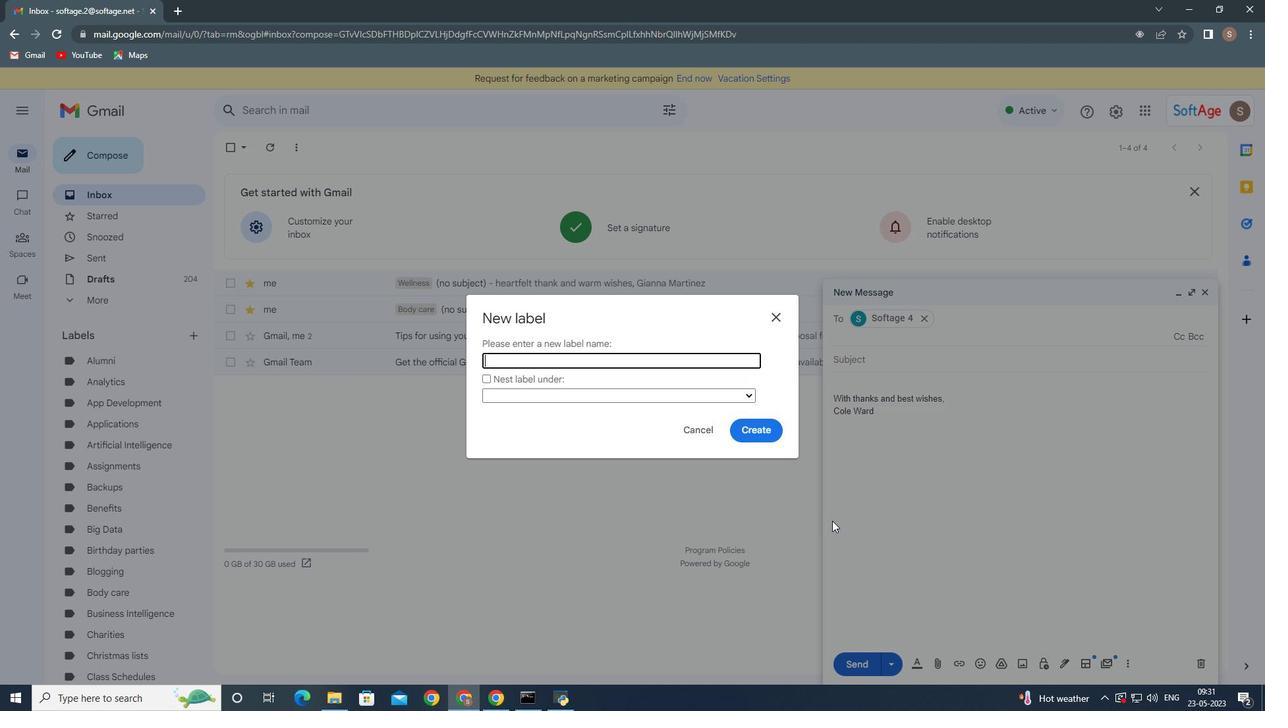 
Action: Key pressed <Key.shift>Home<Key.space><Key.shift>Improvemeny<Key.backspace>ts
Screenshot: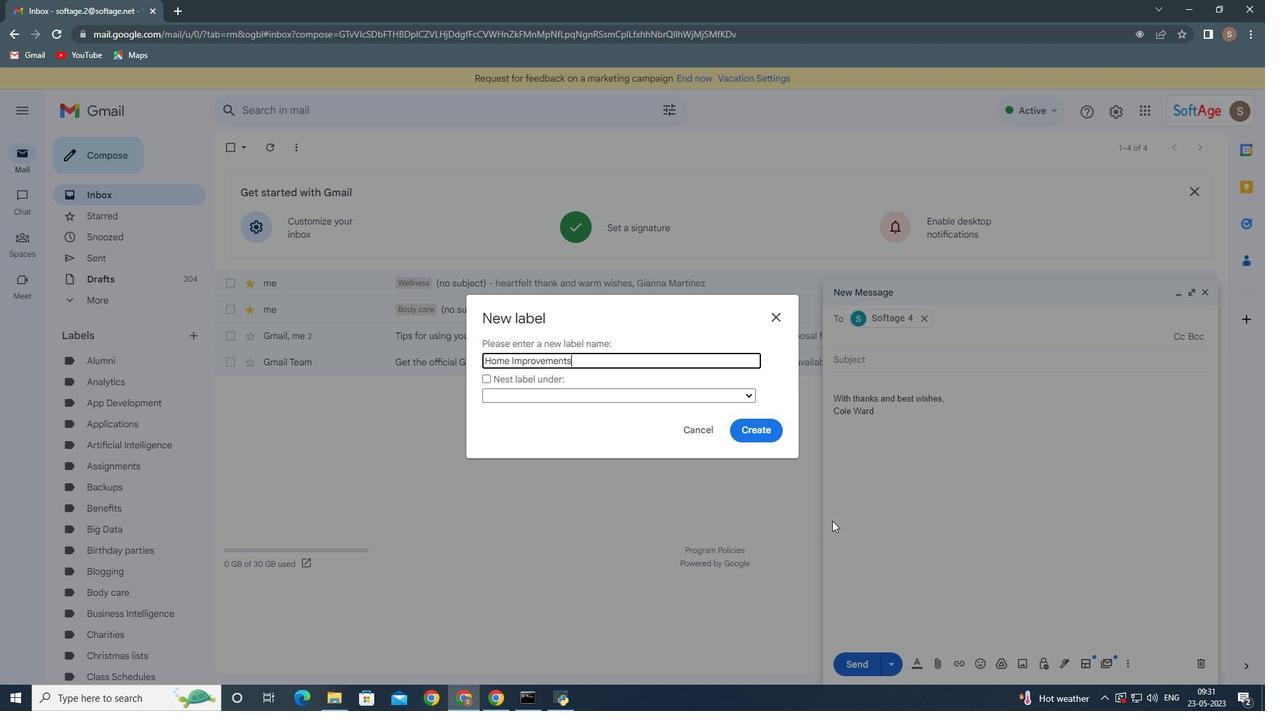 
Action: Mouse moved to (750, 421)
Screenshot: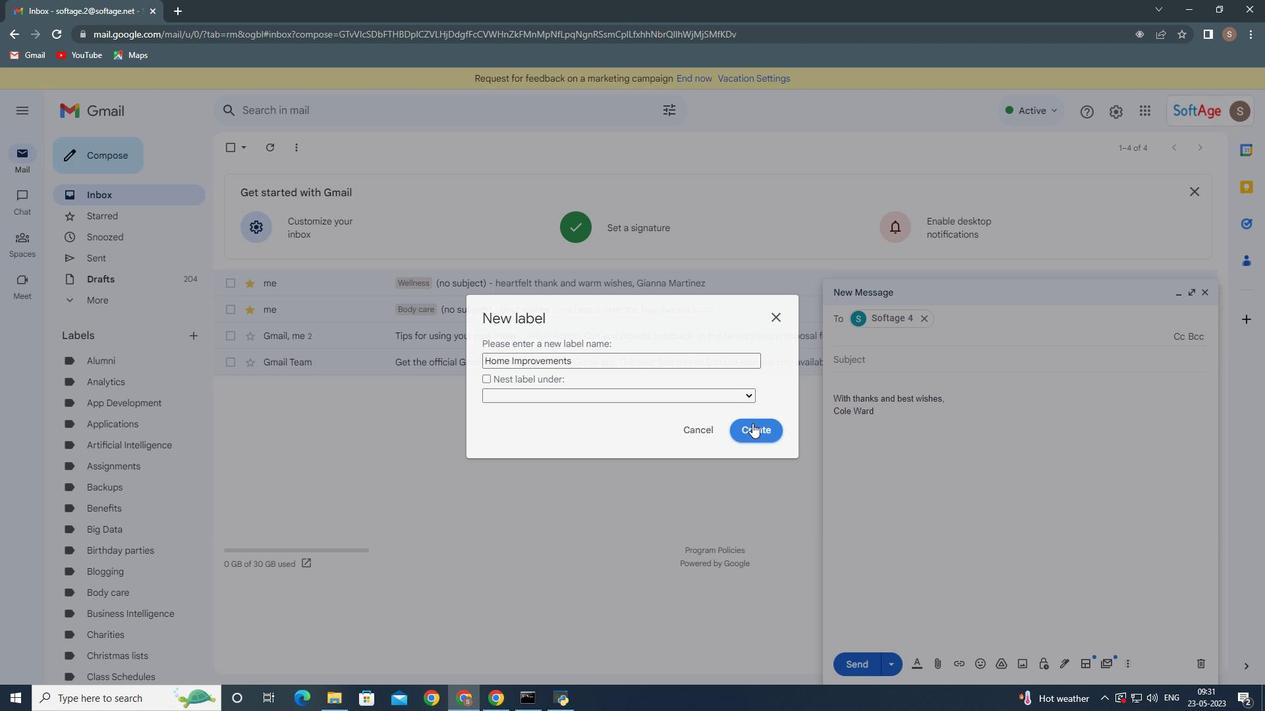
Action: Mouse pressed left at (750, 421)
Screenshot: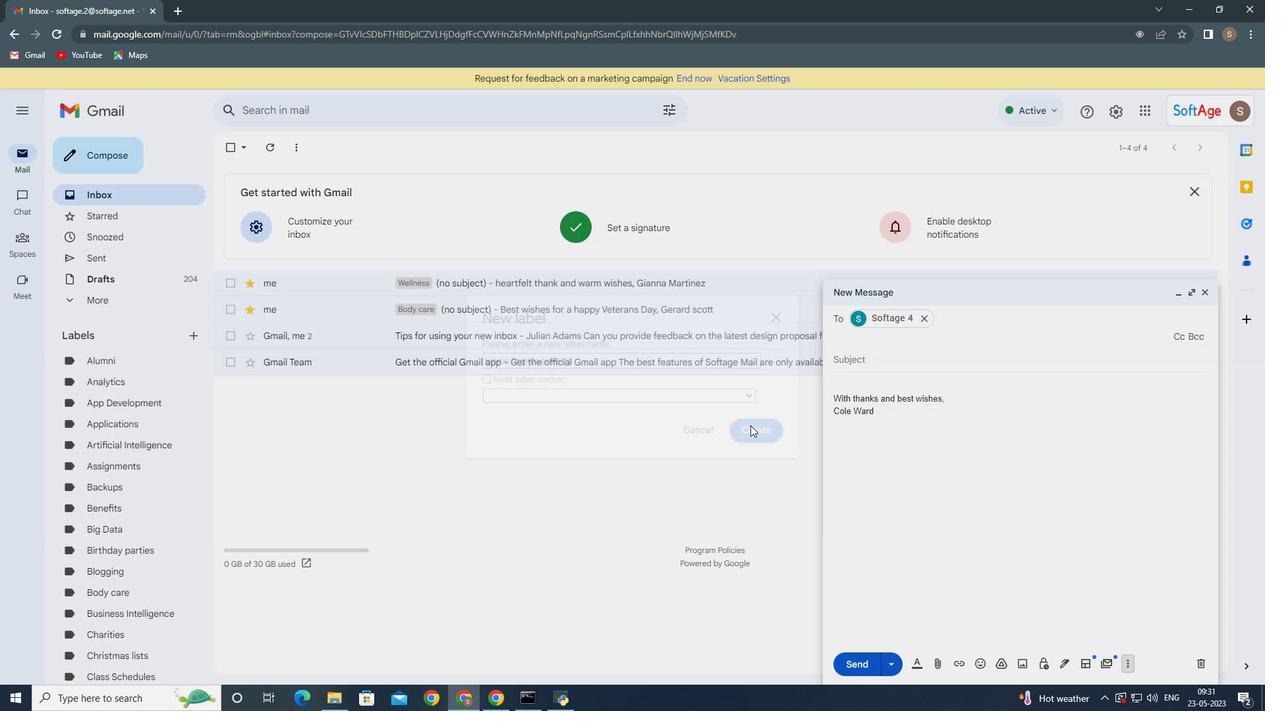 
Action: Mouse moved to (949, 577)
Screenshot: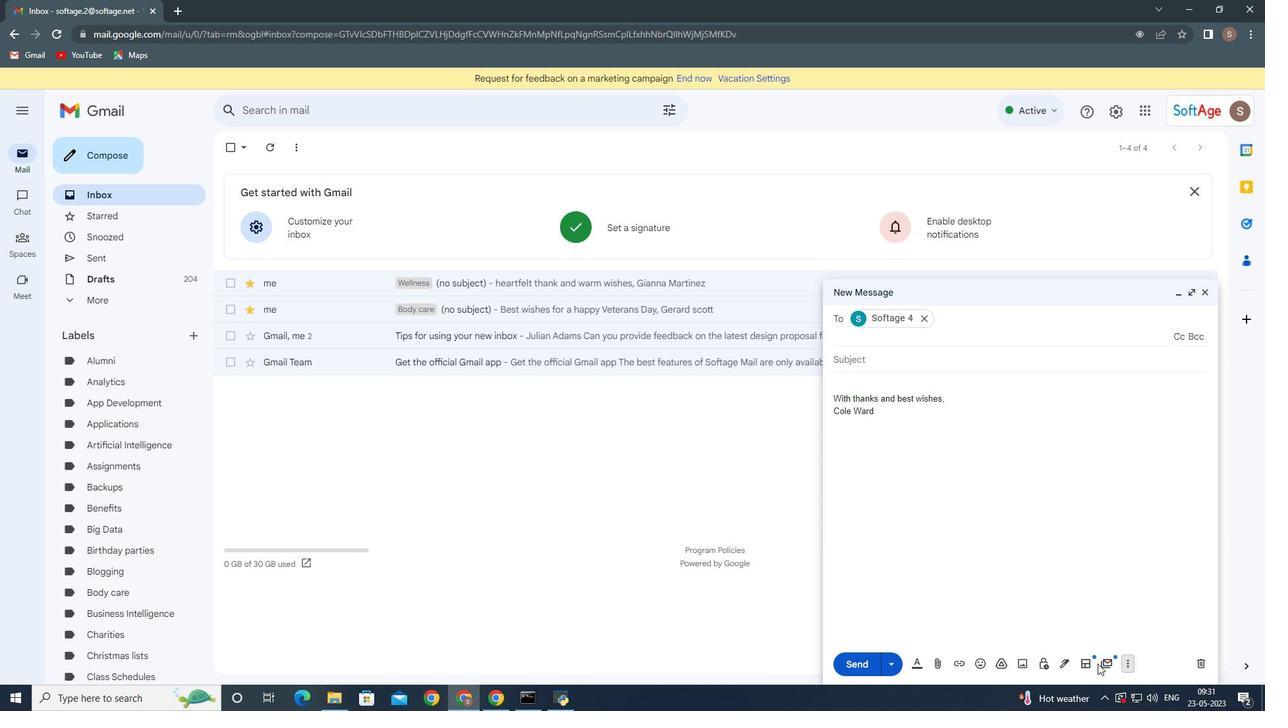 
Action: Mouse scrolled (949, 576) with delta (0, 0)
Screenshot: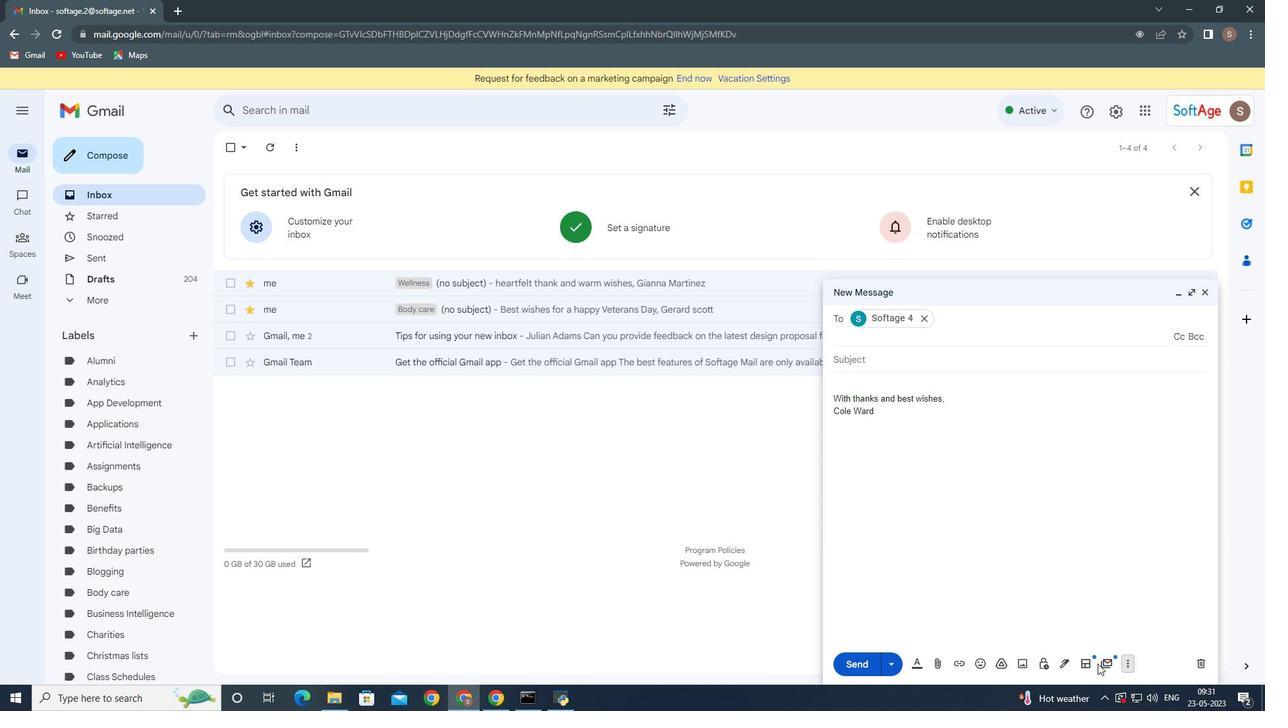 
Action: Mouse moved to (861, 663)
Screenshot: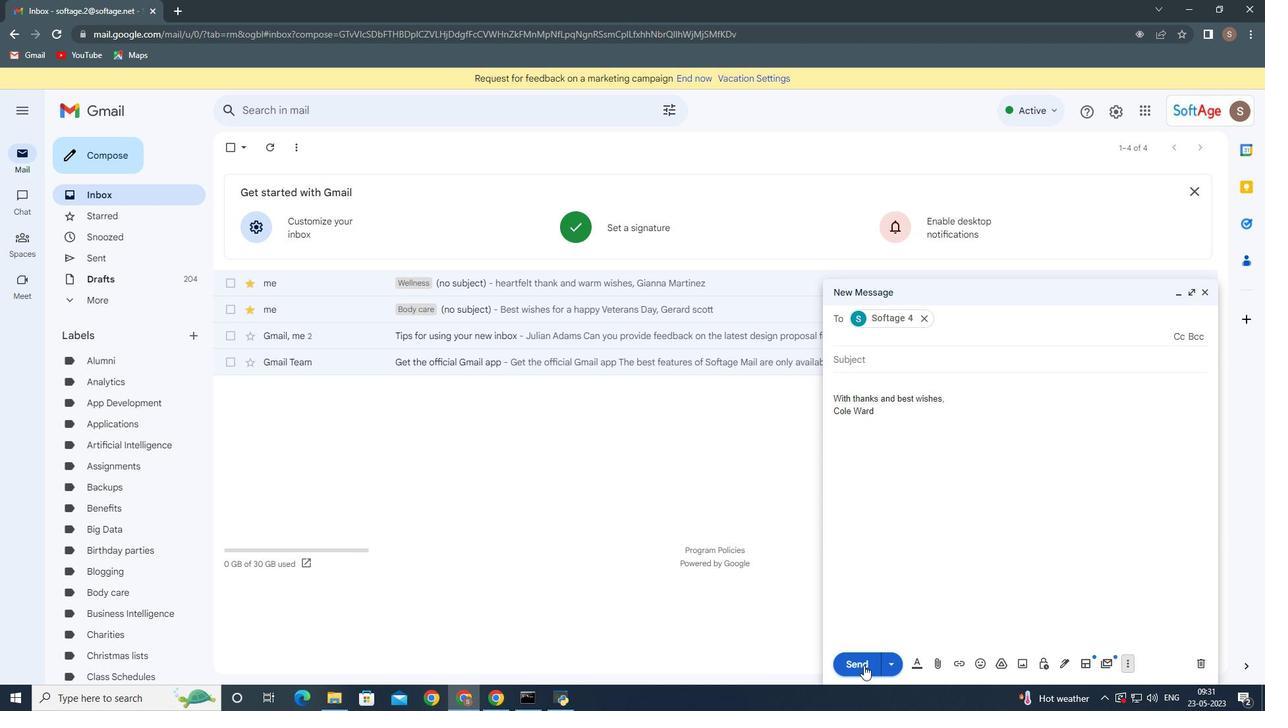 
